 Task: Look for space in Altea, Spain from 7th July, 2023 to 15th July, 2023 for 6 adults in price range Rs.15000 to Rs.20000. Place can be entire place with 3 bedrooms having 3 beds and 3 bathrooms. Property type can be house, flat, guest house. Booking option can be shelf check-in. Required host language is English.
Action: Mouse moved to (532, 155)
Screenshot: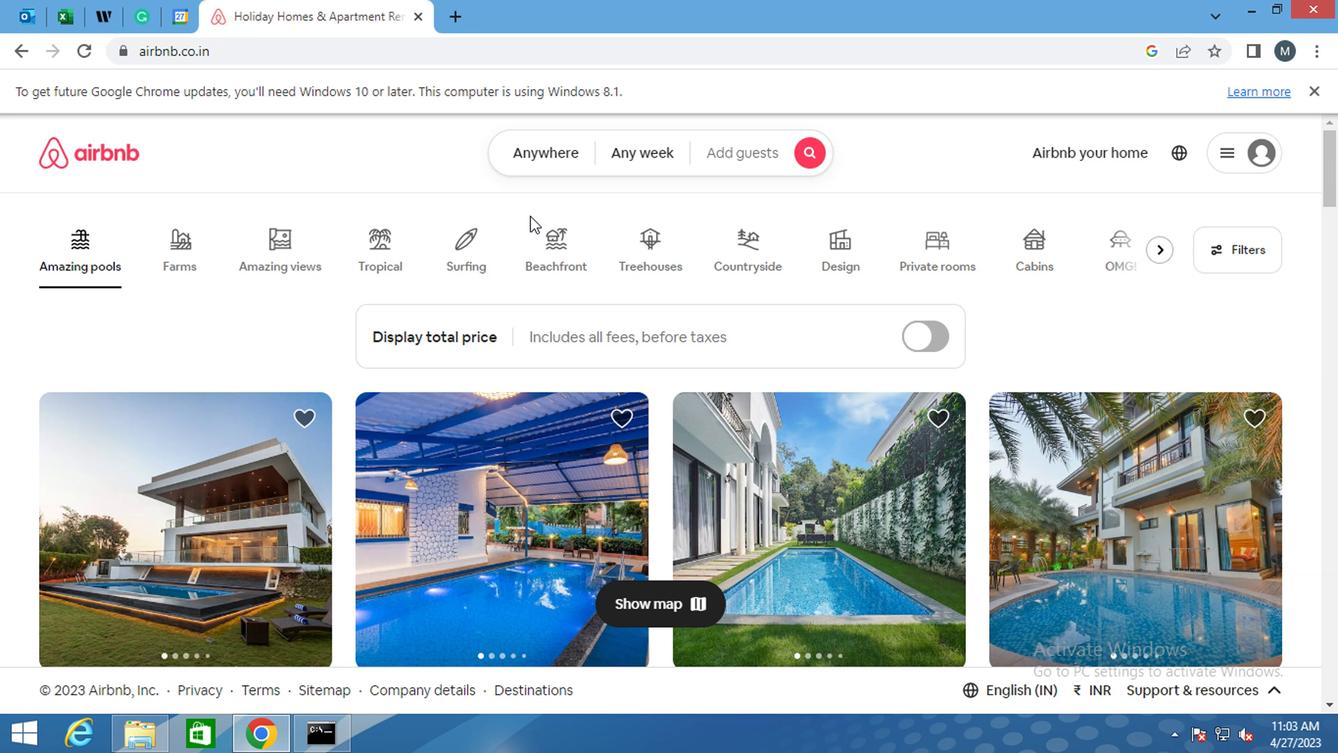 
Action: Mouse pressed left at (532, 155)
Screenshot: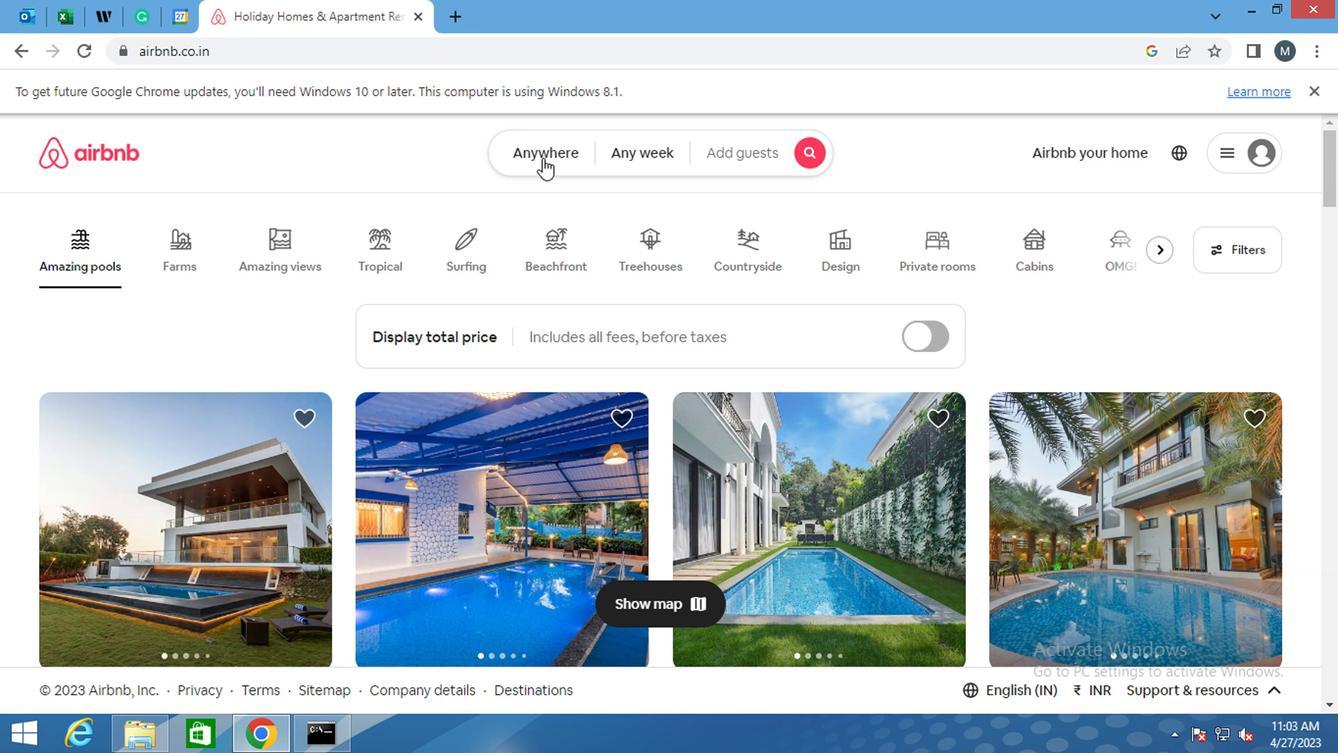 
Action: Mouse moved to (404, 237)
Screenshot: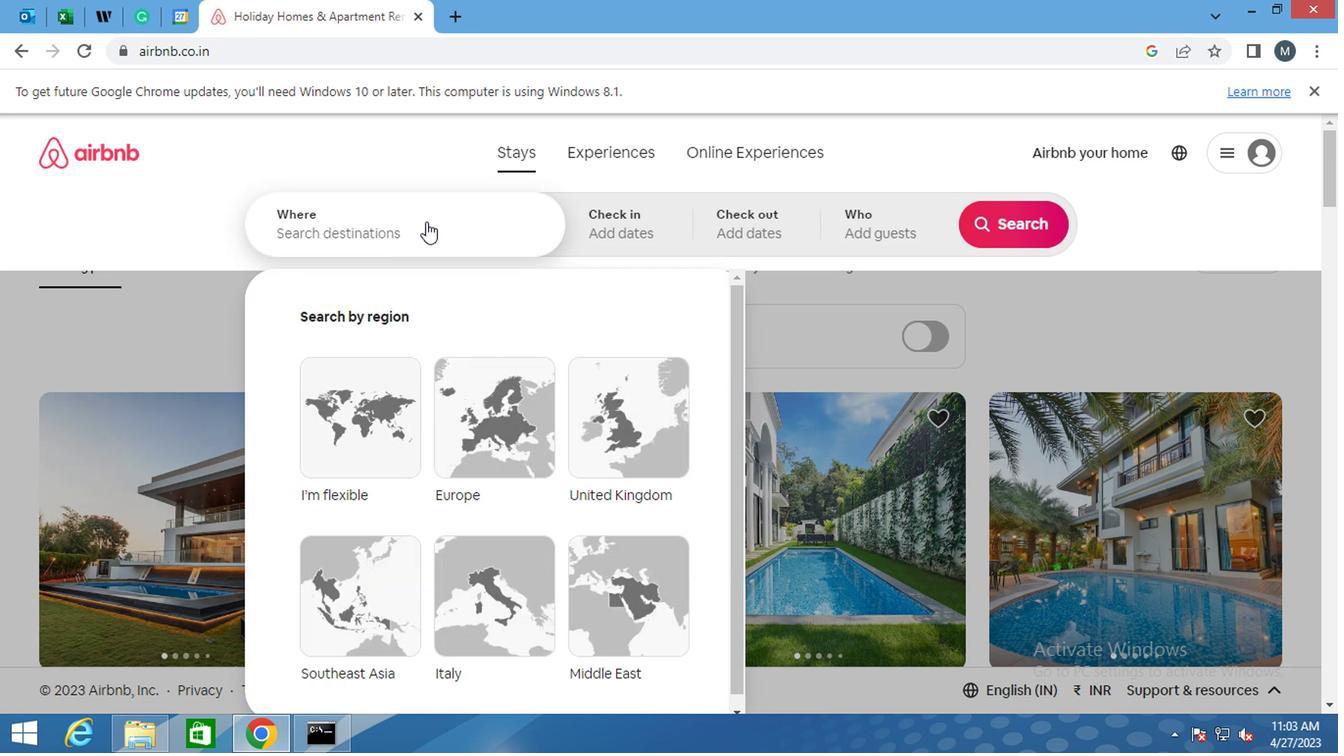 
Action: Mouse pressed left at (404, 237)
Screenshot: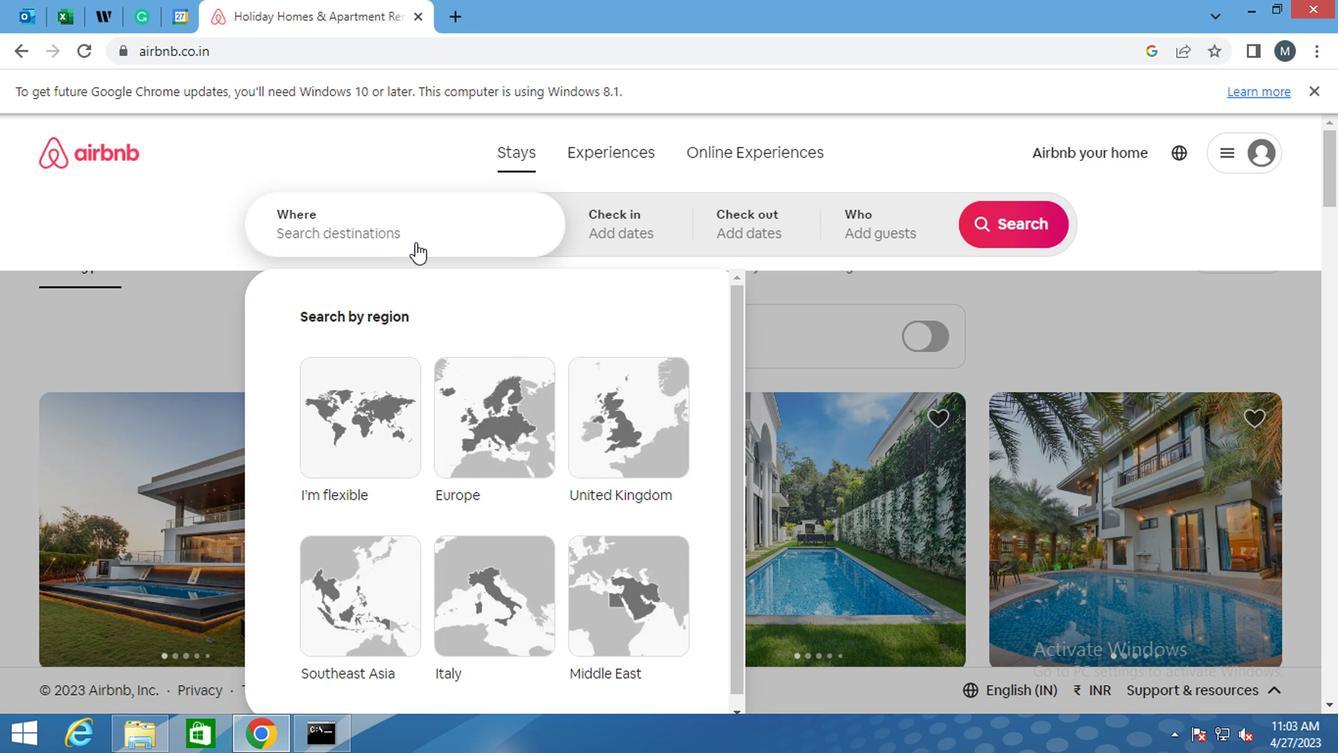 
Action: Mouse moved to (400, 237)
Screenshot: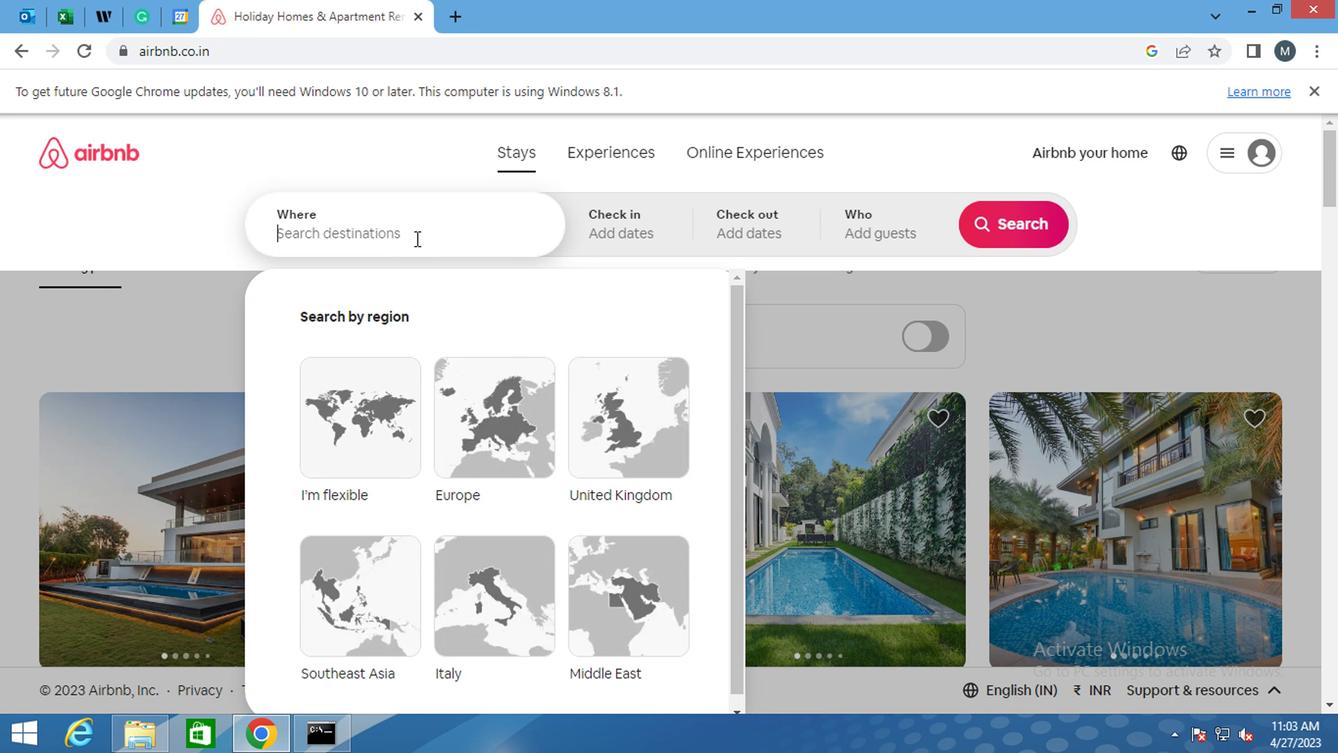 
Action: Key pressed <Key.shift>A
Screenshot: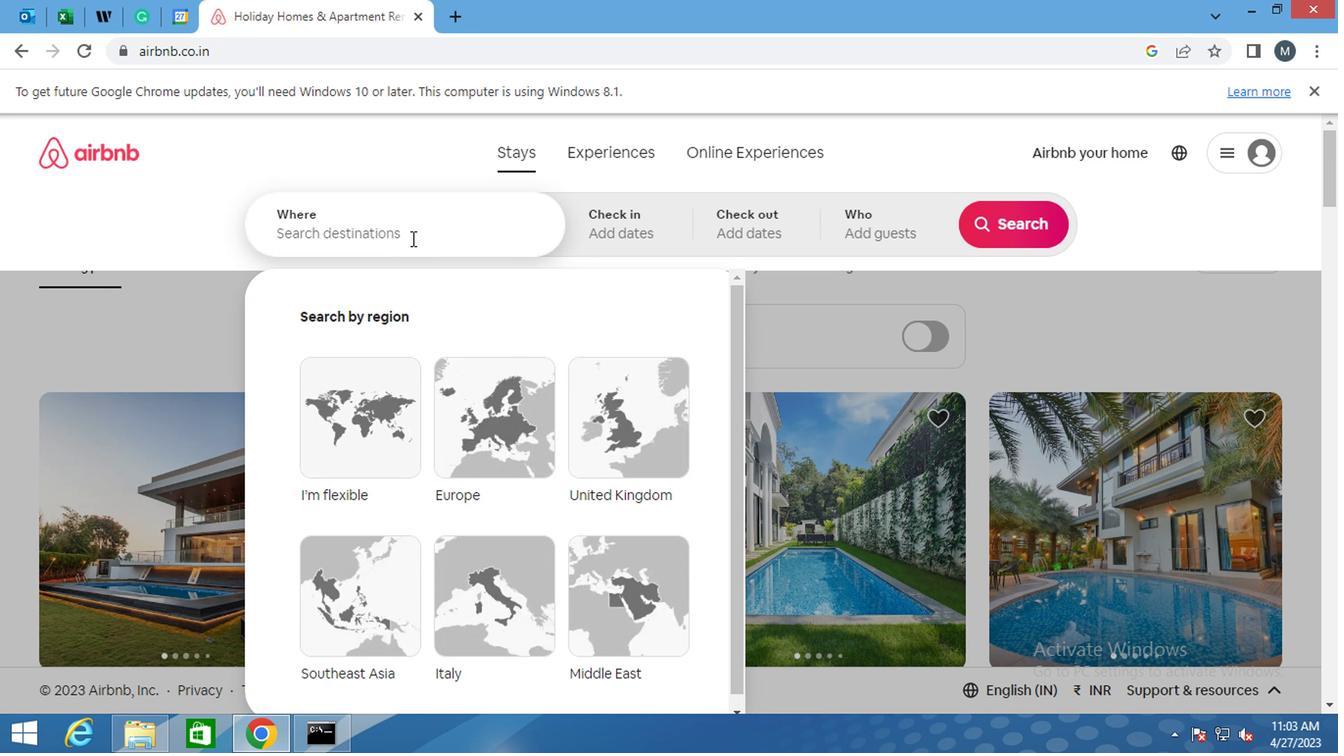 
Action: Mouse moved to (400, 237)
Screenshot: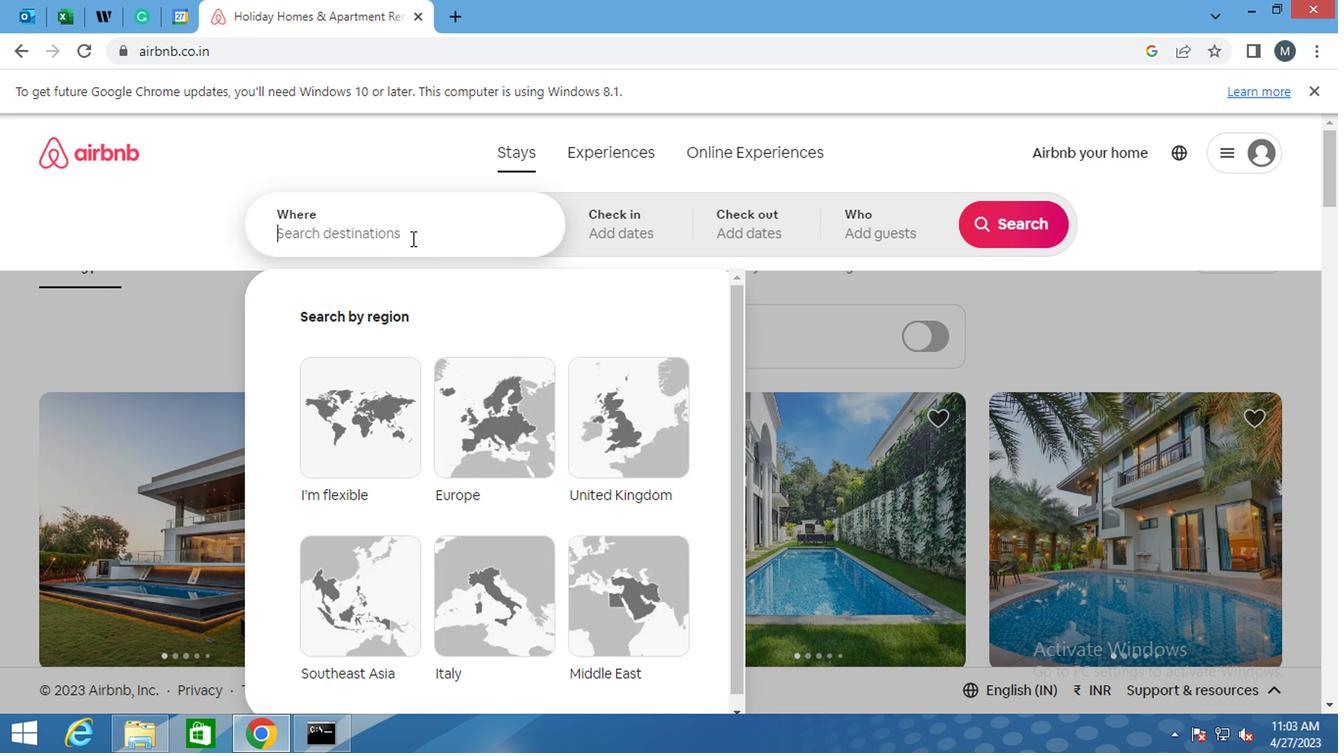 
Action: Key pressed LTEA,<Key.space><Key.shift>SP
Screenshot: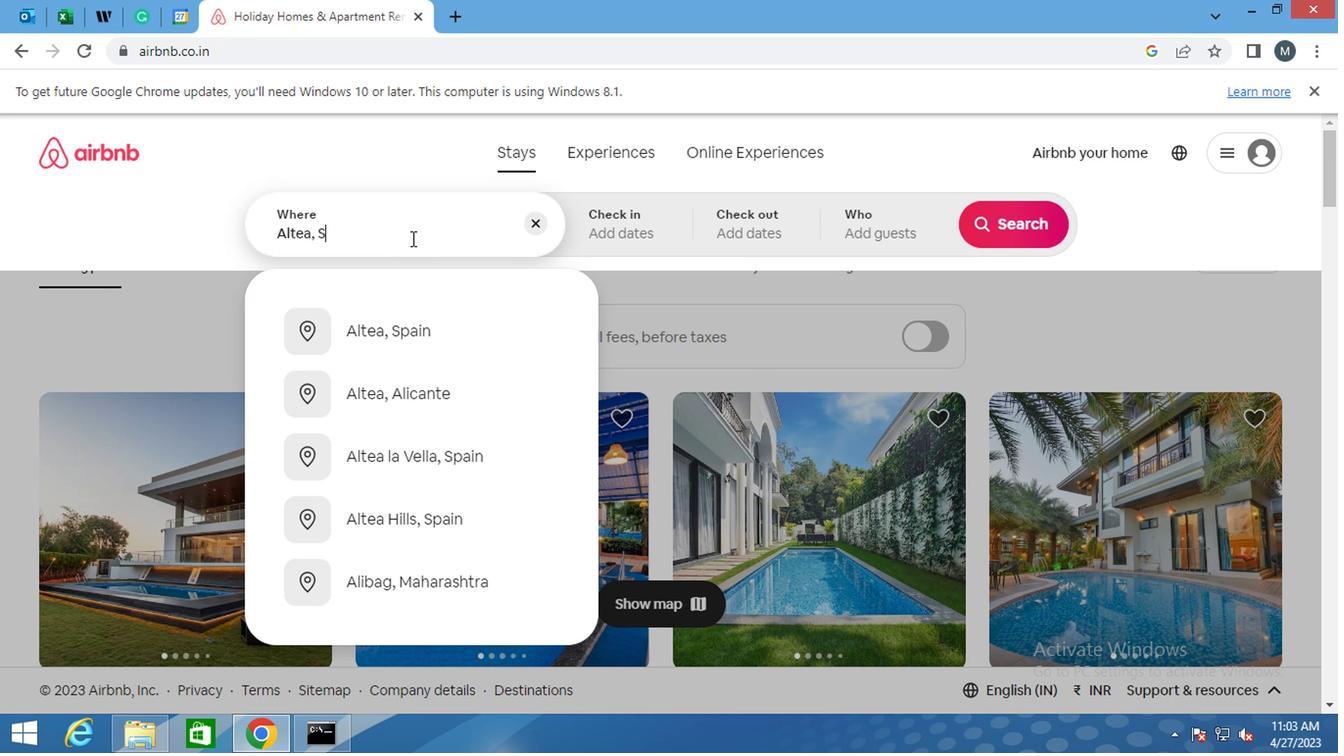 
Action: Mouse moved to (394, 342)
Screenshot: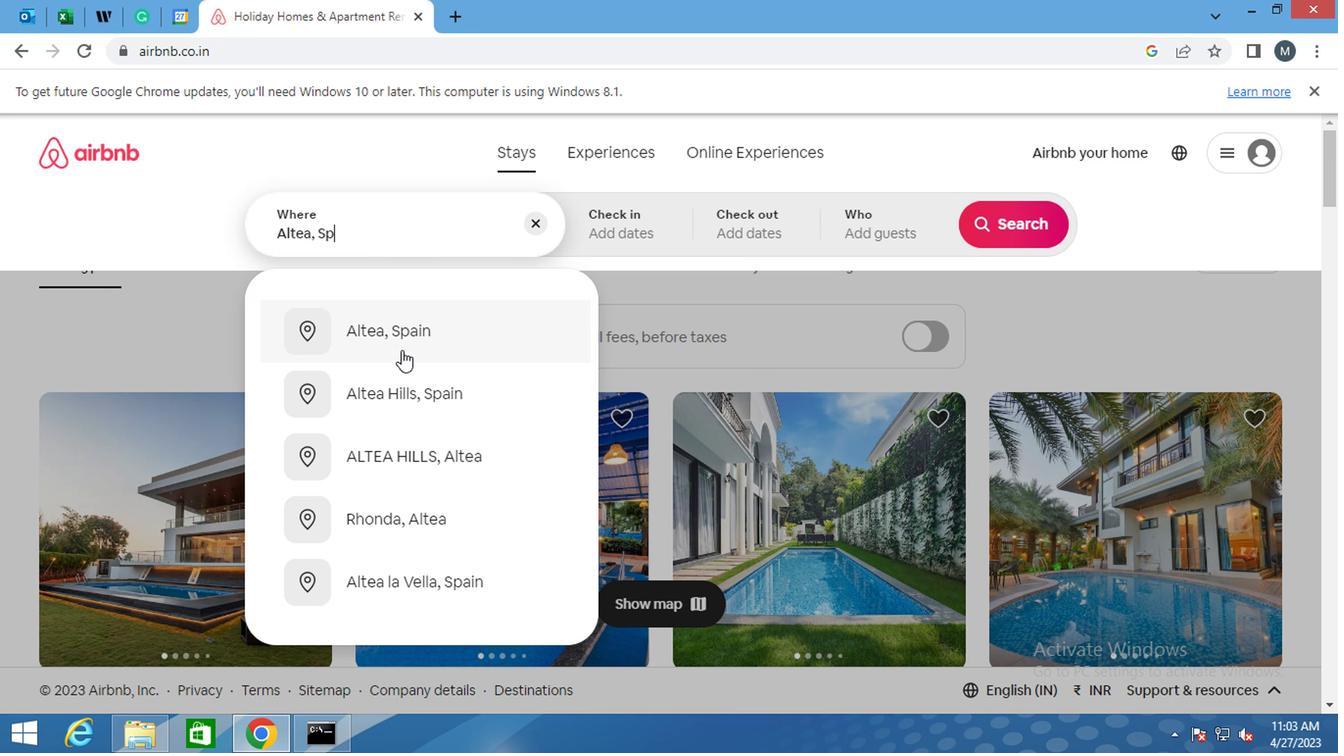 
Action: Mouse pressed left at (394, 342)
Screenshot: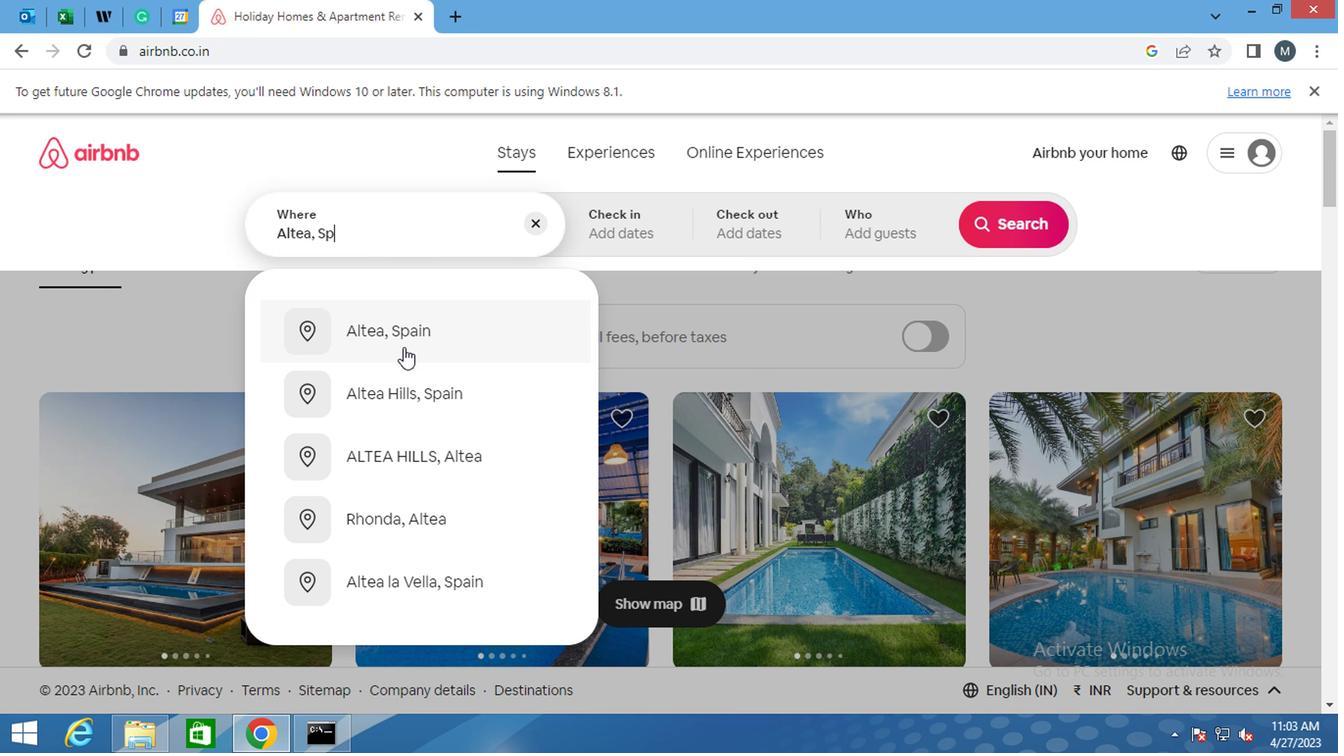 
Action: Mouse moved to (999, 382)
Screenshot: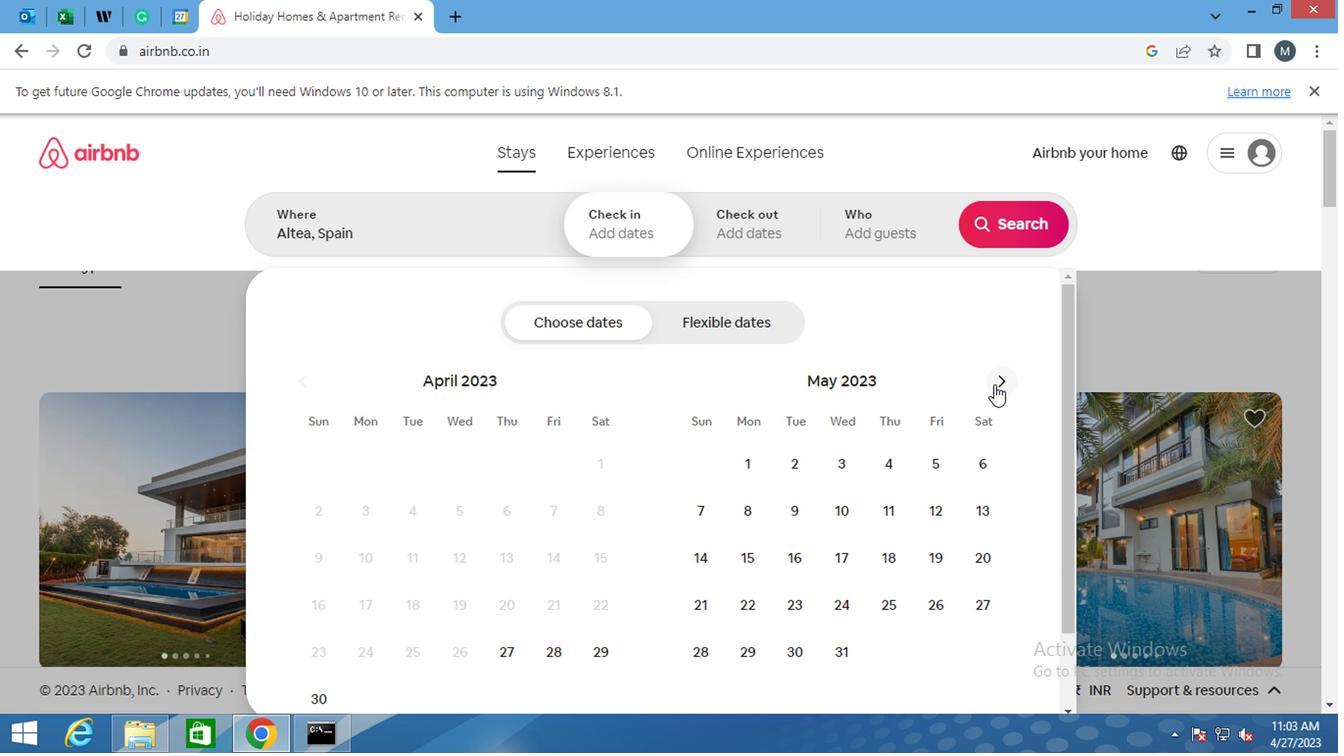 
Action: Mouse pressed left at (999, 382)
Screenshot: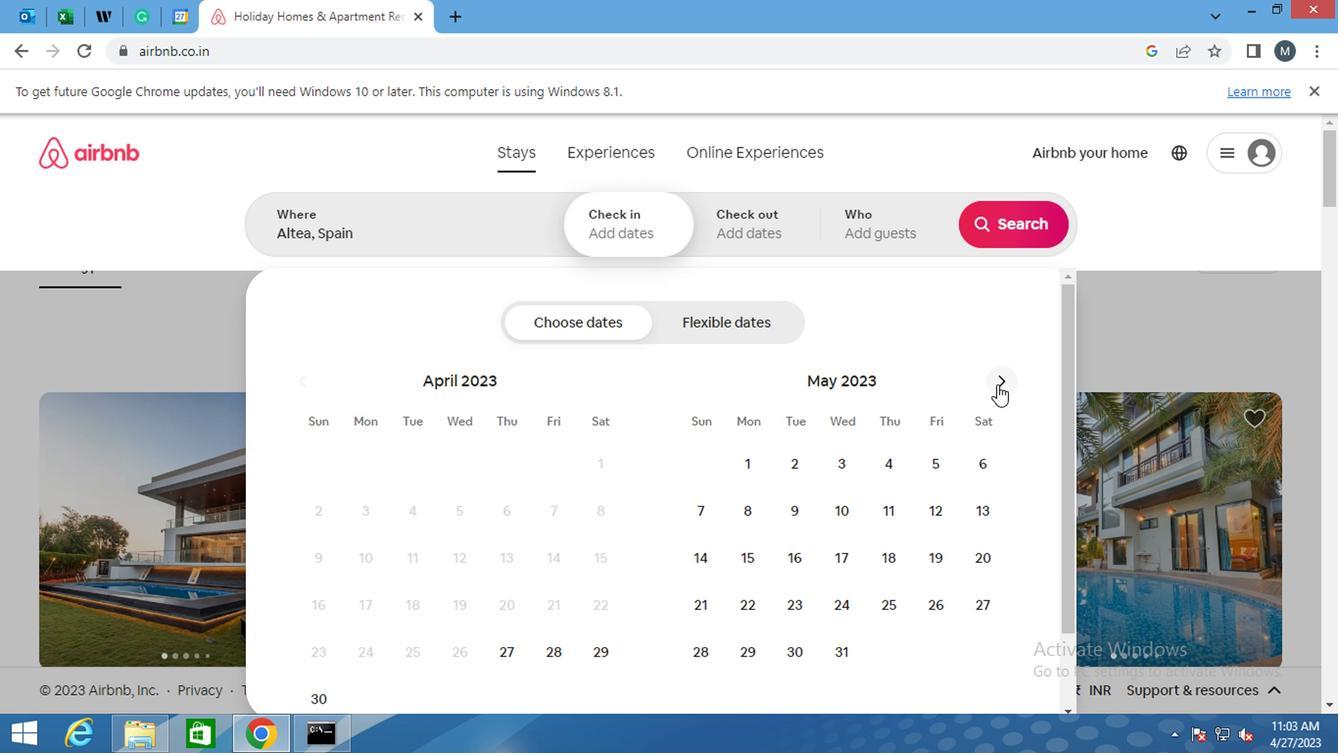 
Action: Mouse moved to (1048, 359)
Screenshot: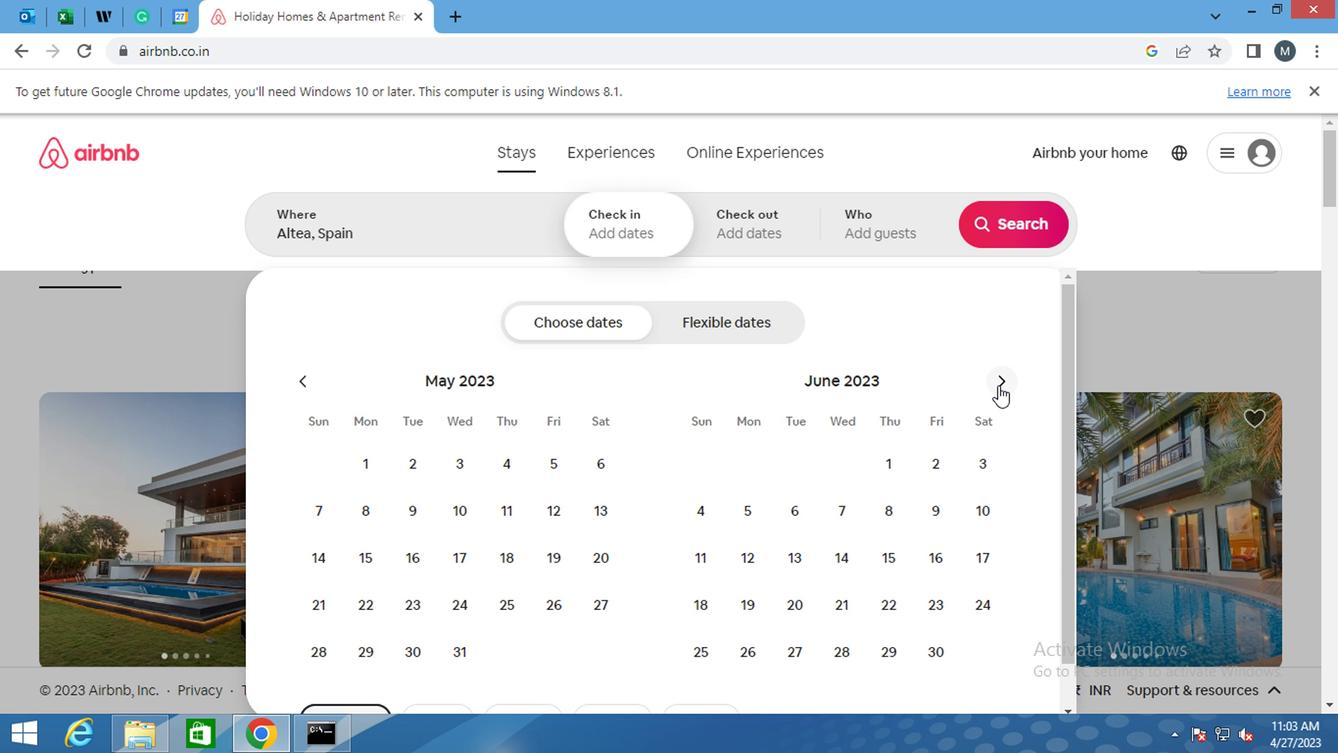 
Action: Mouse pressed left at (1048, 359)
Screenshot: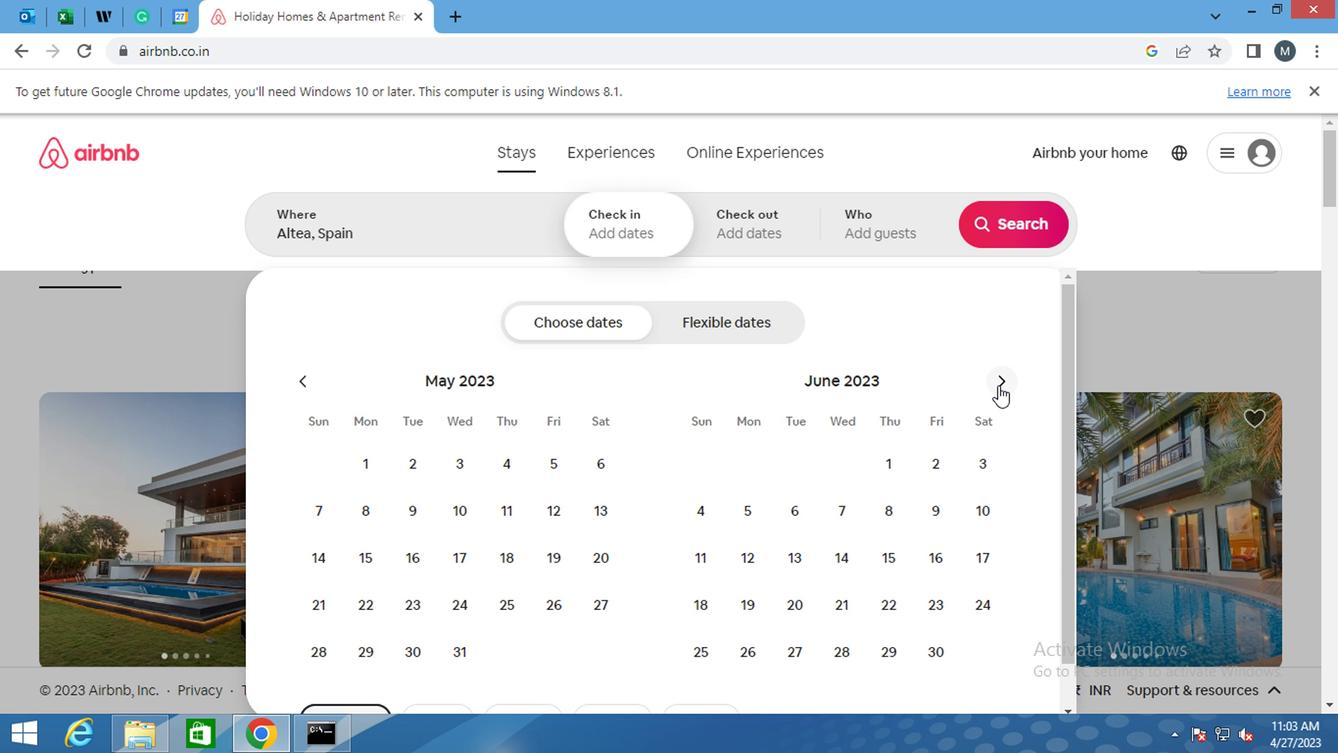 
Action: Mouse moved to (1003, 382)
Screenshot: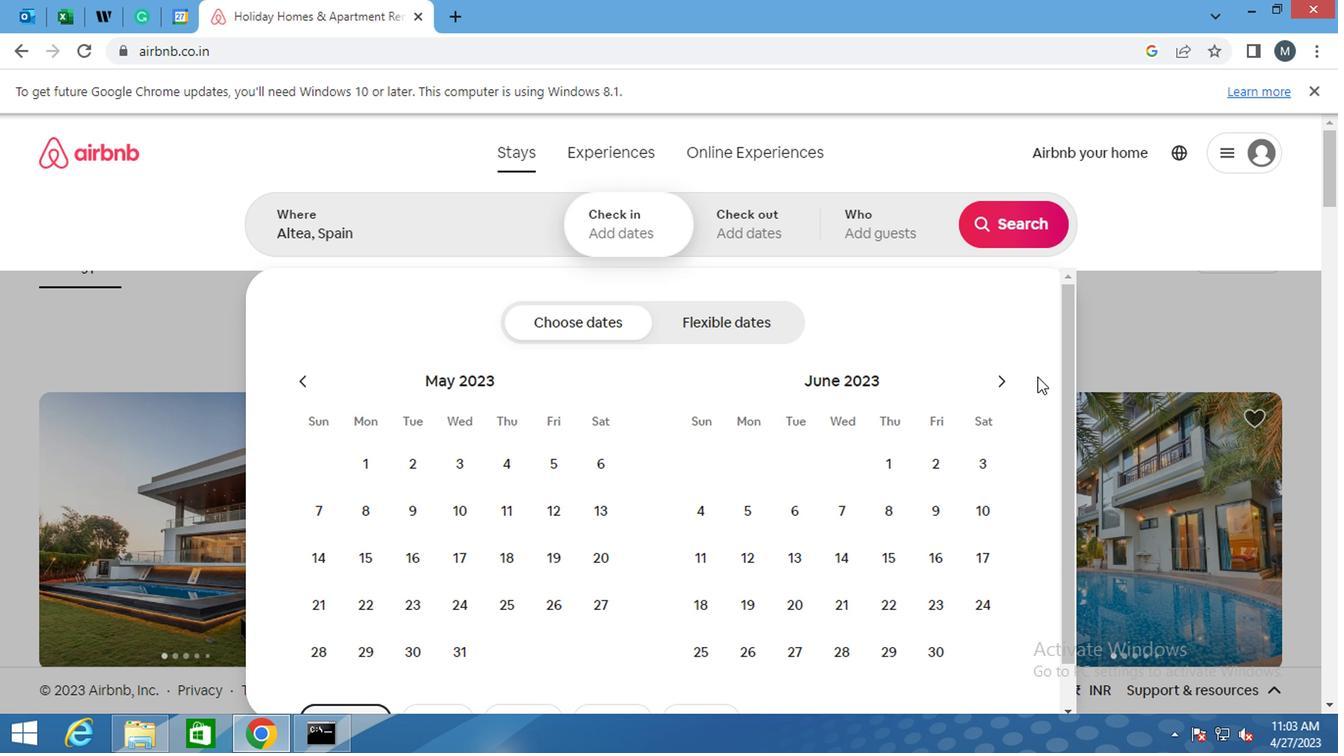 
Action: Mouse pressed left at (1003, 382)
Screenshot: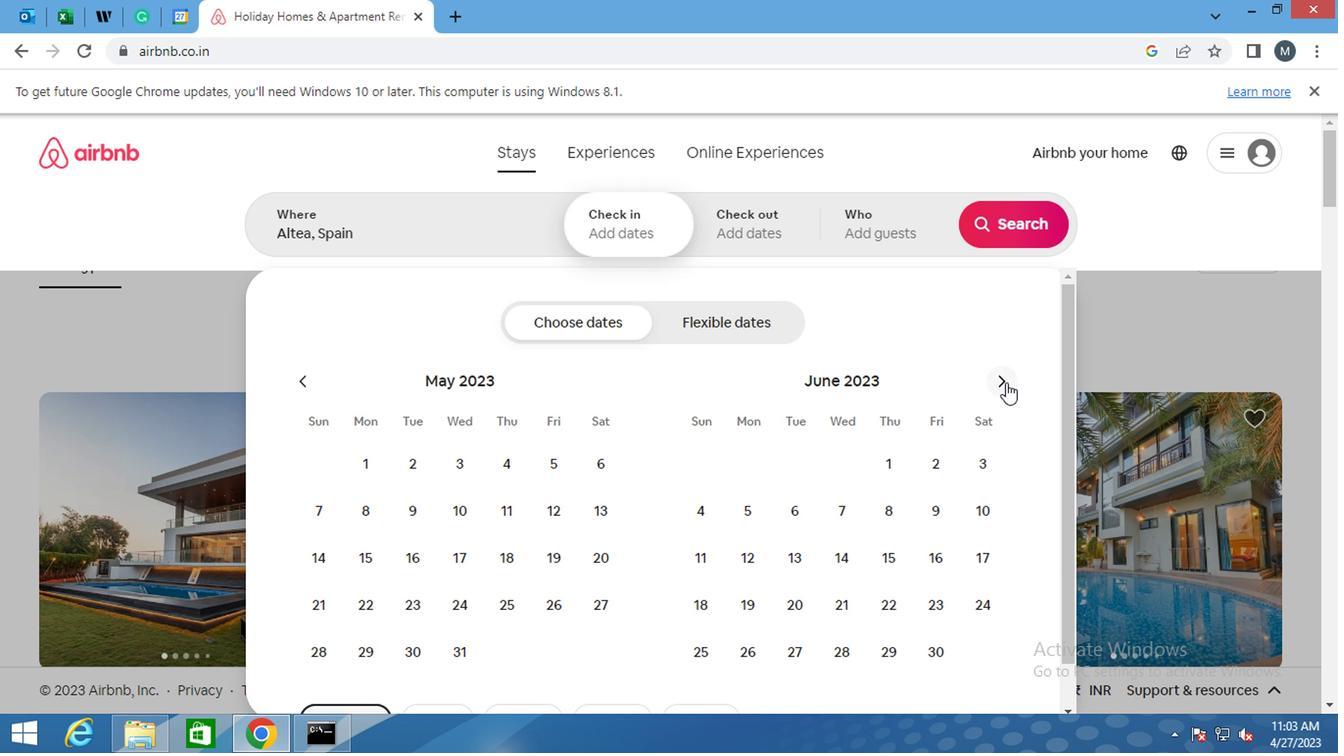 
Action: Mouse moved to (945, 512)
Screenshot: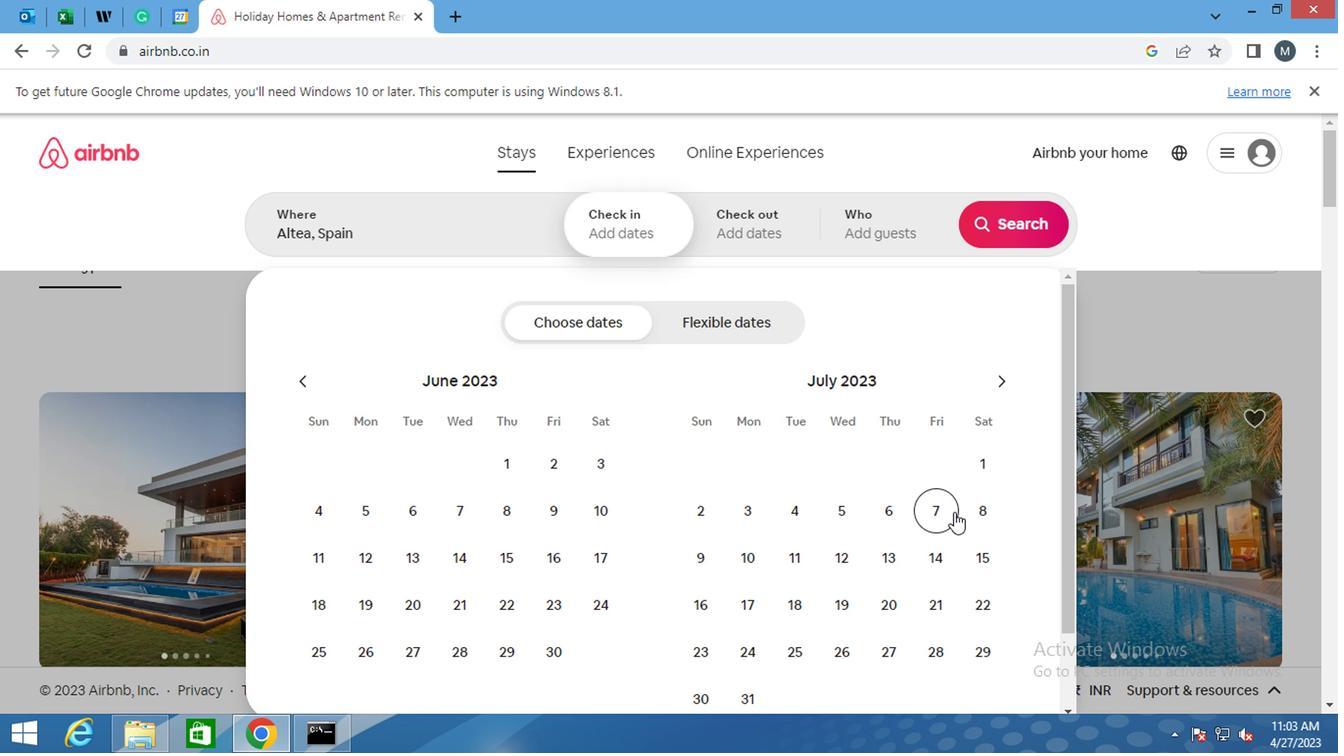 
Action: Mouse pressed left at (945, 512)
Screenshot: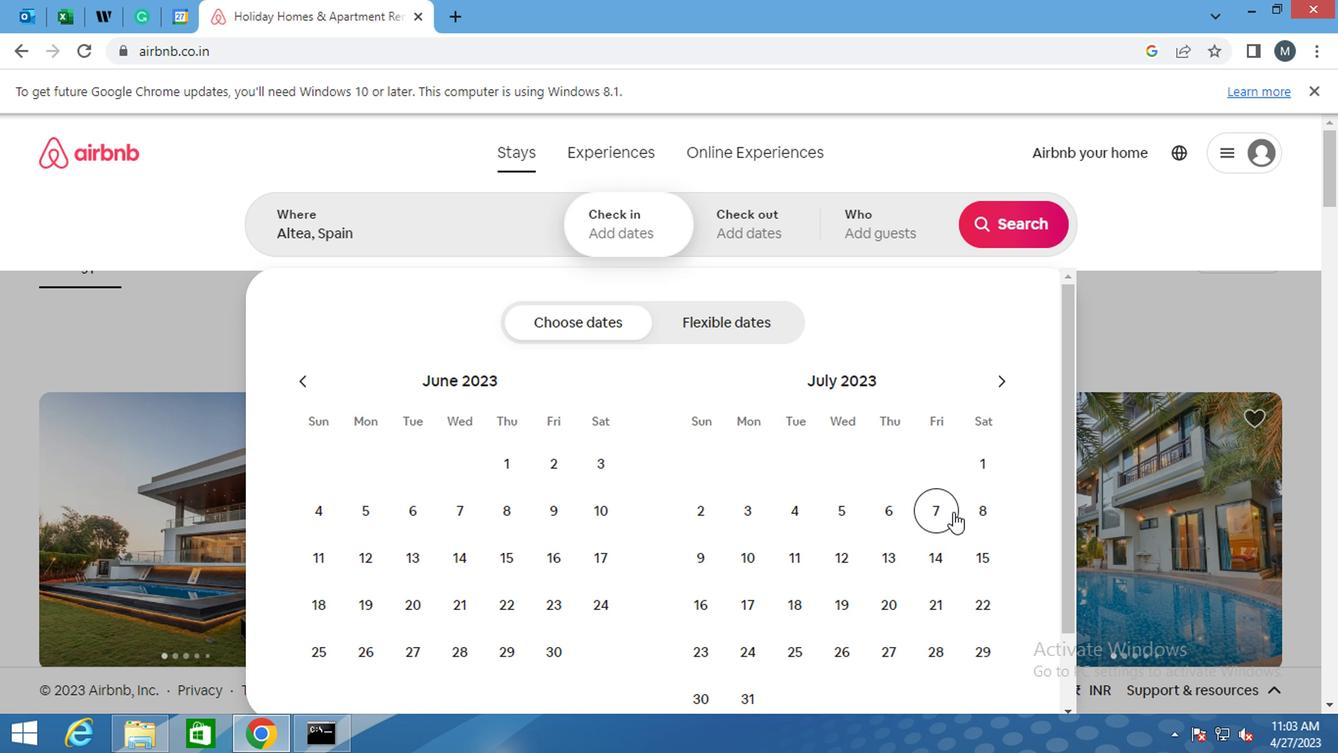 
Action: Mouse moved to (968, 552)
Screenshot: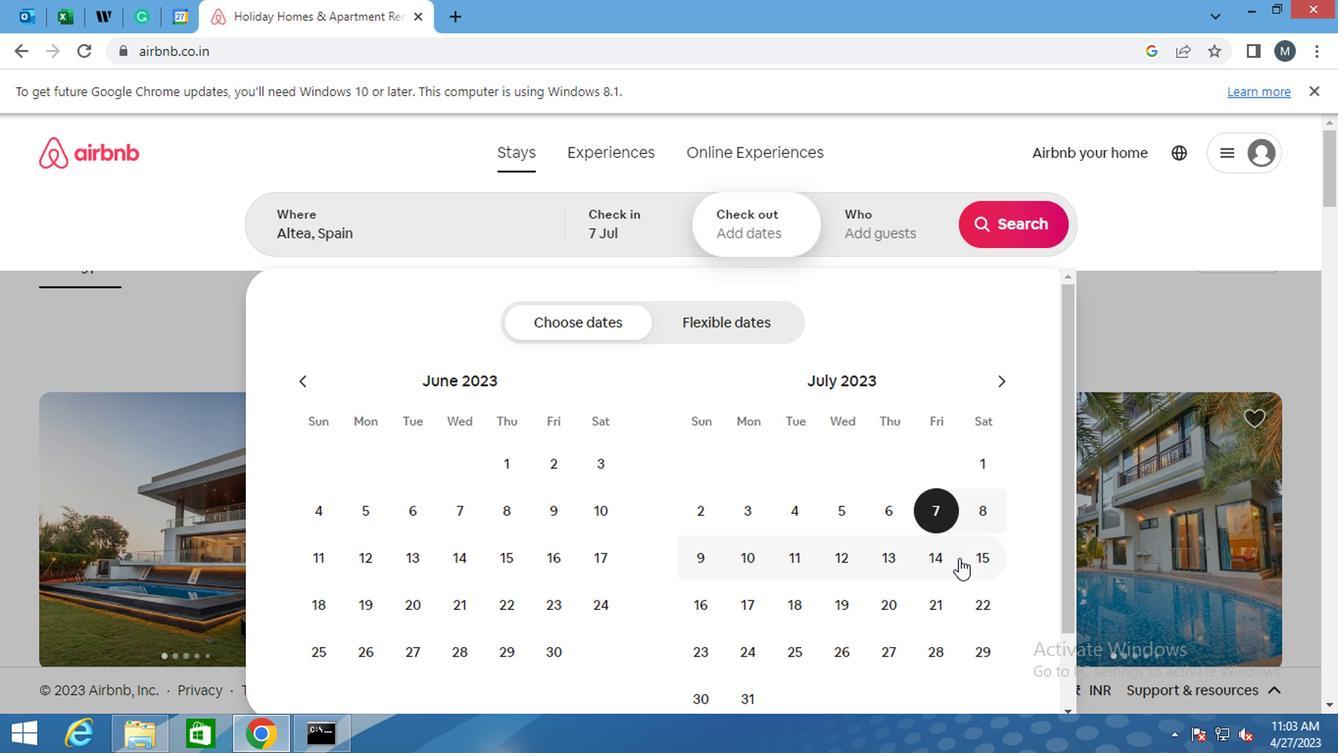 
Action: Mouse pressed left at (968, 552)
Screenshot: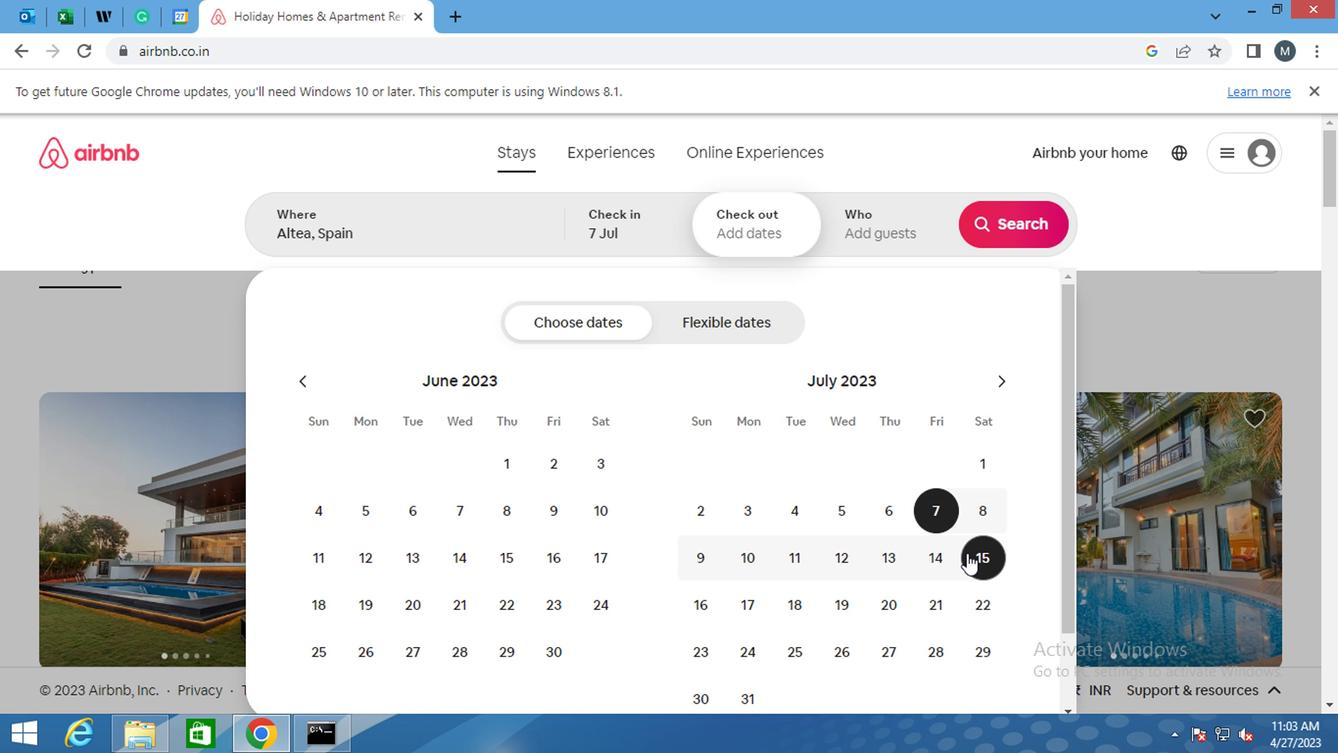 
Action: Mouse moved to (928, 254)
Screenshot: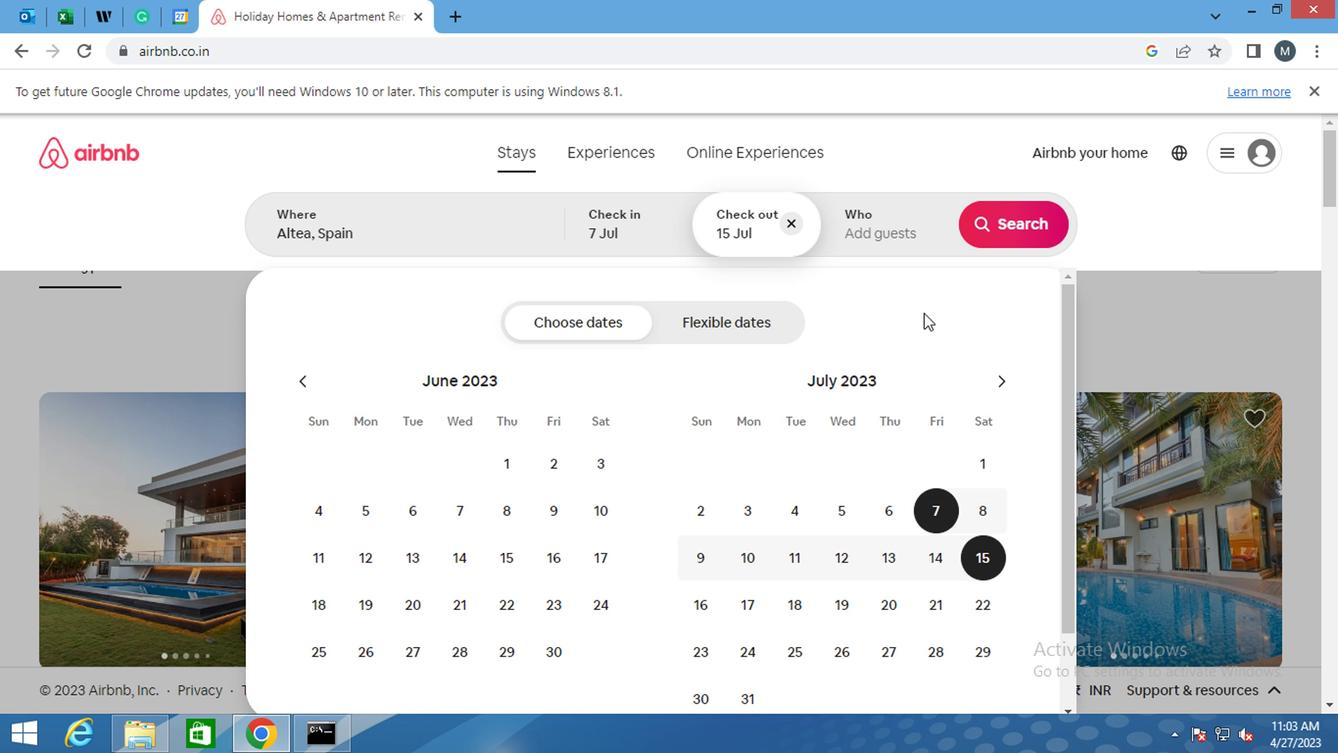 
Action: Mouse pressed left at (928, 254)
Screenshot: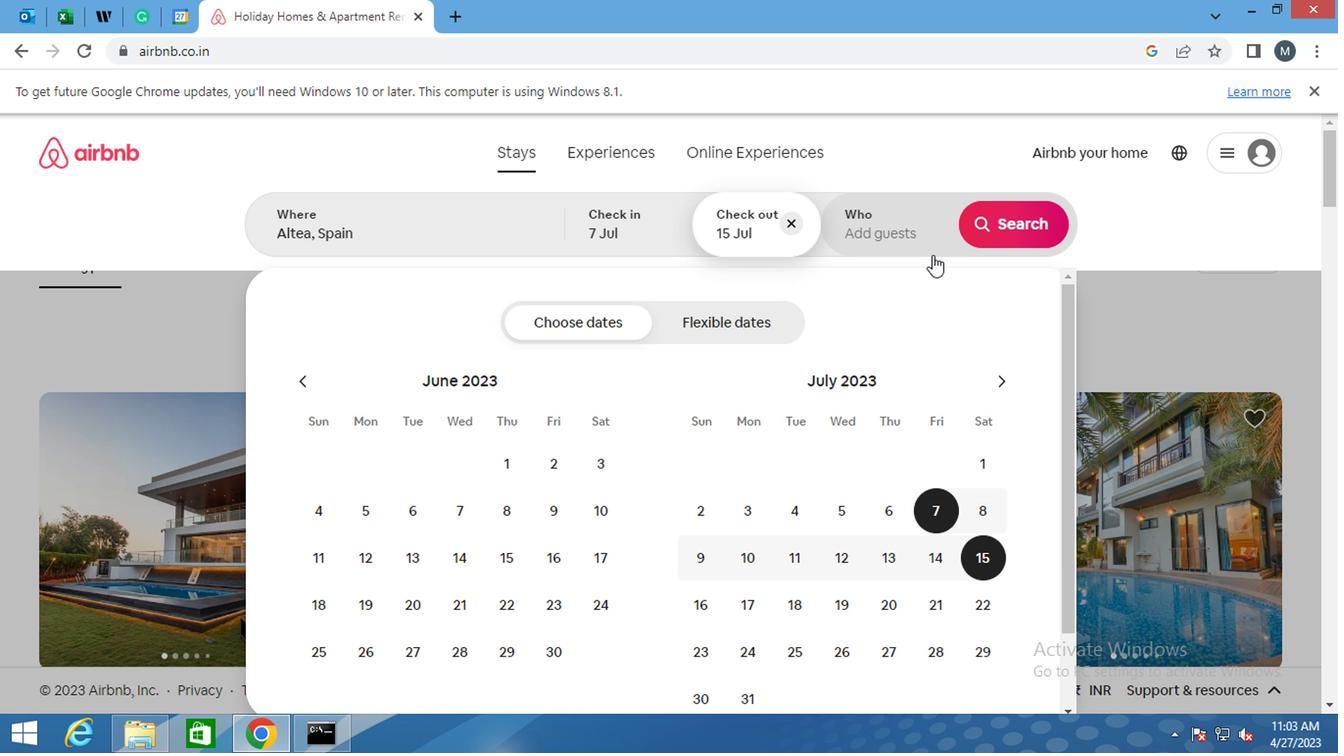 
Action: Mouse moved to (1018, 336)
Screenshot: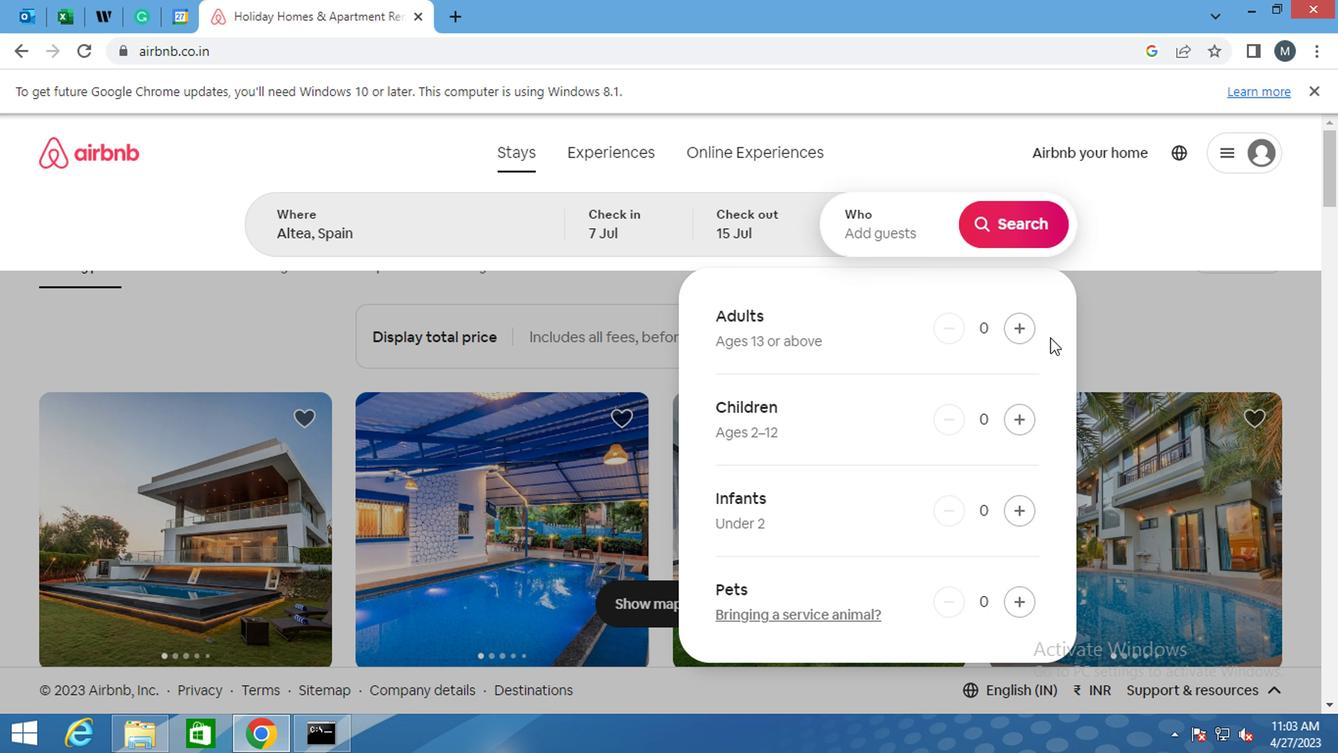 
Action: Mouse pressed left at (1018, 336)
Screenshot: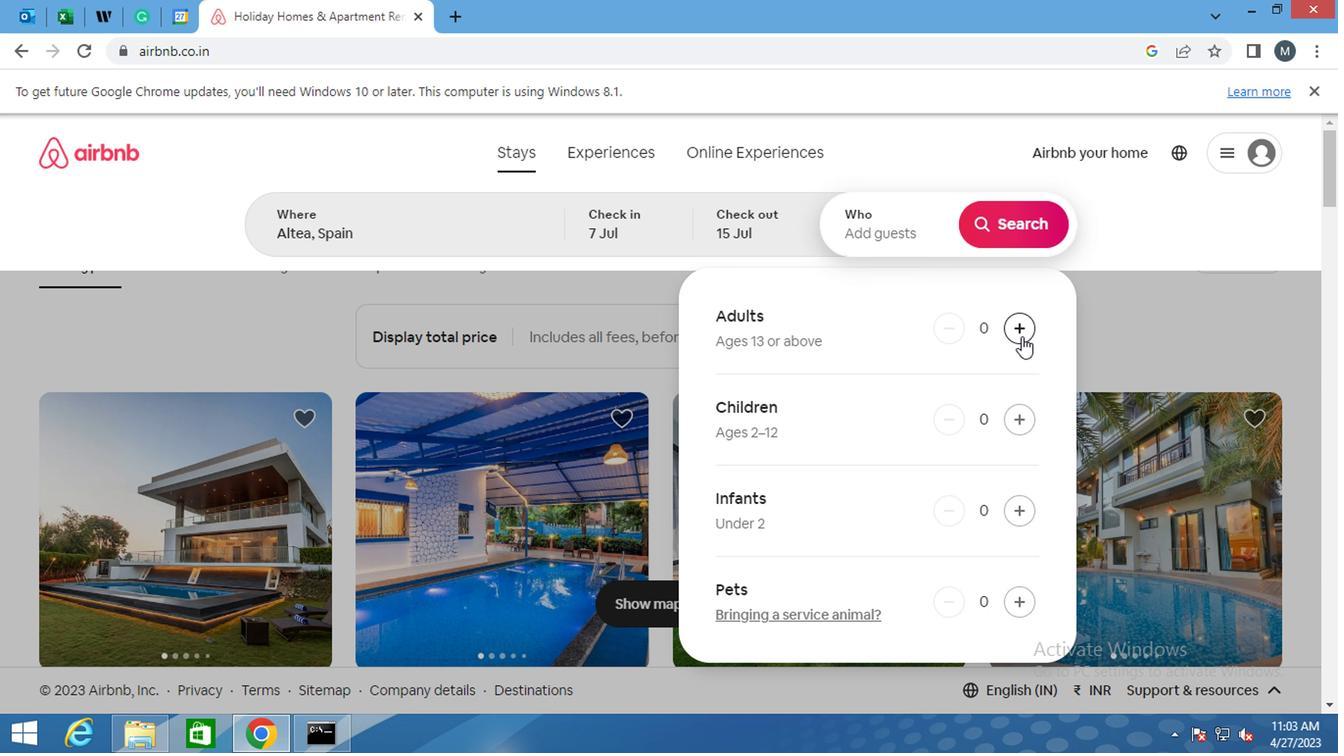 
Action: Mouse pressed left at (1018, 336)
Screenshot: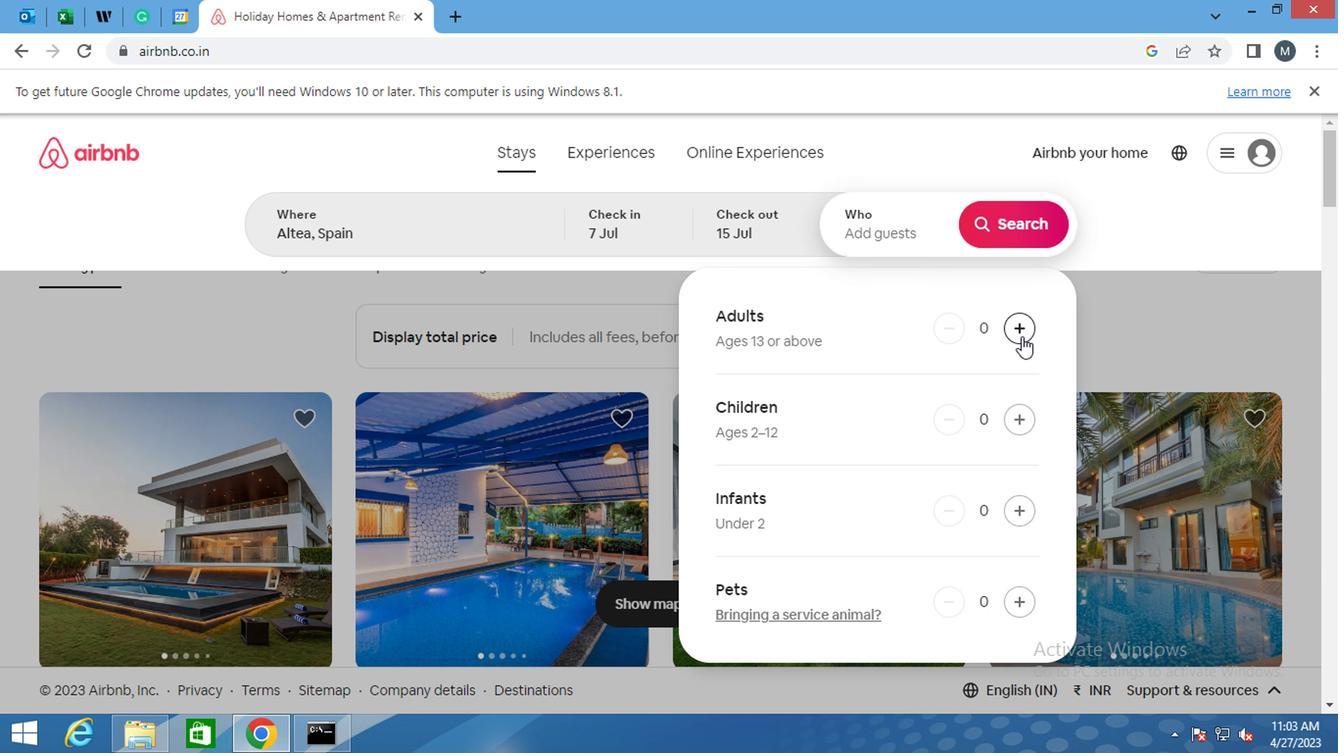 
Action: Mouse pressed left at (1018, 336)
Screenshot: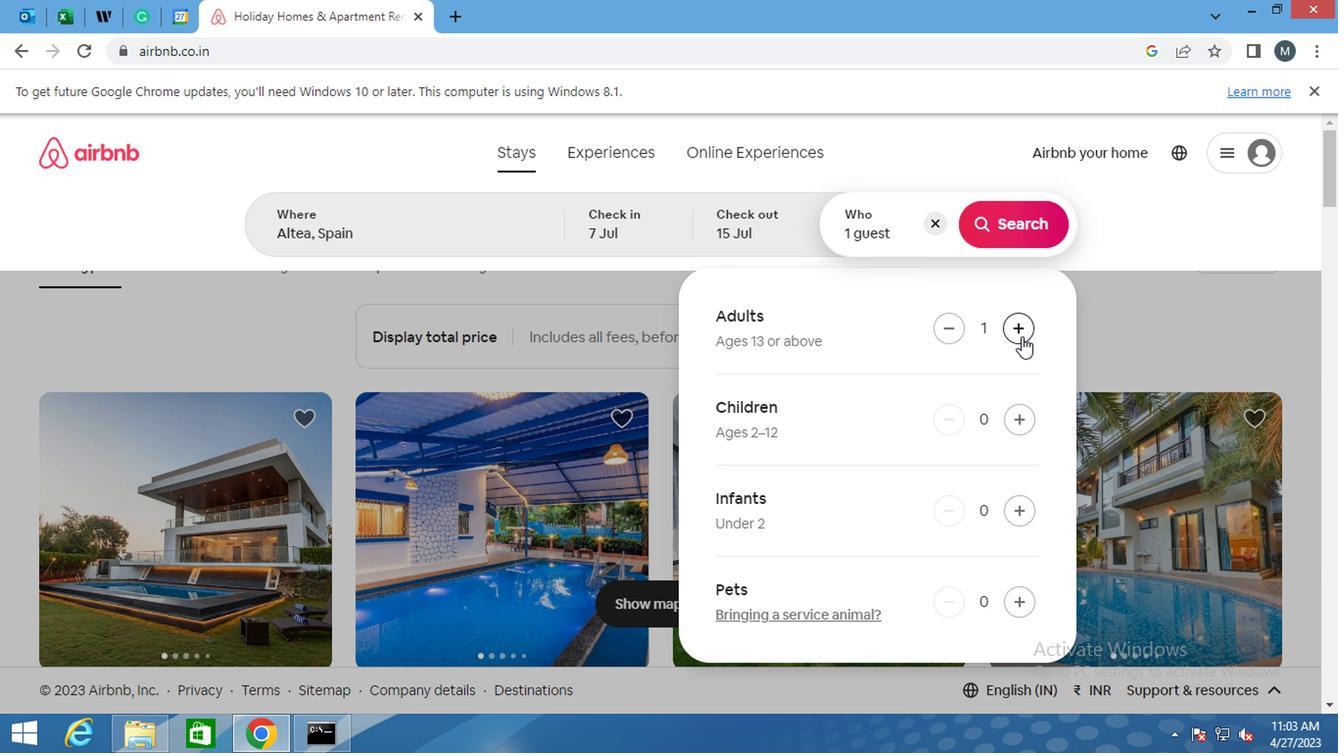 
Action: Mouse pressed left at (1018, 336)
Screenshot: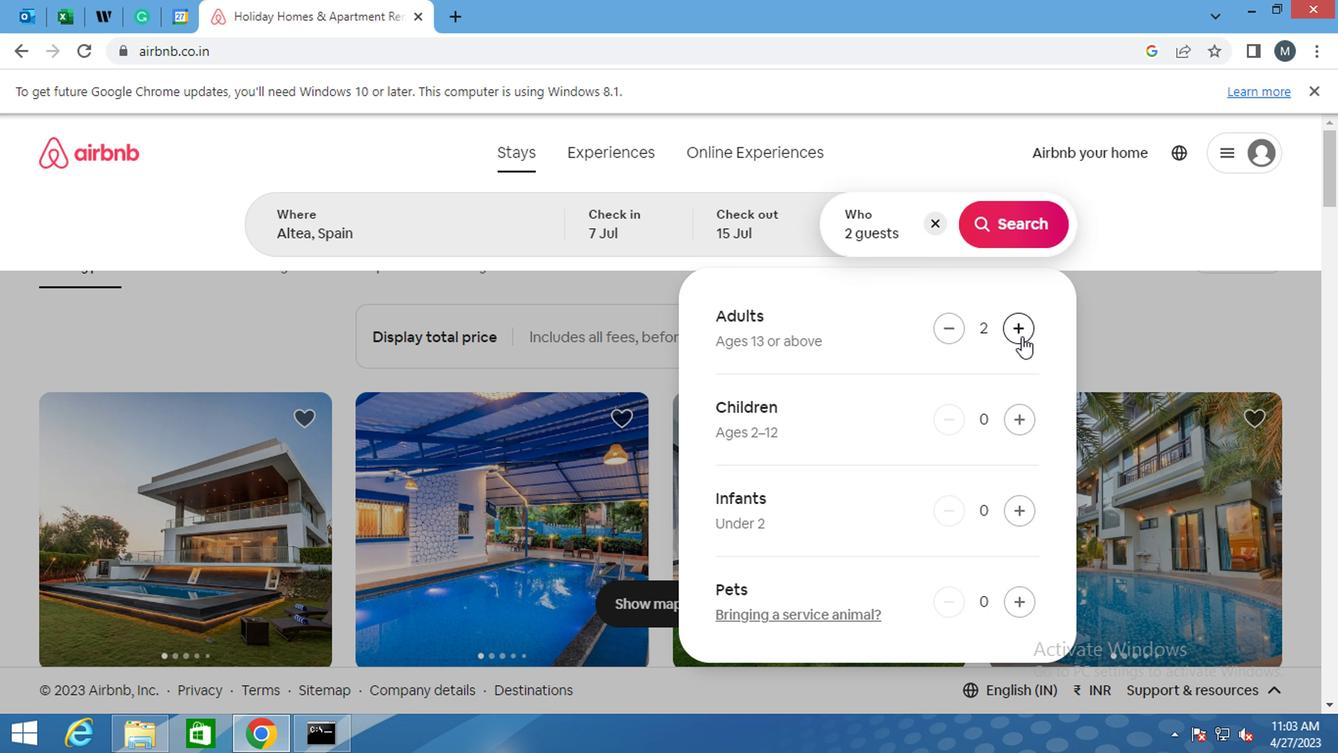 
Action: Mouse pressed left at (1018, 336)
Screenshot: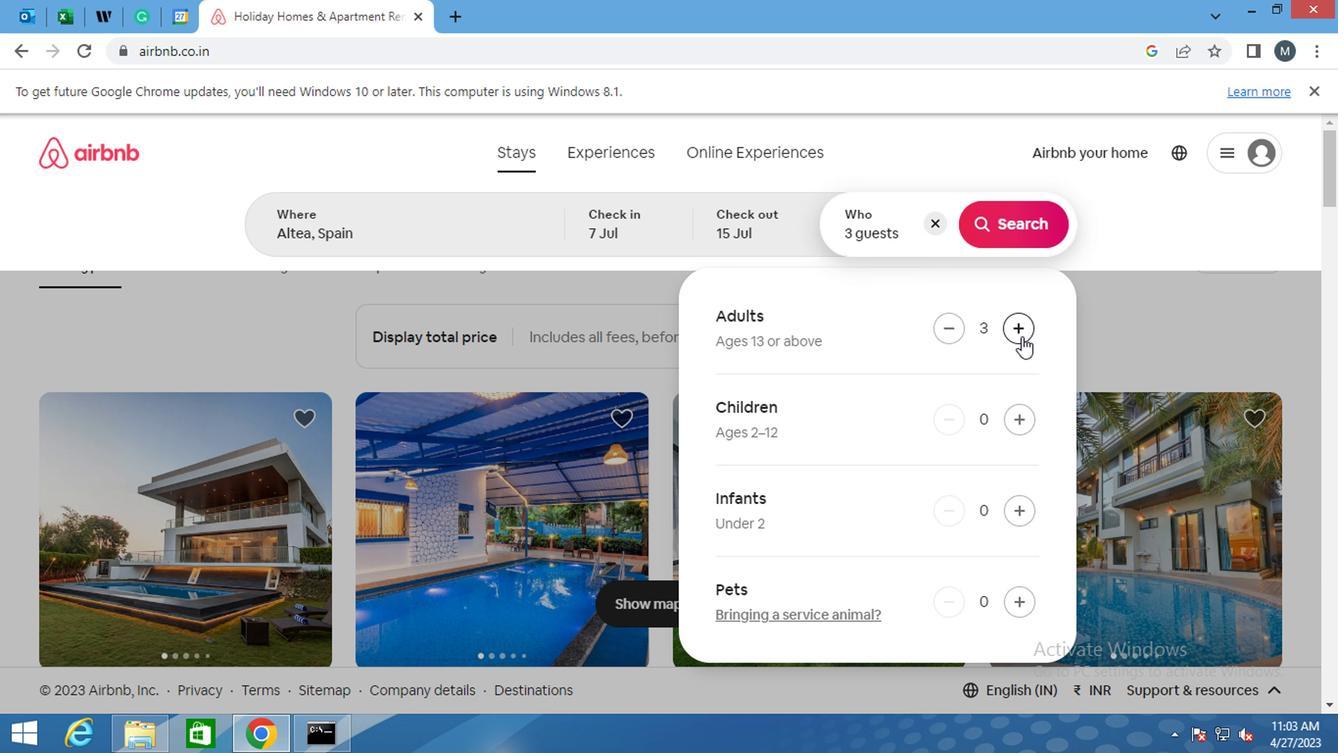 
Action: Mouse pressed left at (1018, 336)
Screenshot: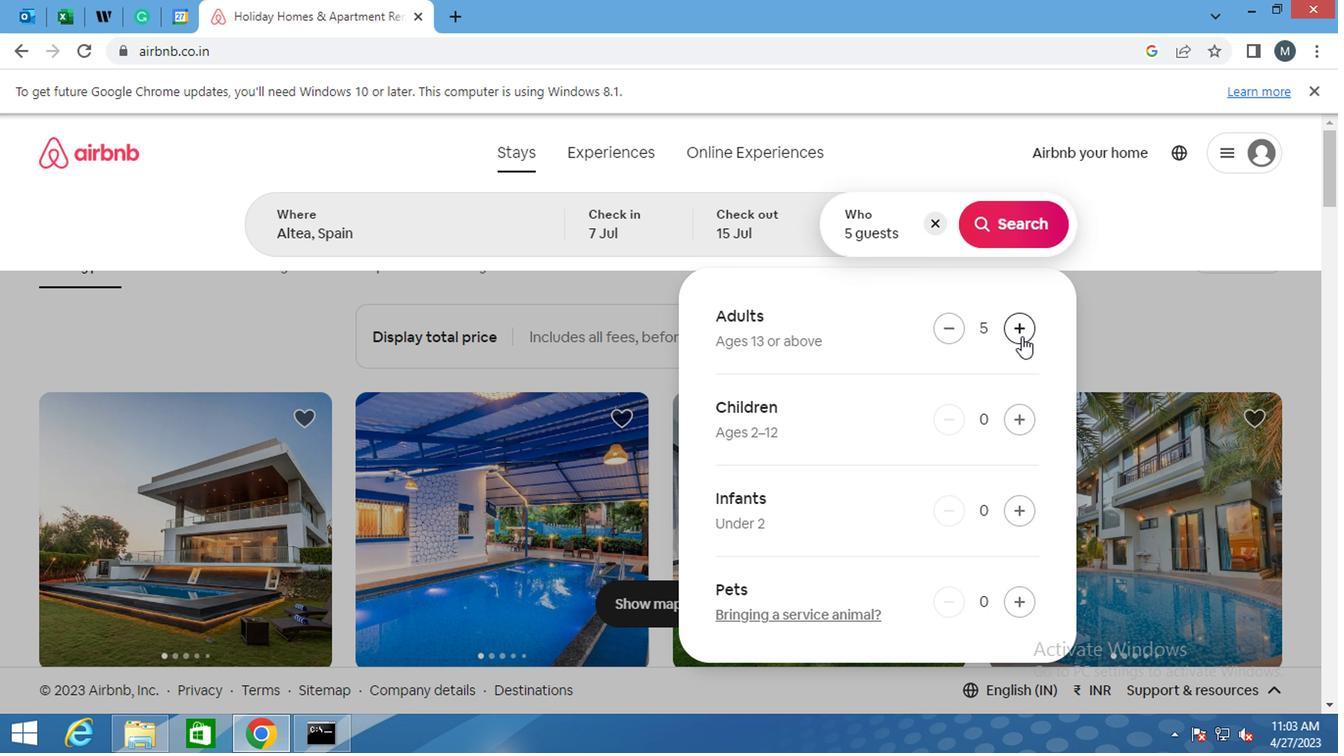 
Action: Mouse moved to (1018, 219)
Screenshot: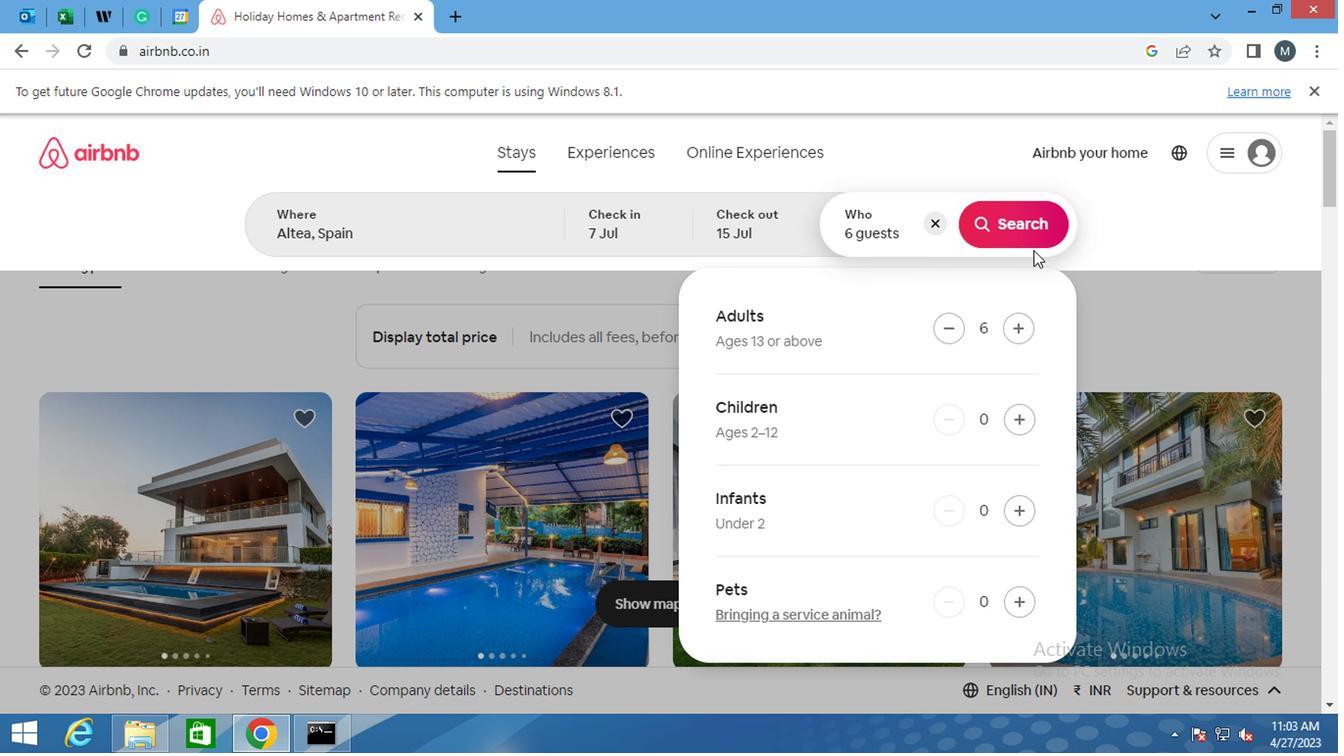 
Action: Mouse pressed left at (1018, 219)
Screenshot: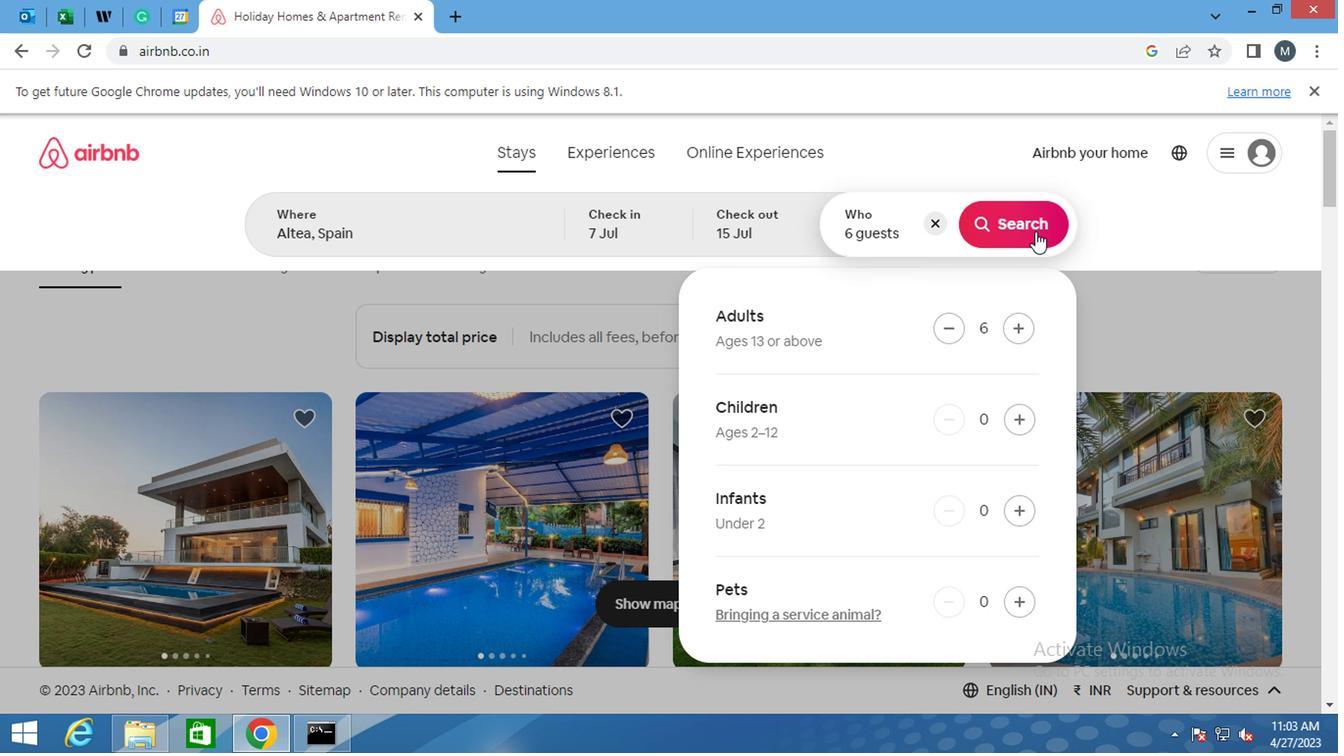 
Action: Mouse moved to (1285, 226)
Screenshot: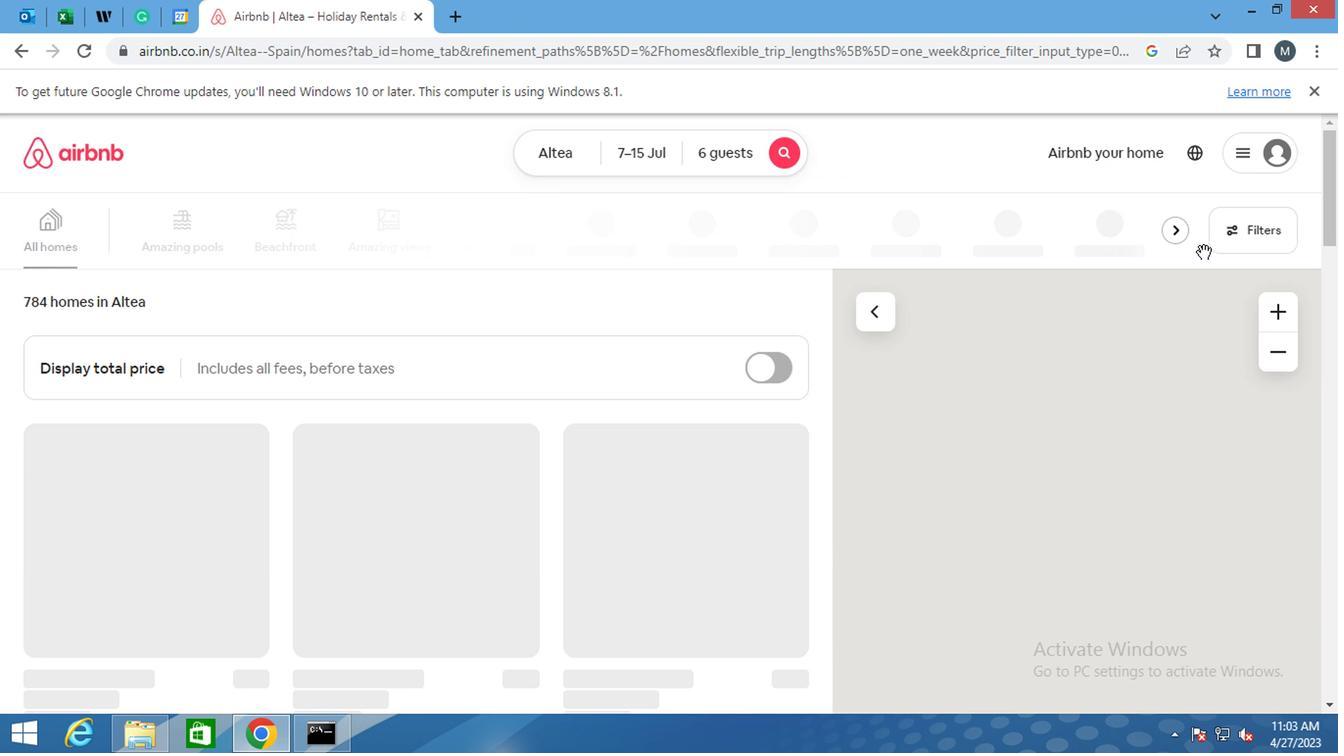 
Action: Mouse pressed left at (1285, 226)
Screenshot: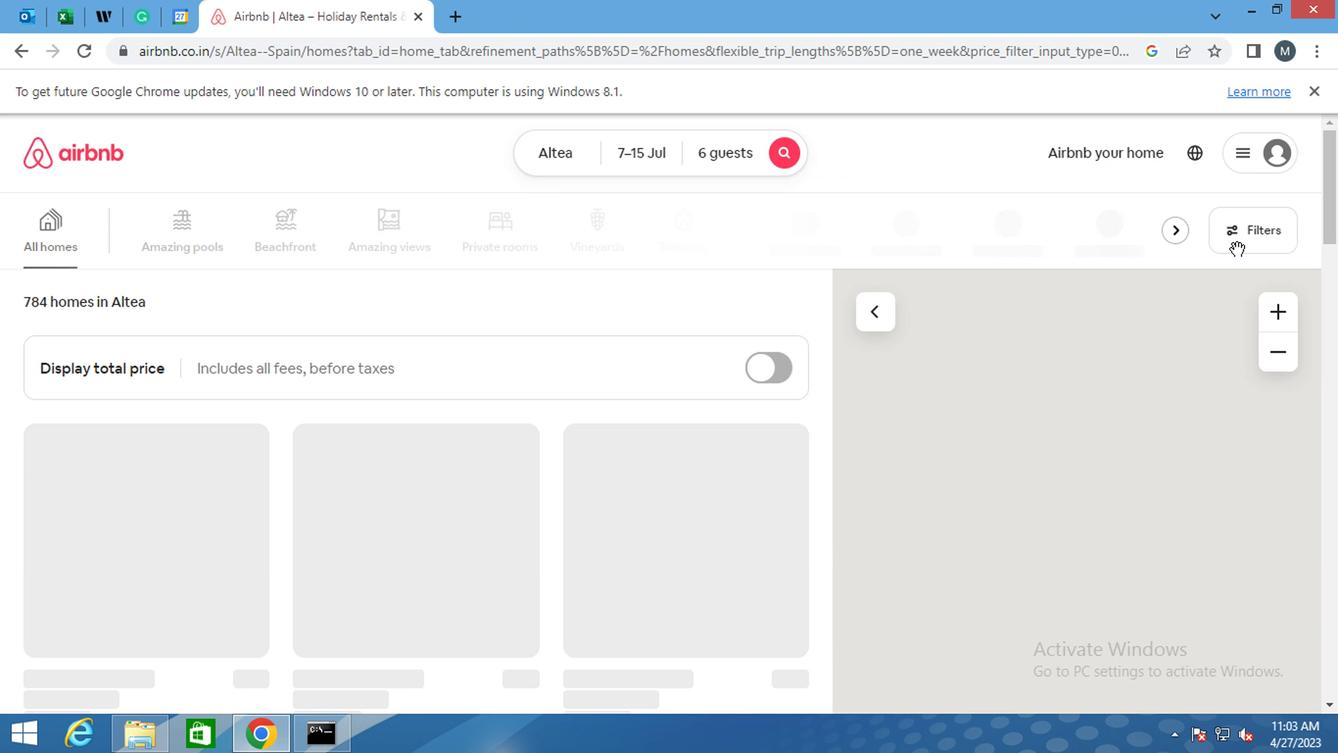 
Action: Mouse moved to (486, 472)
Screenshot: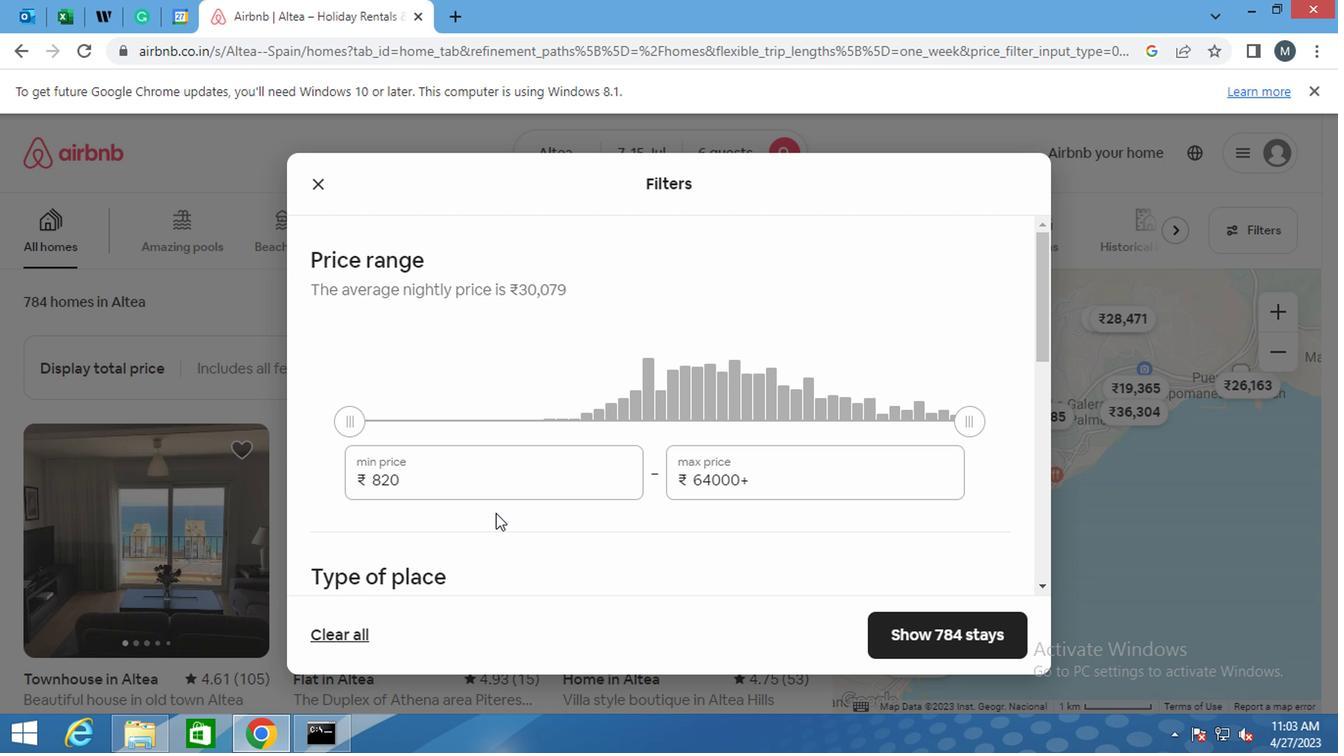 
Action: Mouse pressed left at (486, 472)
Screenshot: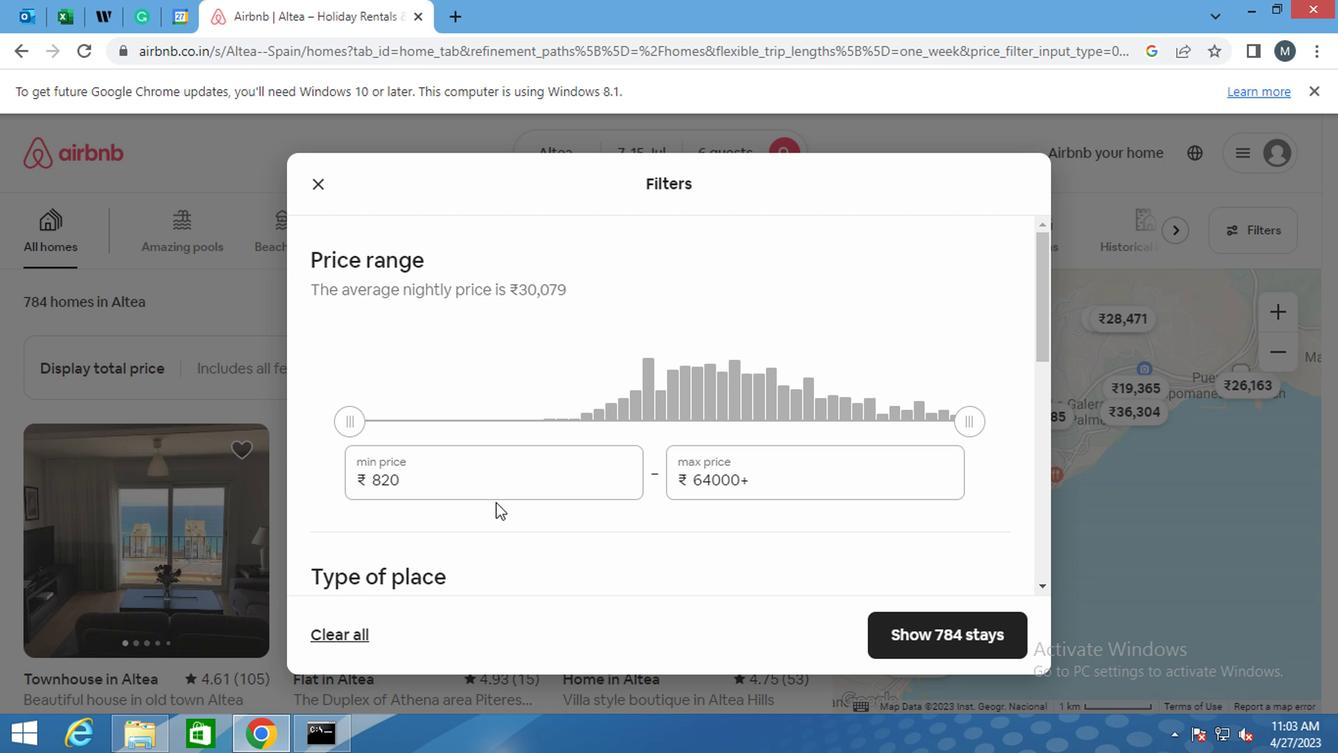 
Action: Key pressed <Key.backspace><Key.backspace><Key.backspace>15000
Screenshot: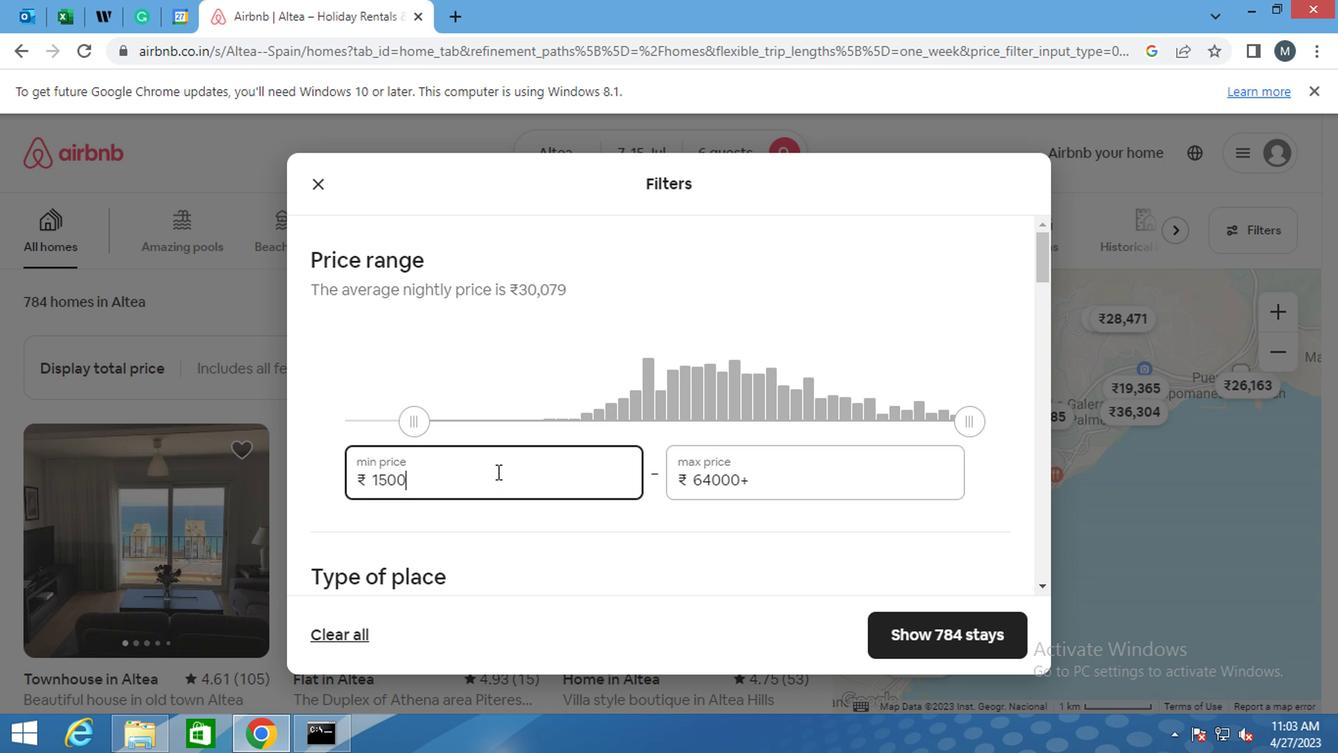 
Action: Mouse moved to (809, 481)
Screenshot: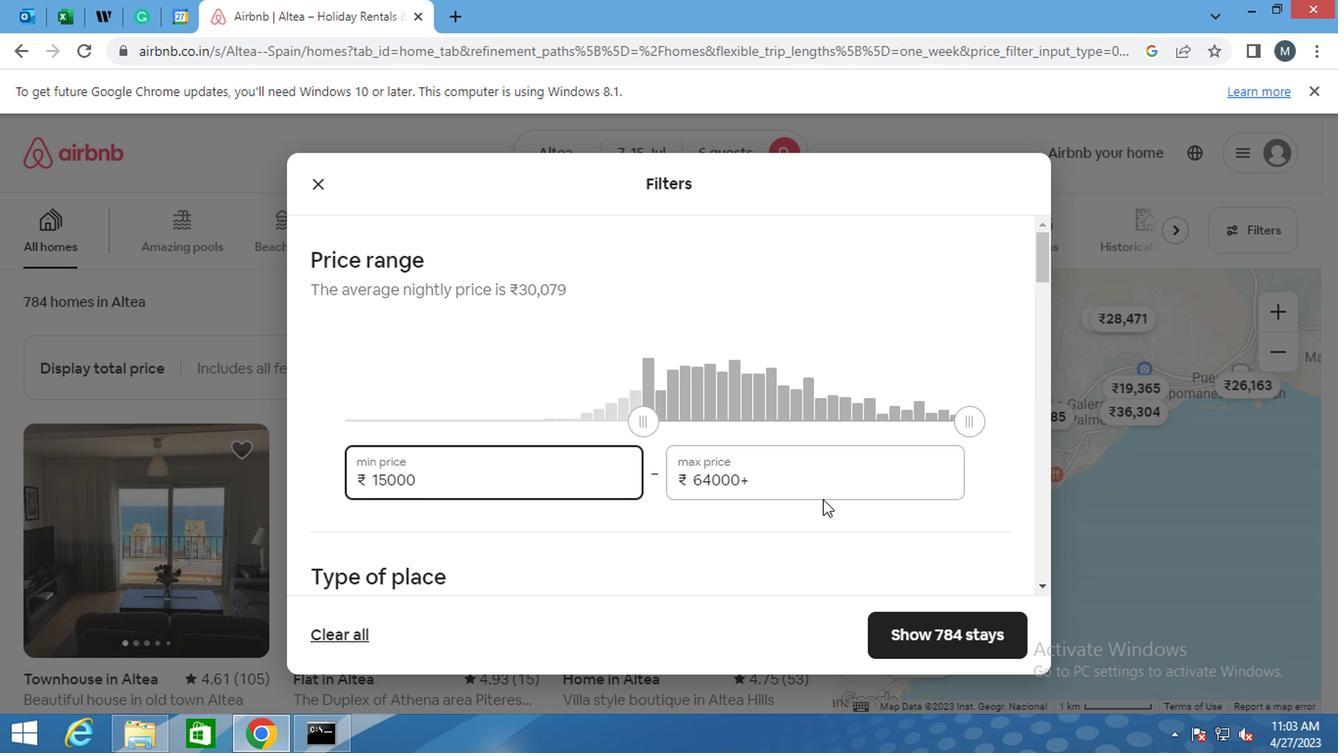 
Action: Mouse pressed left at (809, 481)
Screenshot: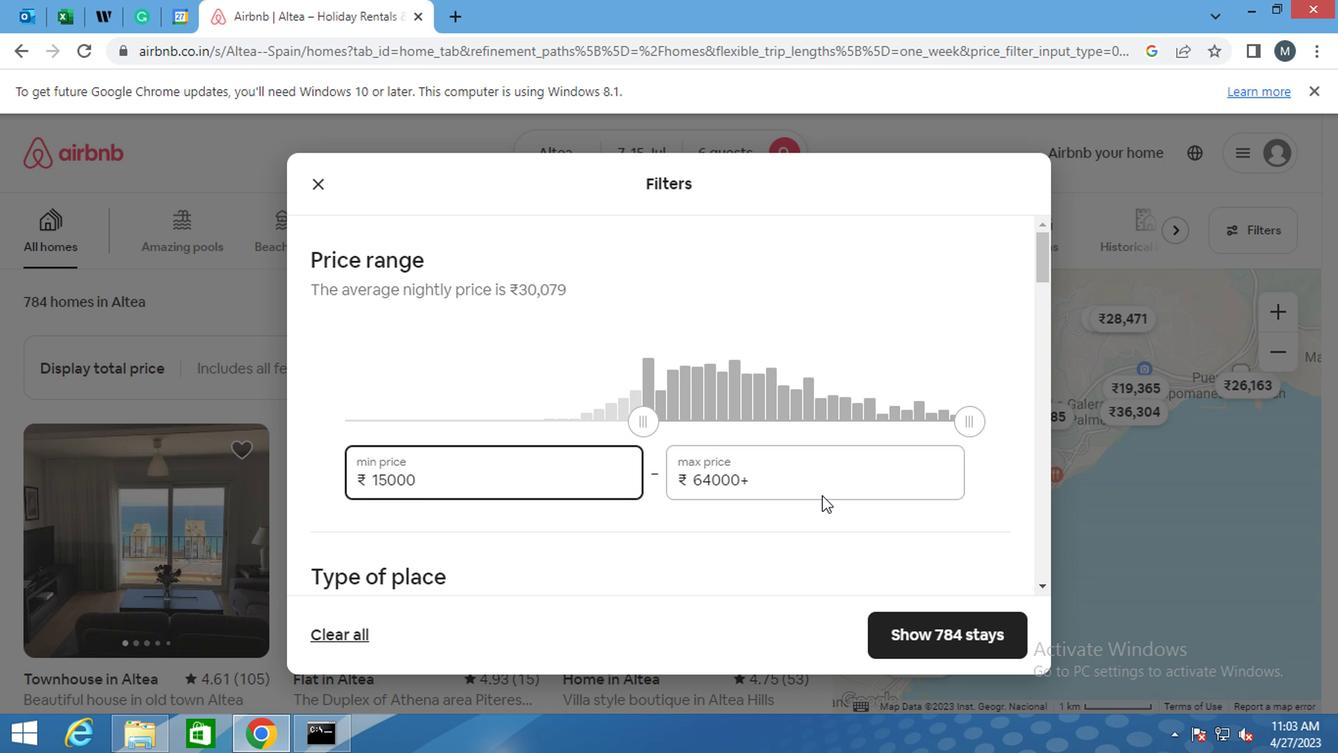 
Action: Mouse moved to (793, 482)
Screenshot: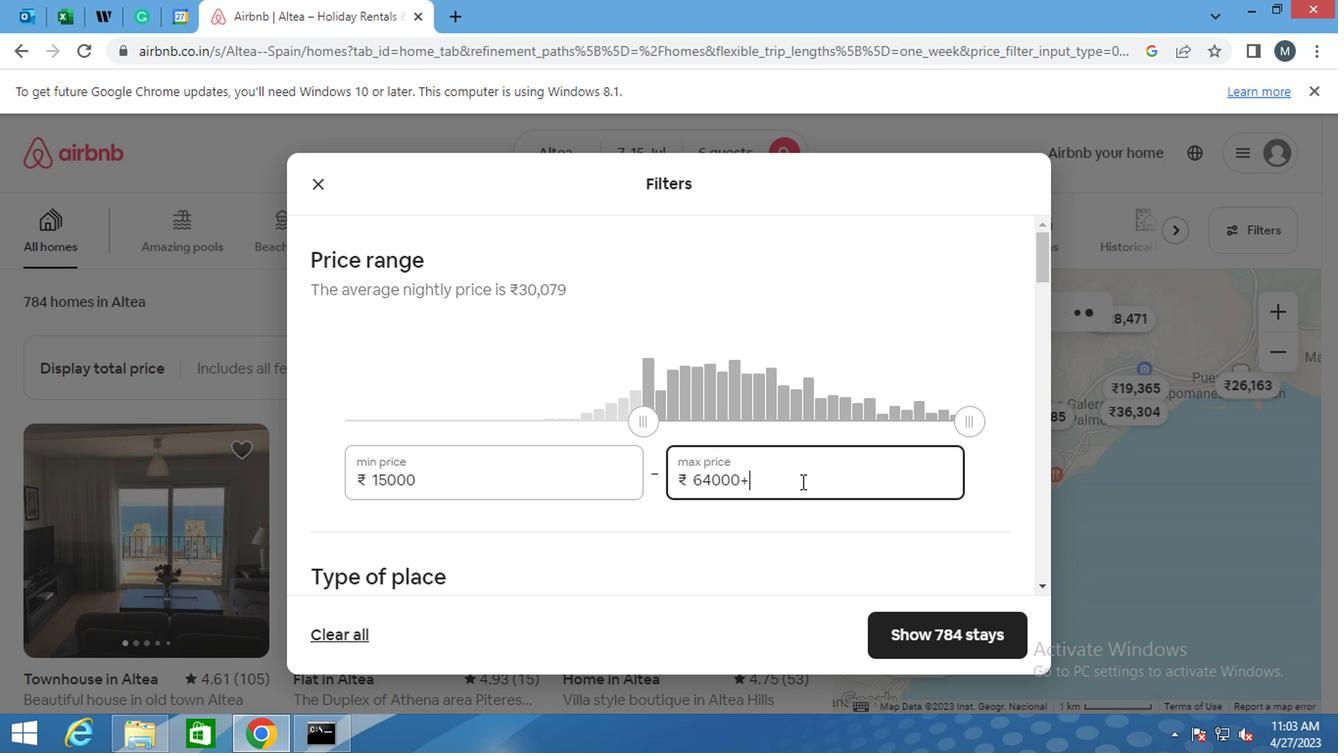 
Action: Key pressed <Key.backspace>
Screenshot: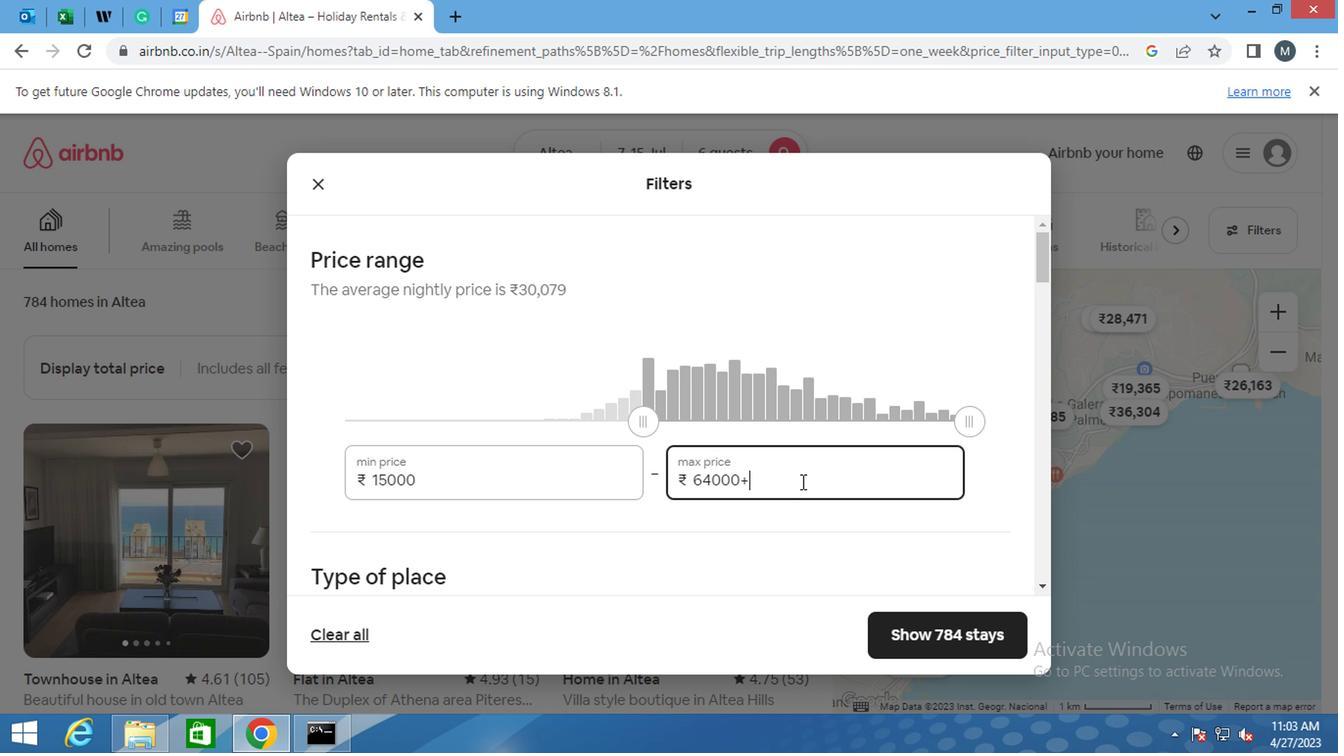 
Action: Mouse moved to (789, 484)
Screenshot: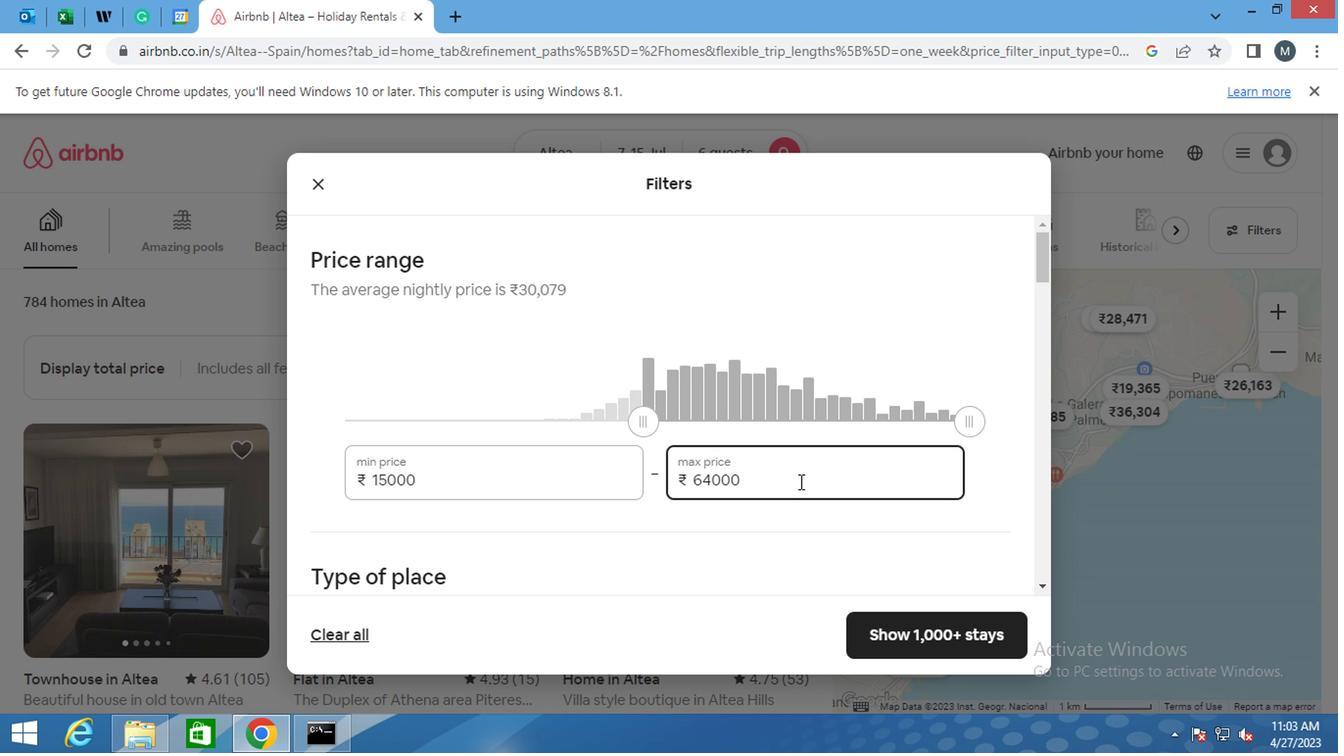 
Action: Key pressed <Key.backspace><Key.backspace><Key.backspace><Key.backspace><Key.backspace><Key.backspace><Key.backspace><Key.backspace><Key.backspace>20000
Screenshot: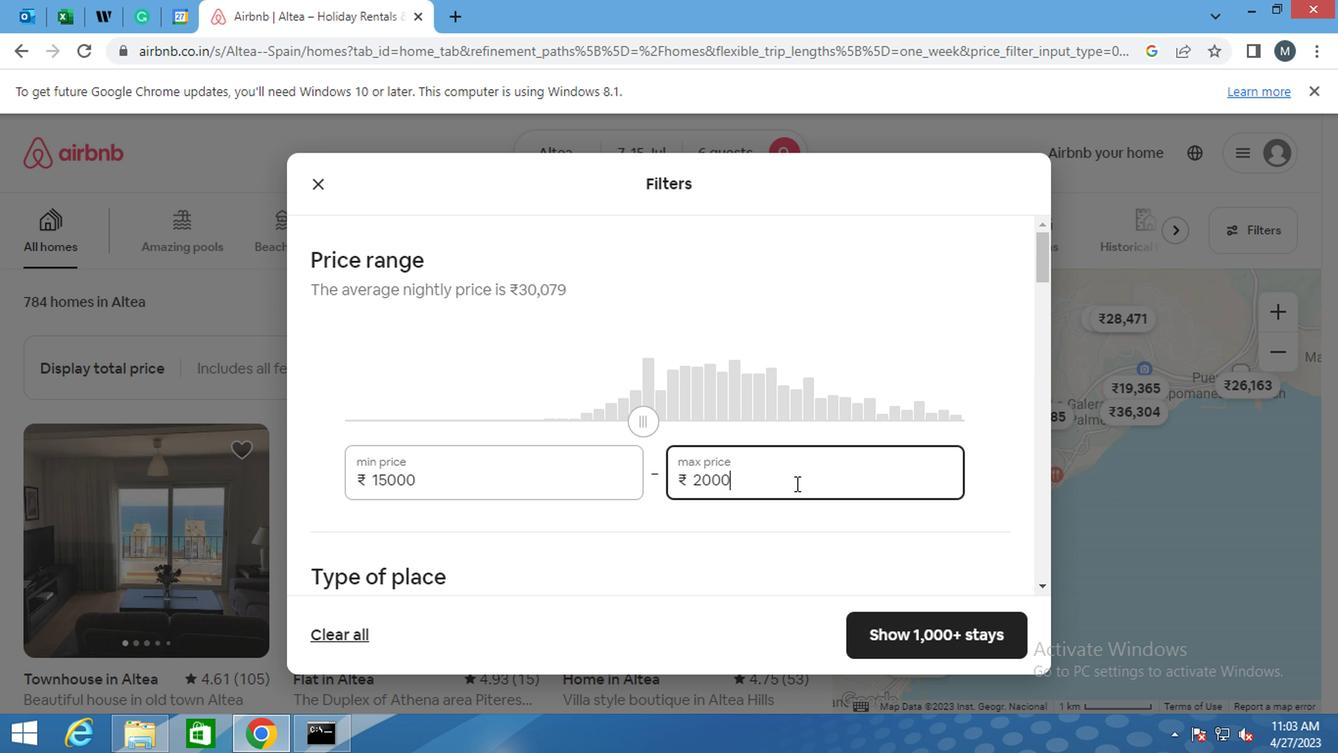 
Action: Mouse moved to (718, 457)
Screenshot: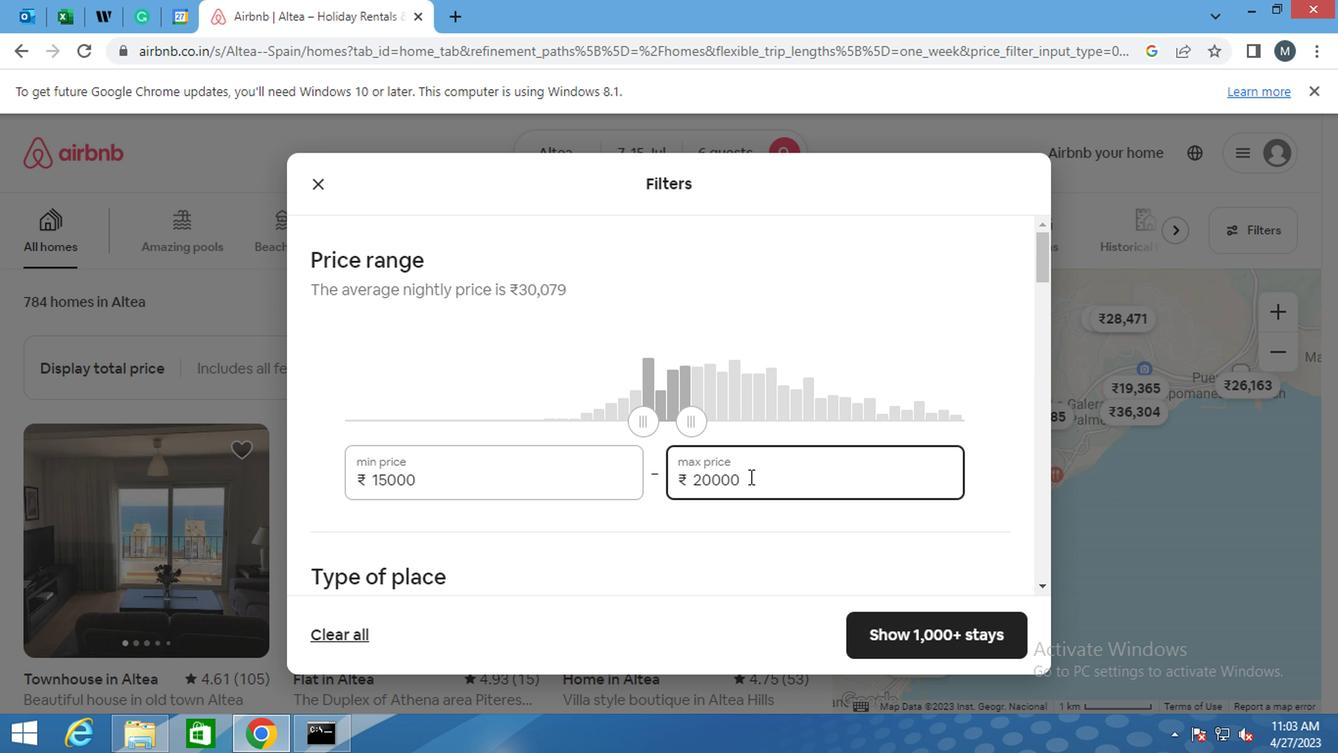 
Action: Mouse scrolled (718, 456) with delta (0, -1)
Screenshot: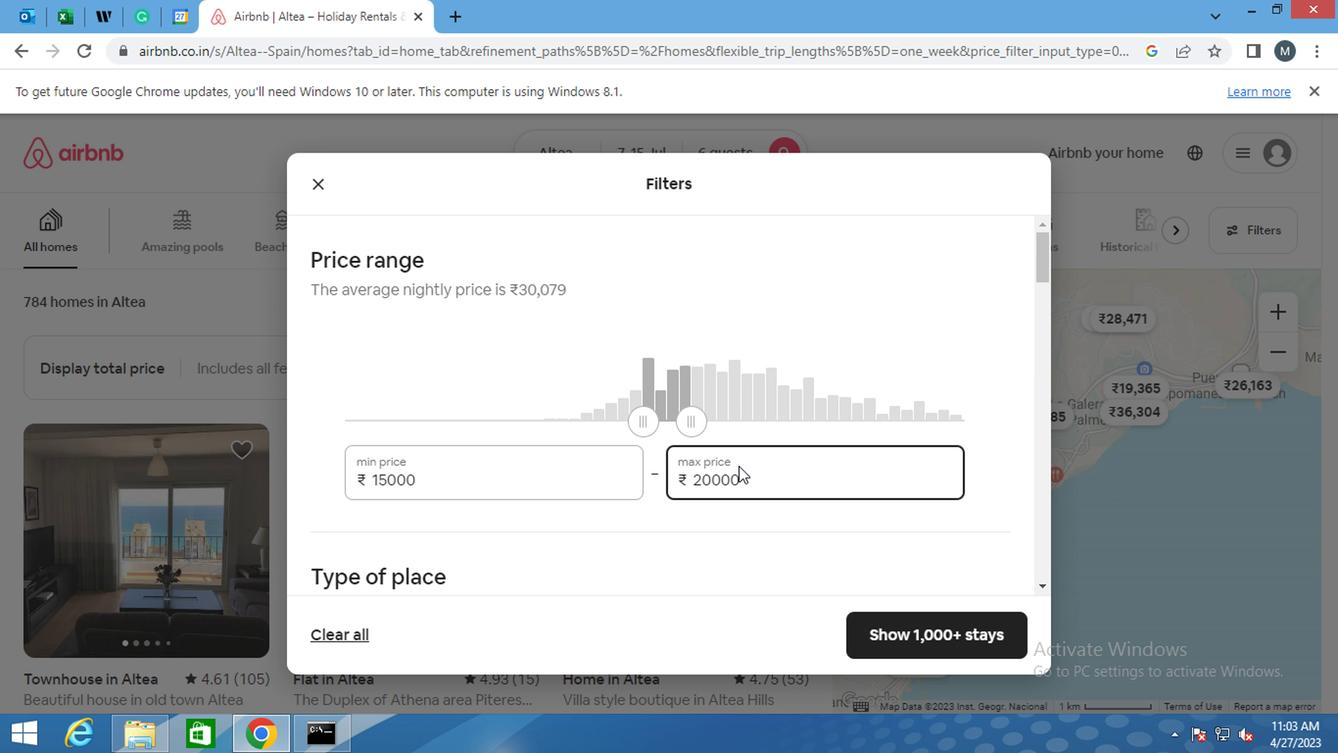 
Action: Mouse scrolled (718, 456) with delta (0, -1)
Screenshot: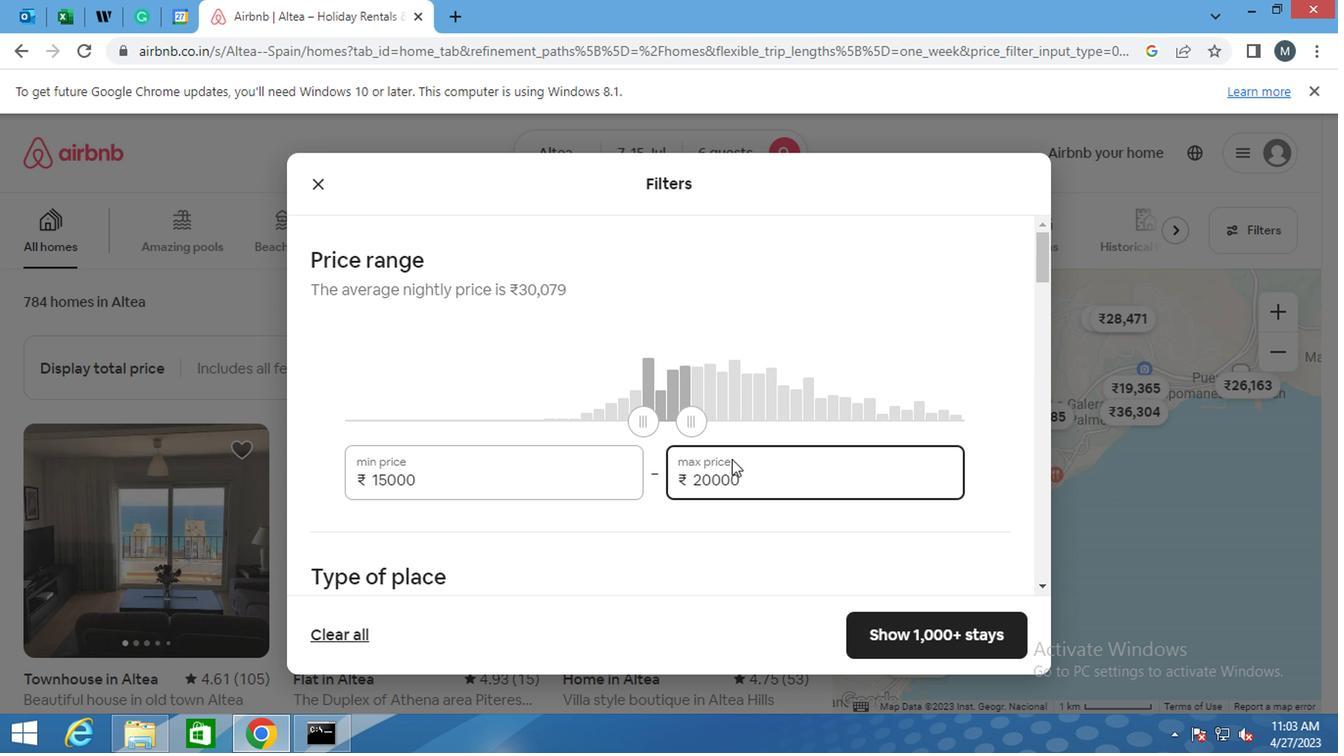 
Action: Mouse moved to (671, 469)
Screenshot: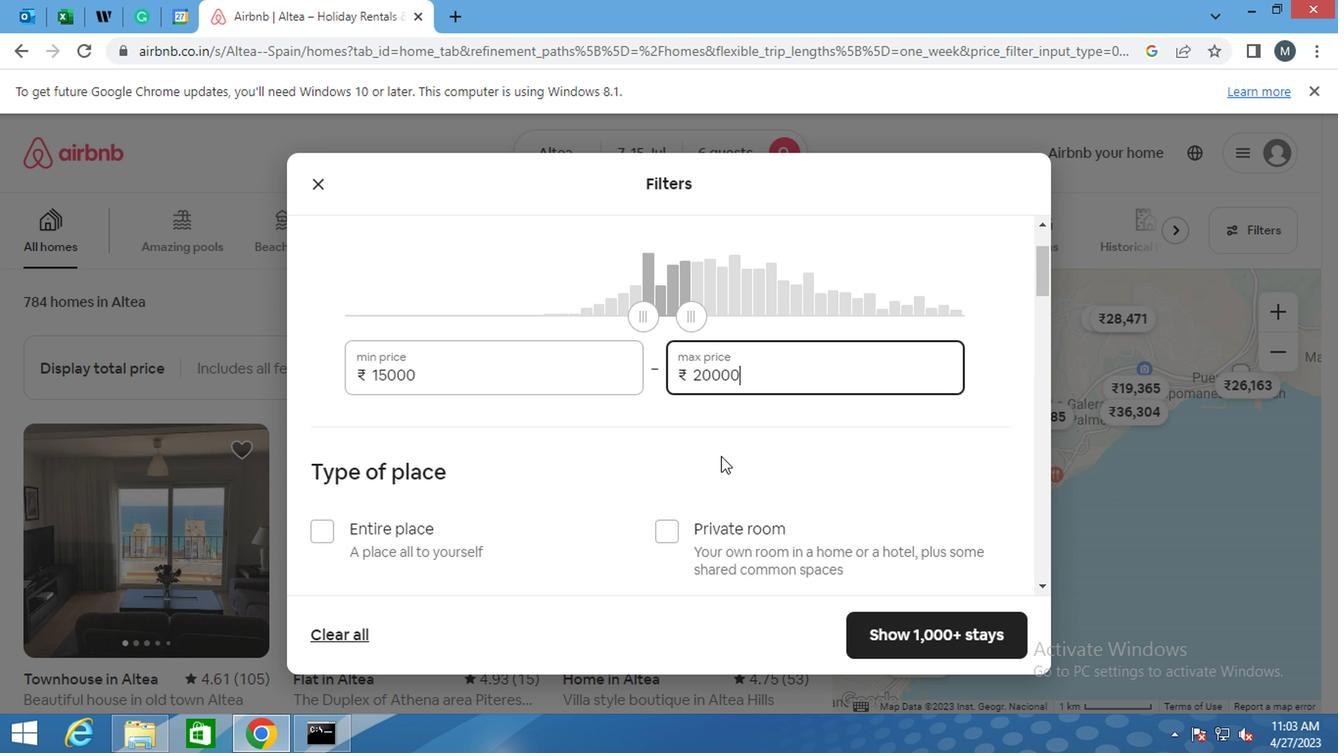 
Action: Mouse scrolled (671, 469) with delta (0, 0)
Screenshot: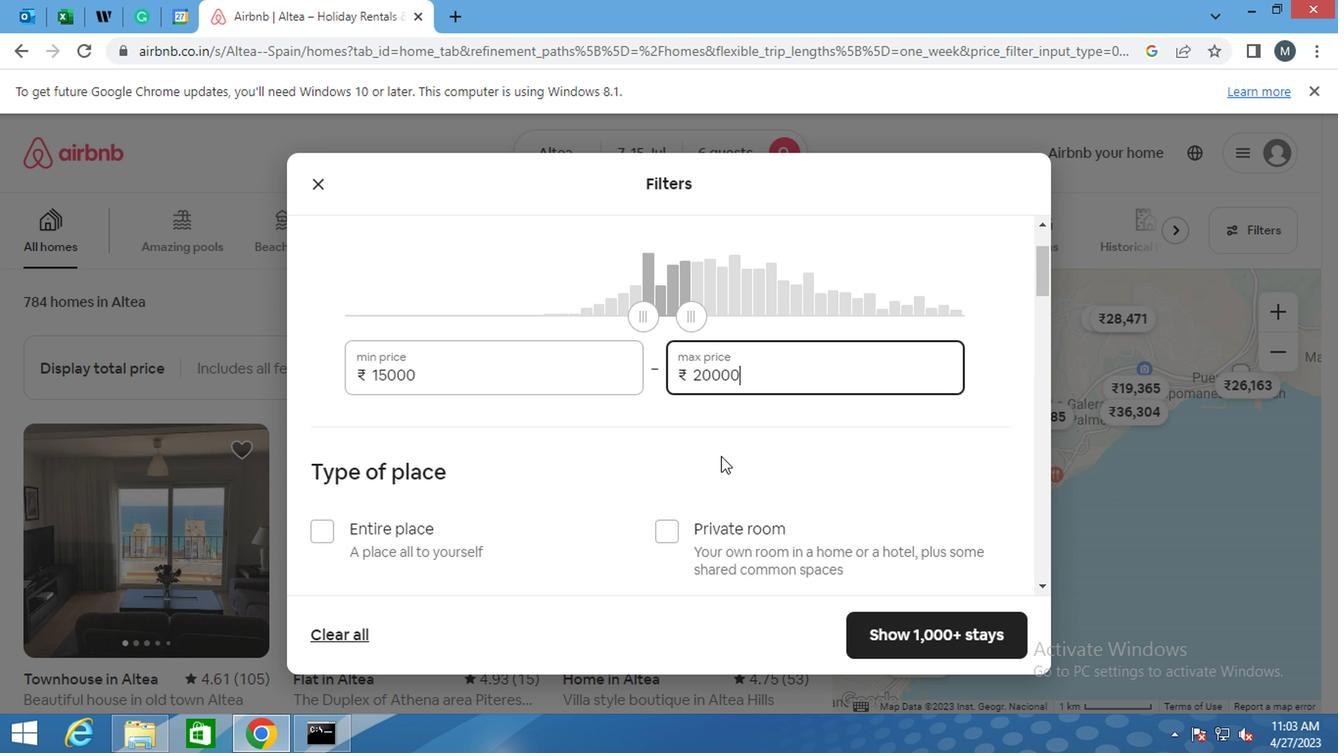 
Action: Mouse moved to (313, 334)
Screenshot: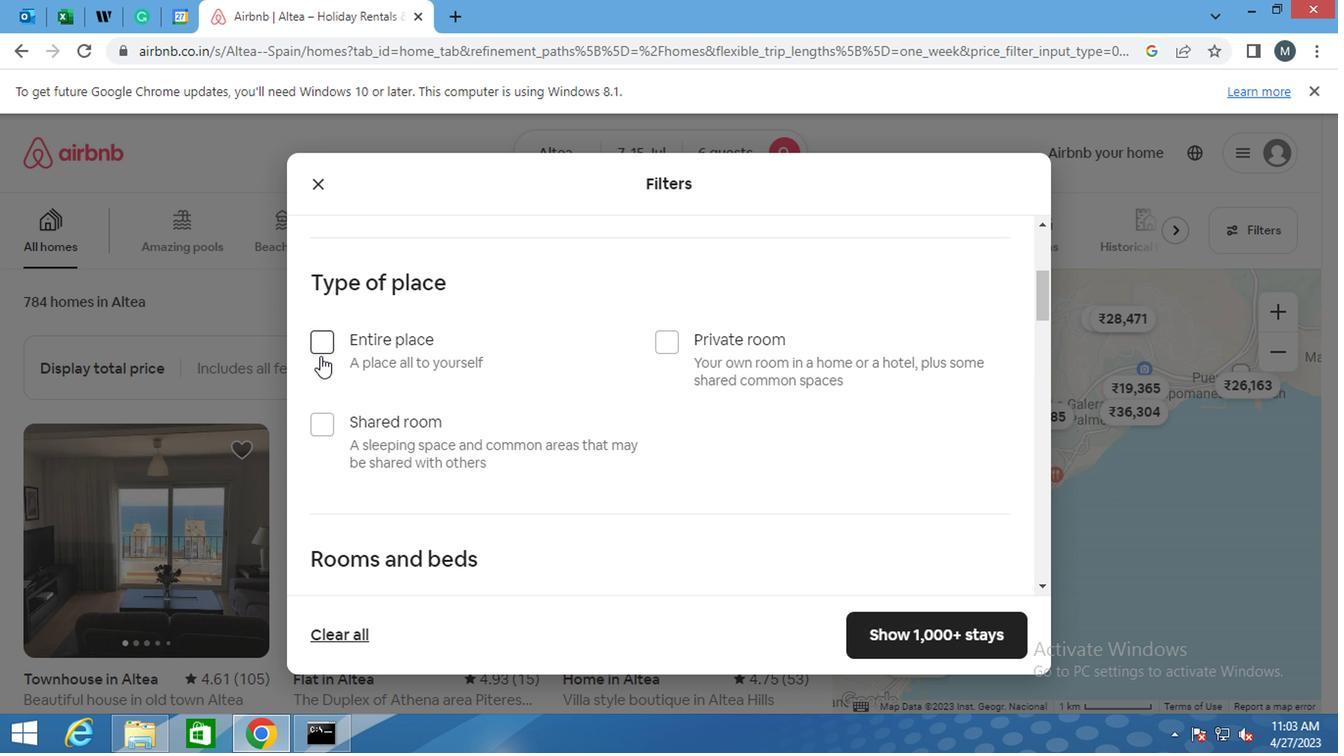 
Action: Mouse pressed left at (313, 334)
Screenshot: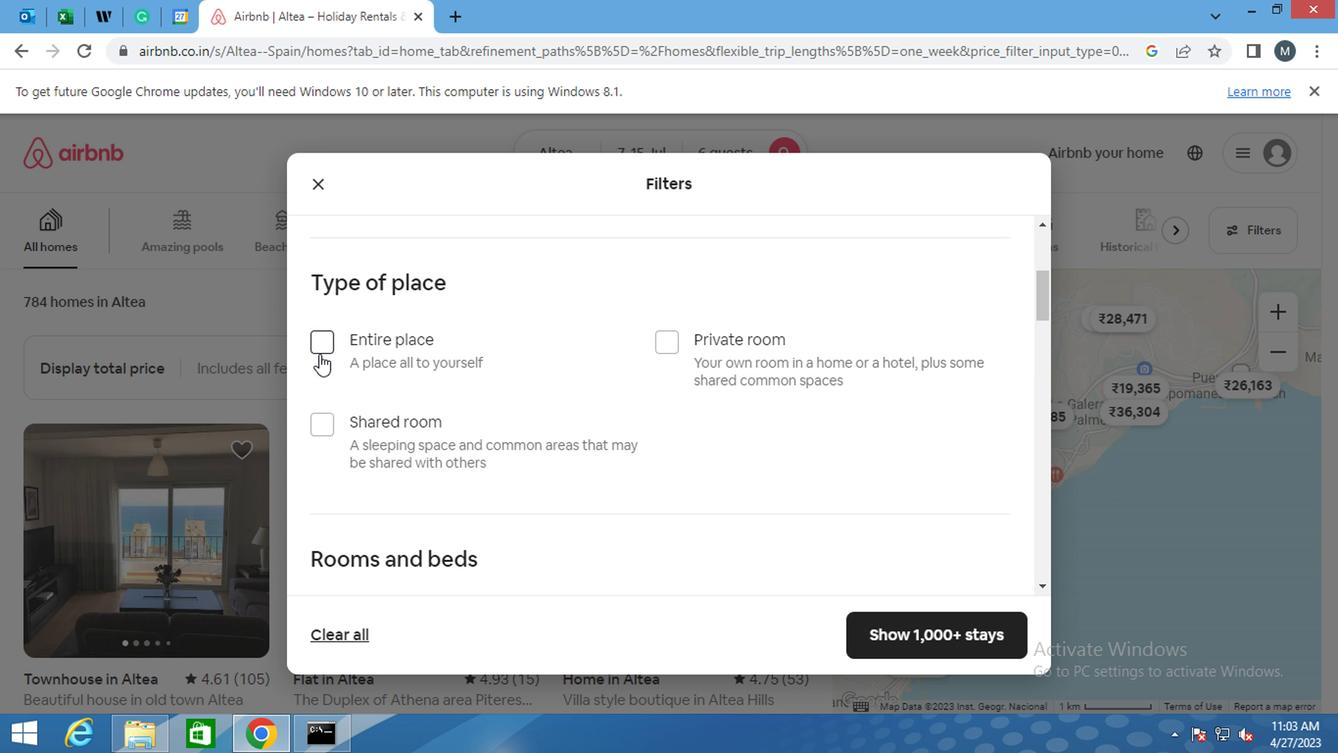 
Action: Mouse moved to (504, 357)
Screenshot: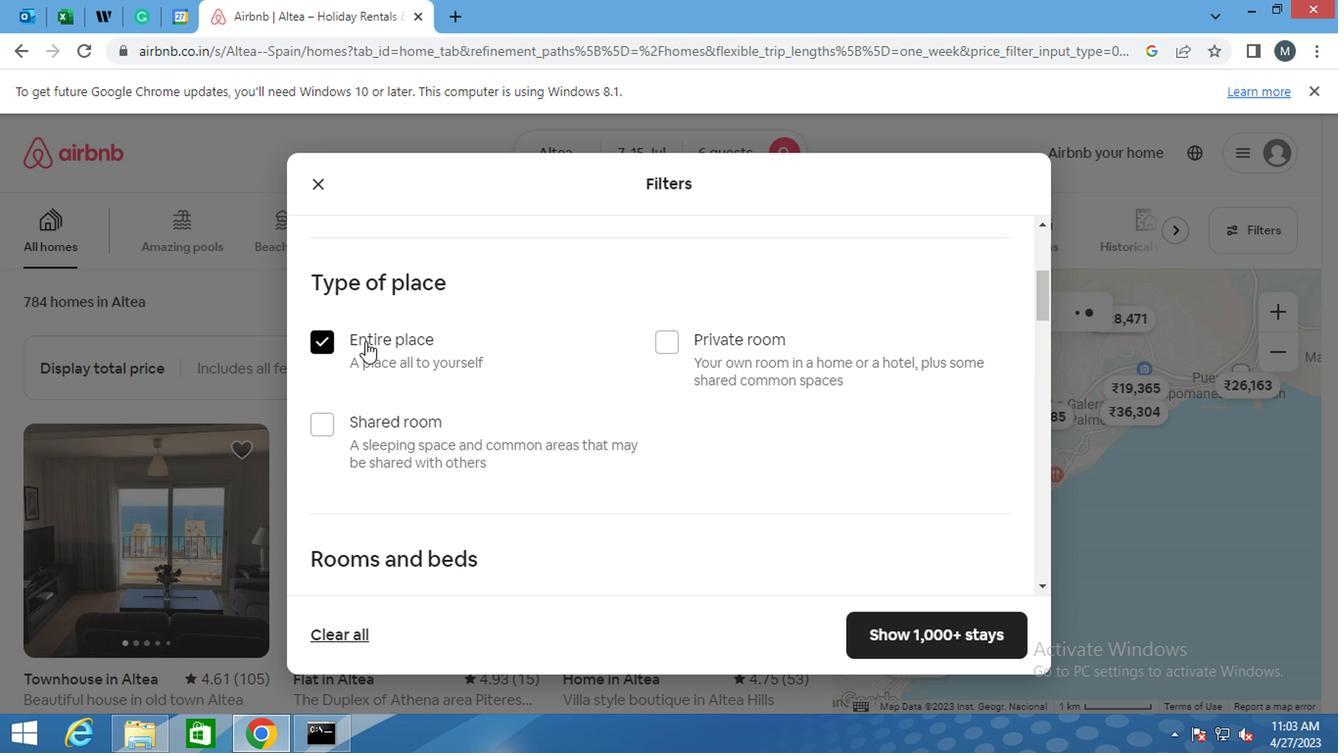
Action: Mouse scrolled (504, 356) with delta (0, 0)
Screenshot: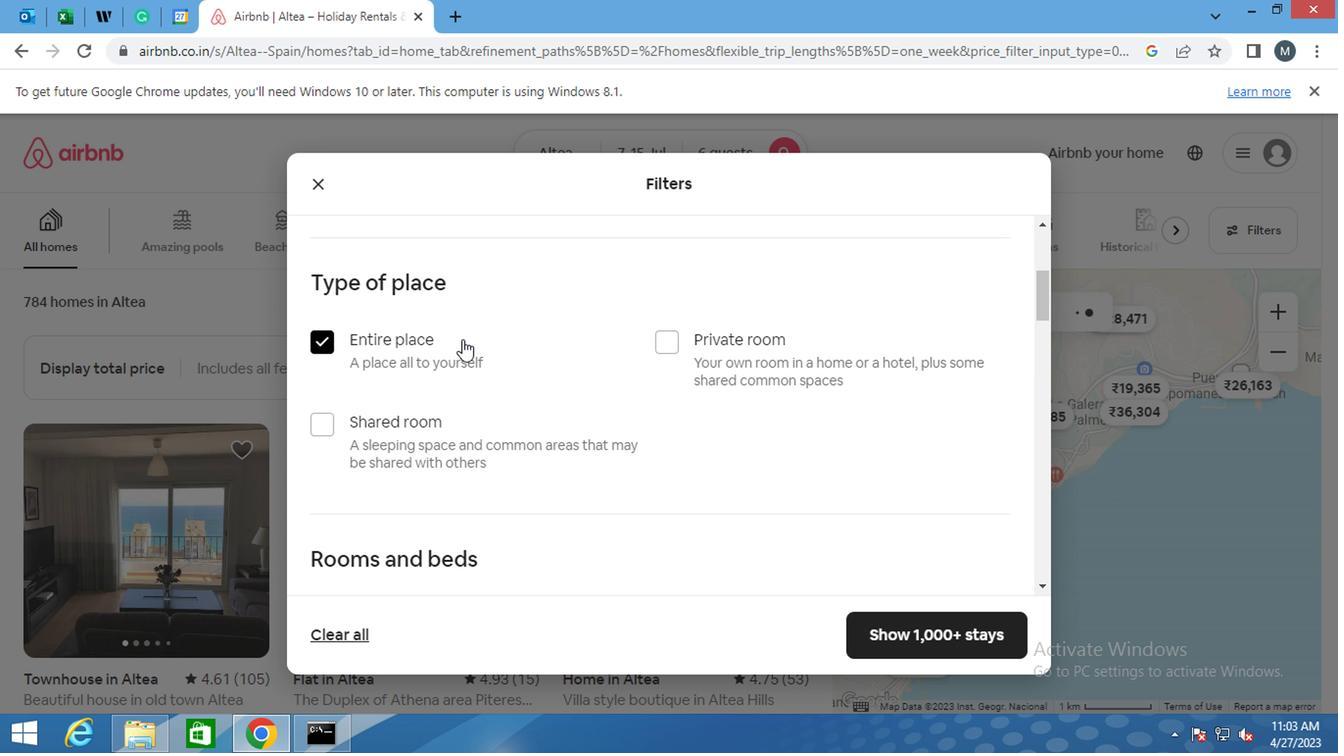 
Action: Mouse moved to (505, 367)
Screenshot: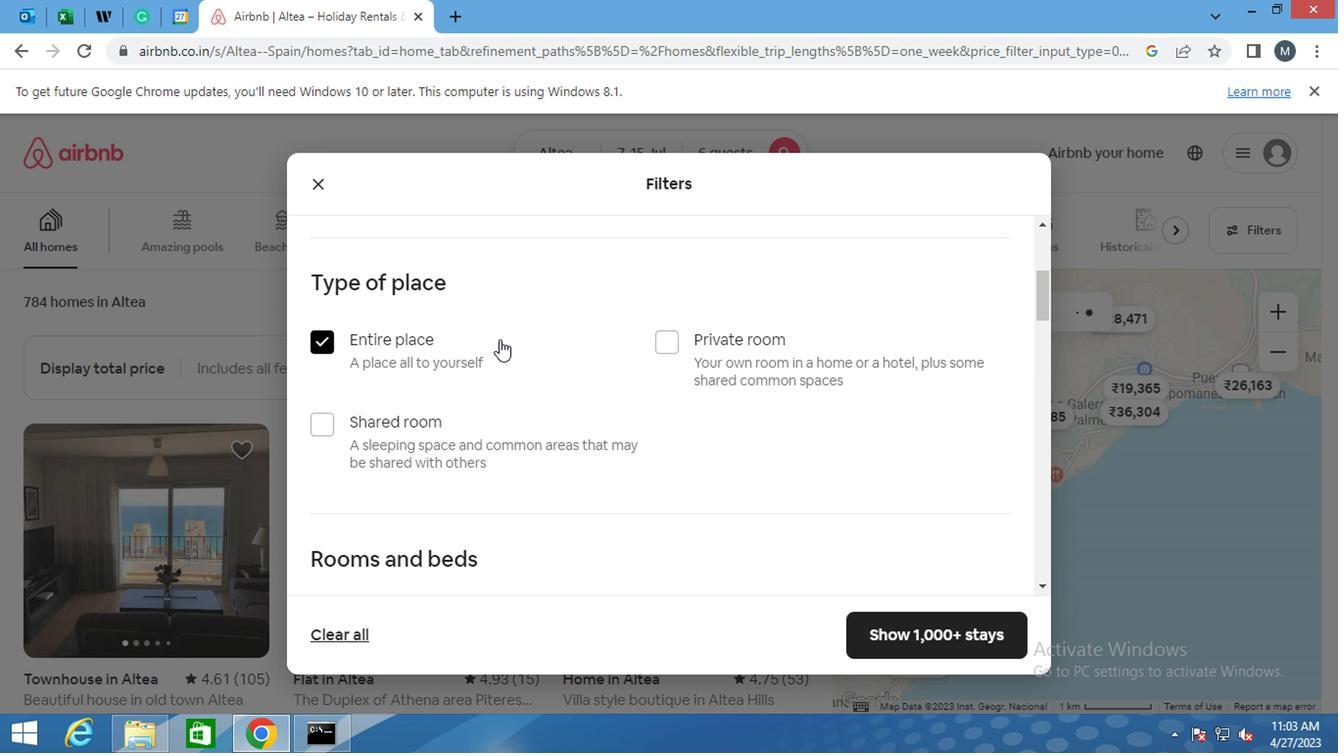 
Action: Mouse scrolled (505, 366) with delta (0, -1)
Screenshot: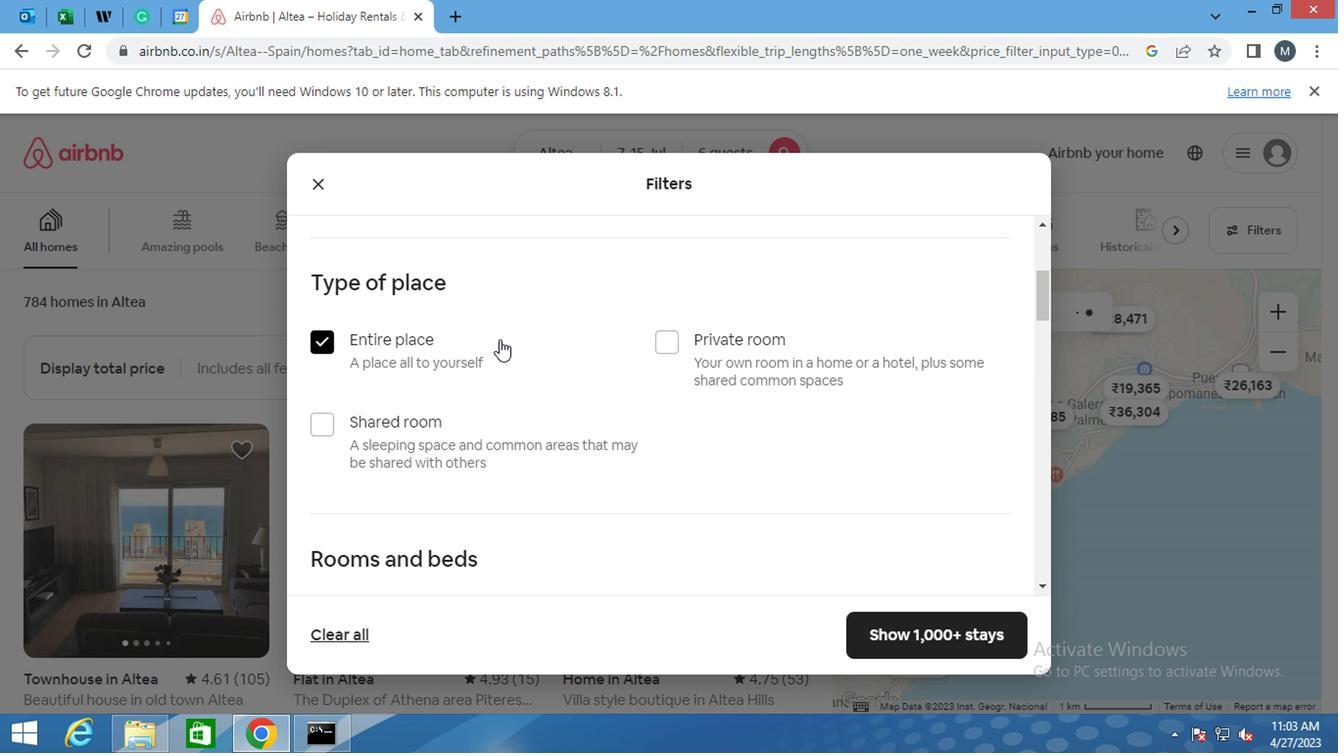 
Action: Mouse moved to (504, 368)
Screenshot: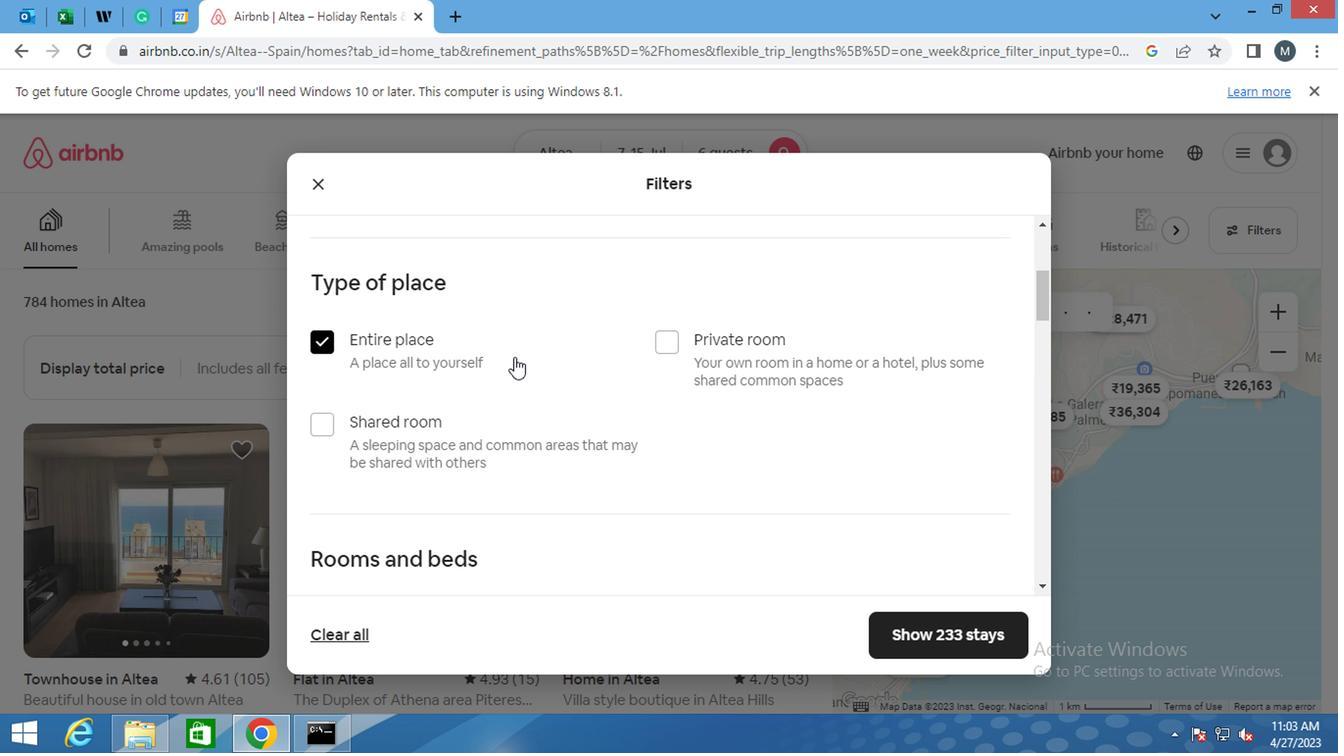 
Action: Mouse scrolled (504, 367) with delta (0, 0)
Screenshot: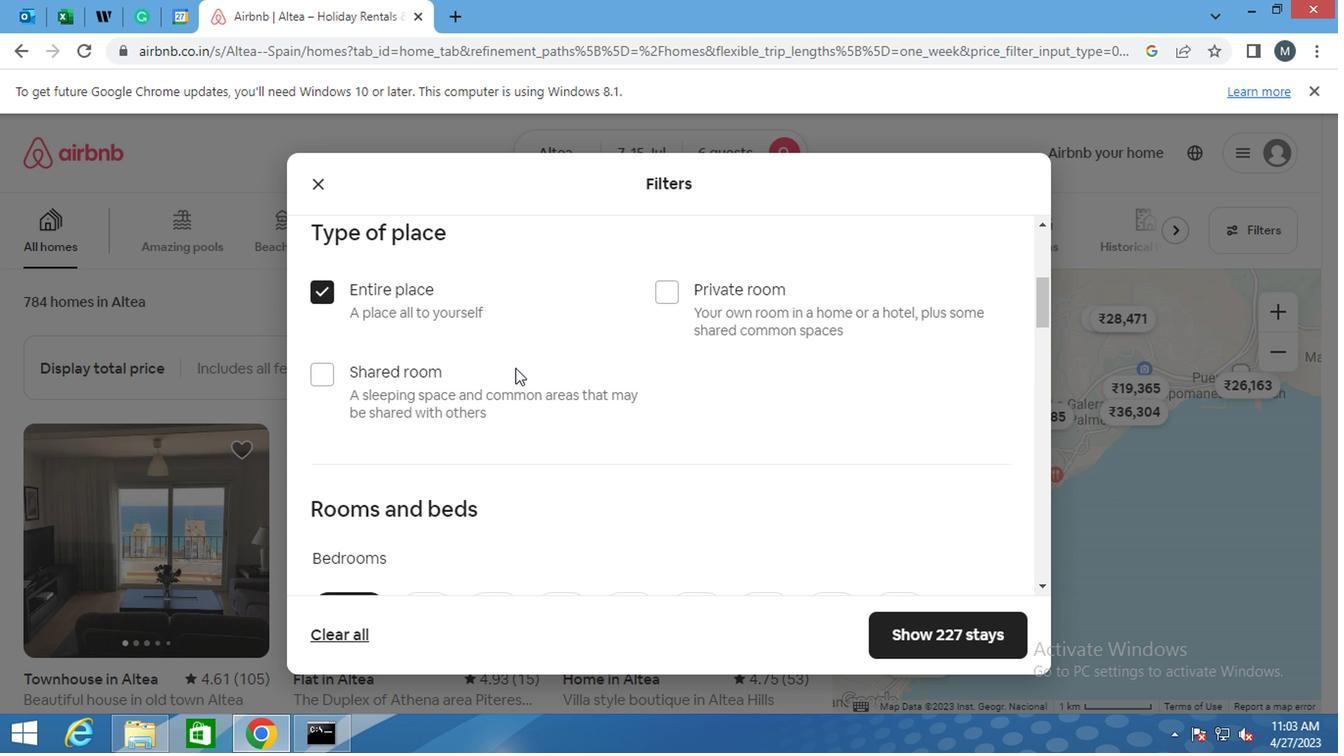 
Action: Mouse scrolled (504, 367) with delta (0, 0)
Screenshot: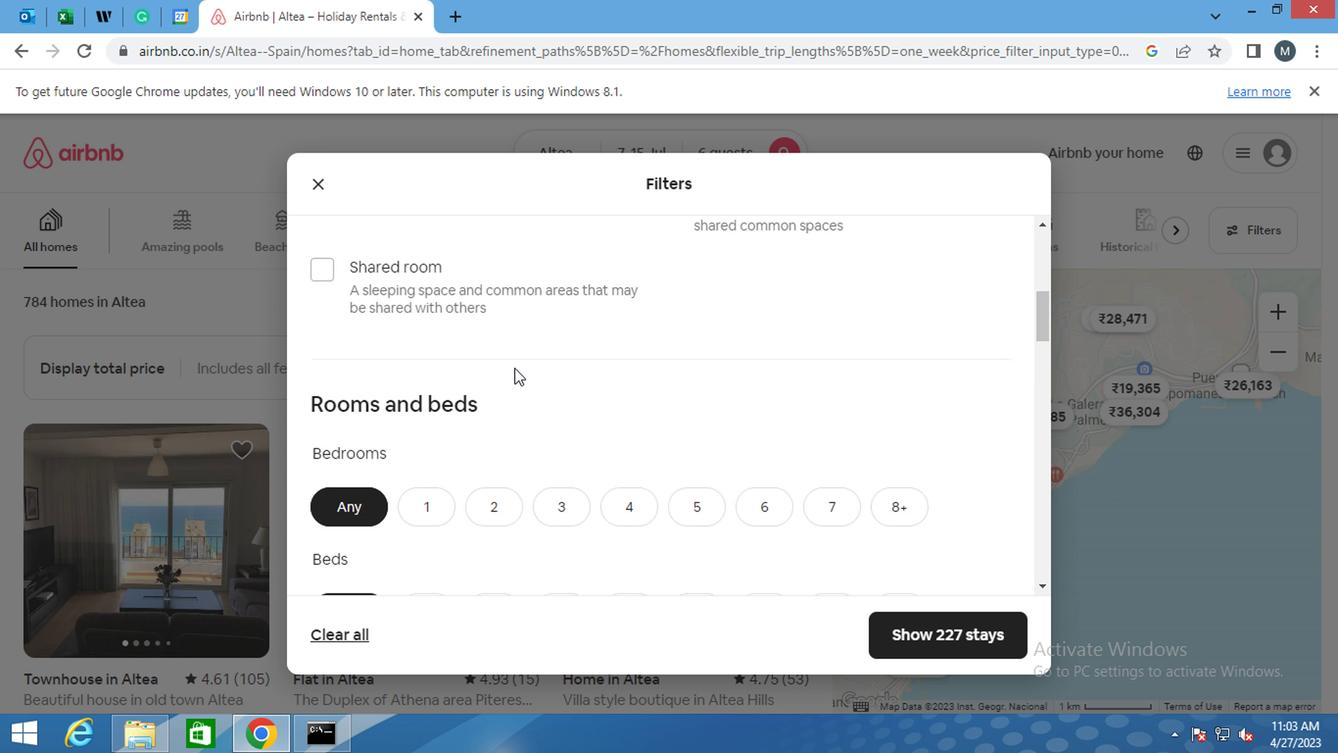 
Action: Mouse moved to (500, 370)
Screenshot: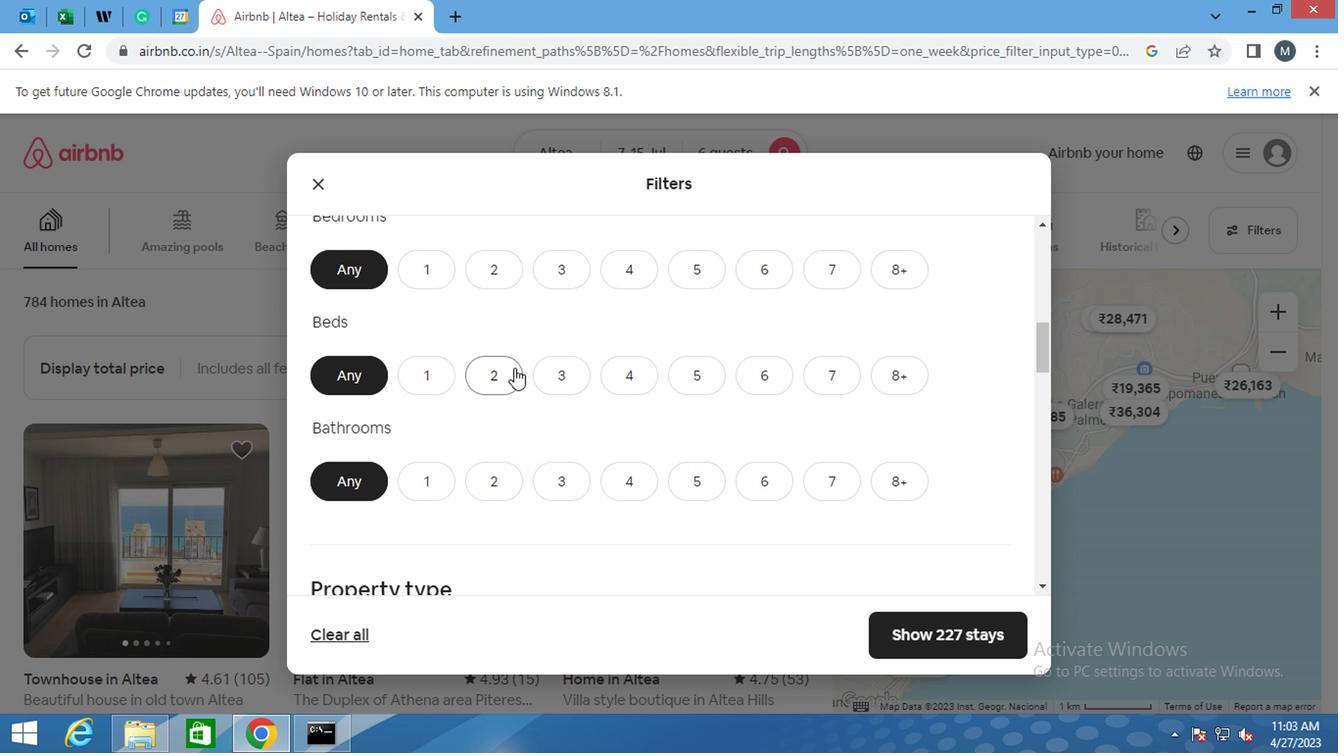 
Action: Mouse scrolled (500, 368) with delta (0, -1)
Screenshot: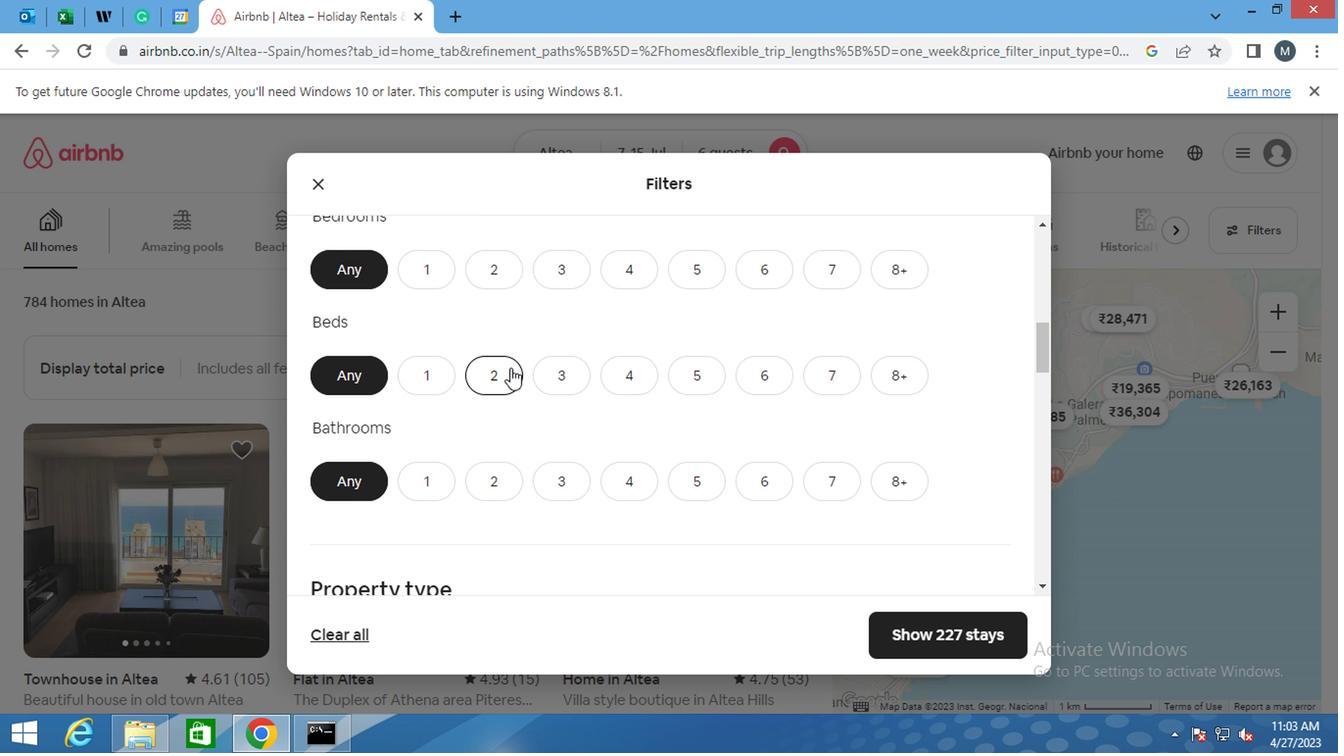 
Action: Mouse scrolled (500, 368) with delta (0, -1)
Screenshot: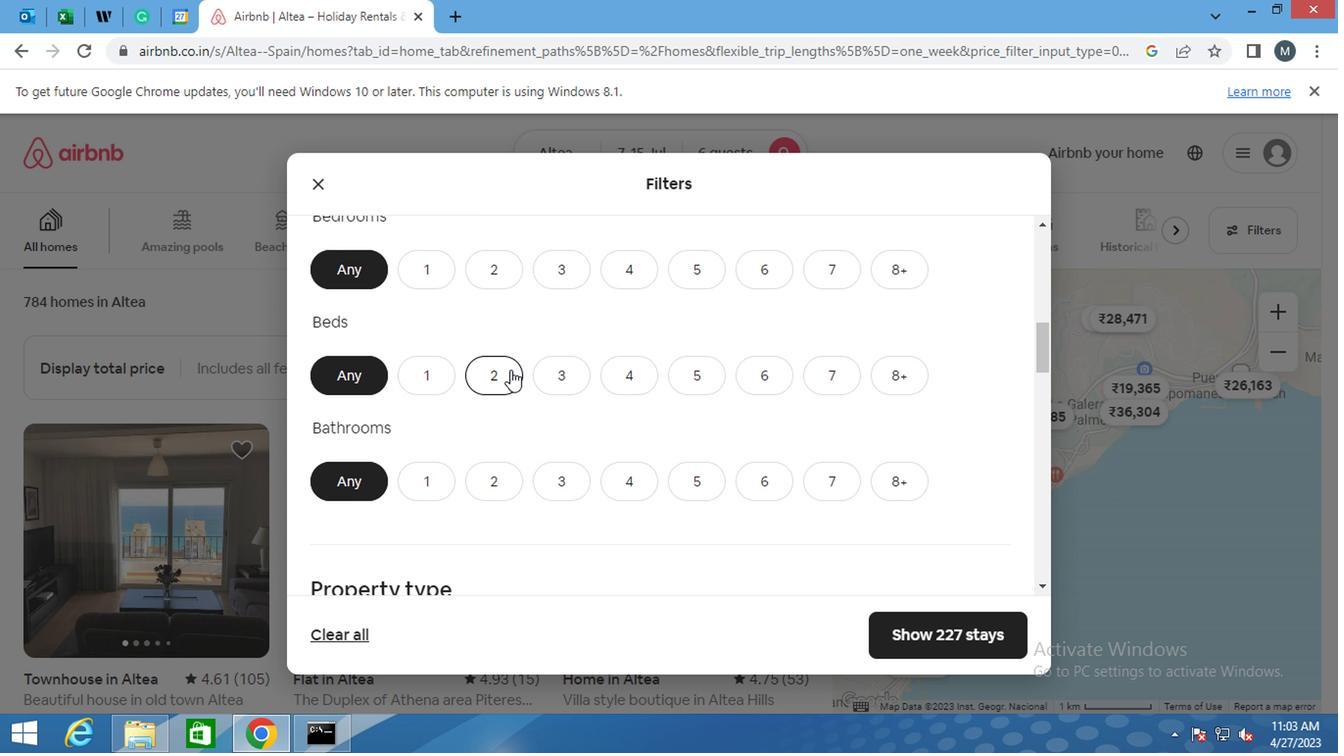 
Action: Mouse moved to (529, 334)
Screenshot: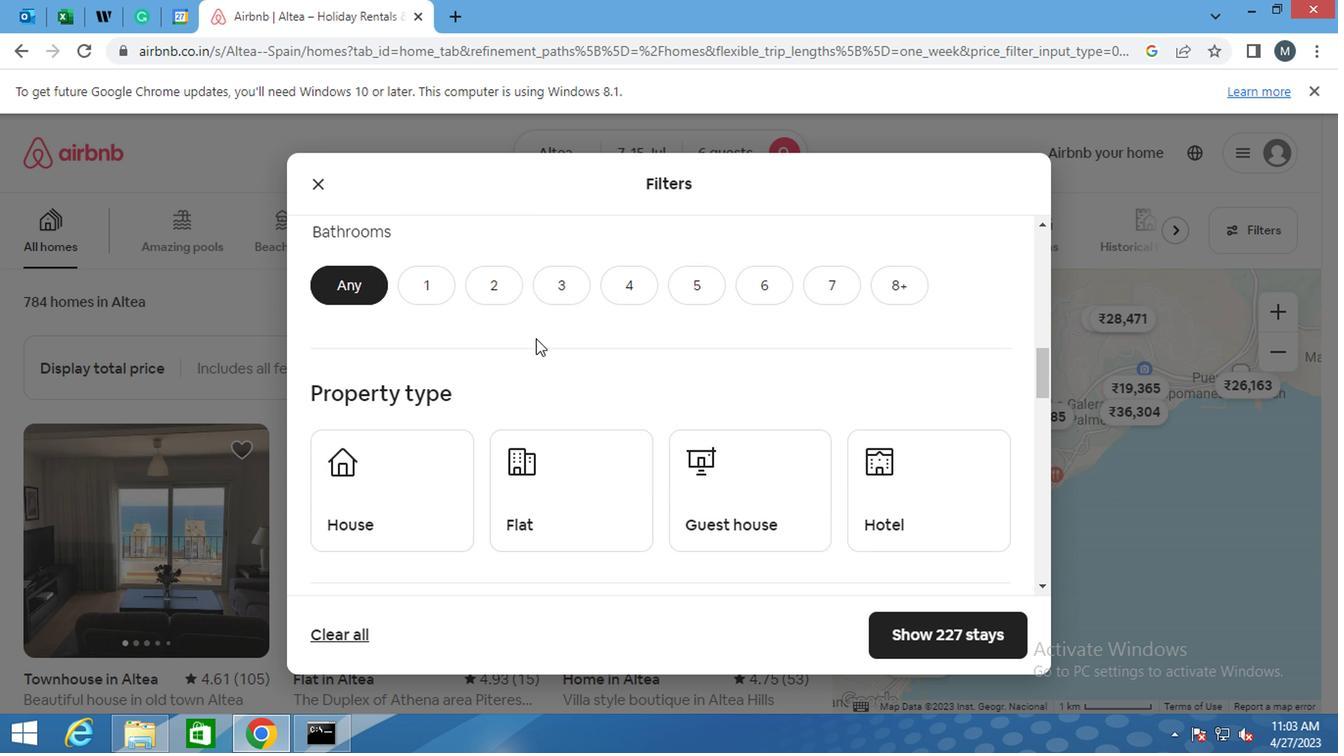 
Action: Mouse scrolled (529, 335) with delta (0, 0)
Screenshot: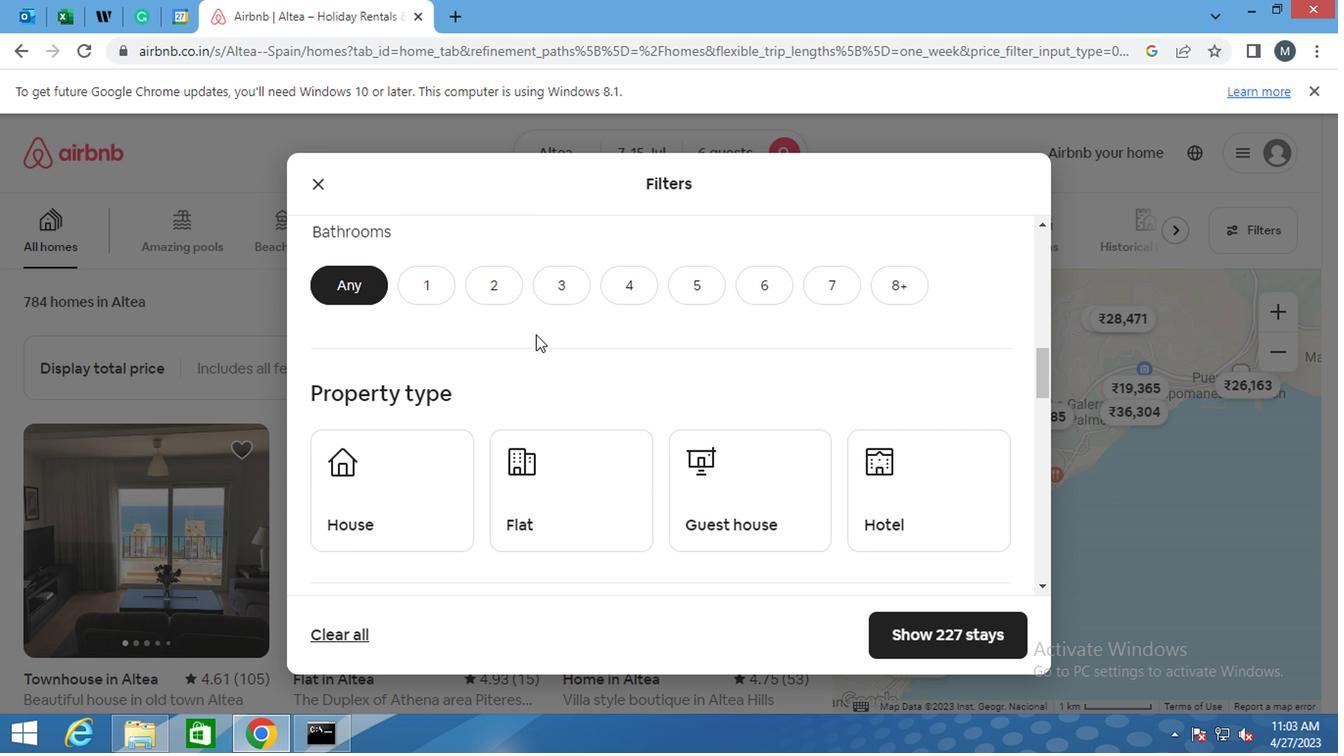 
Action: Mouse scrolled (529, 335) with delta (0, 0)
Screenshot: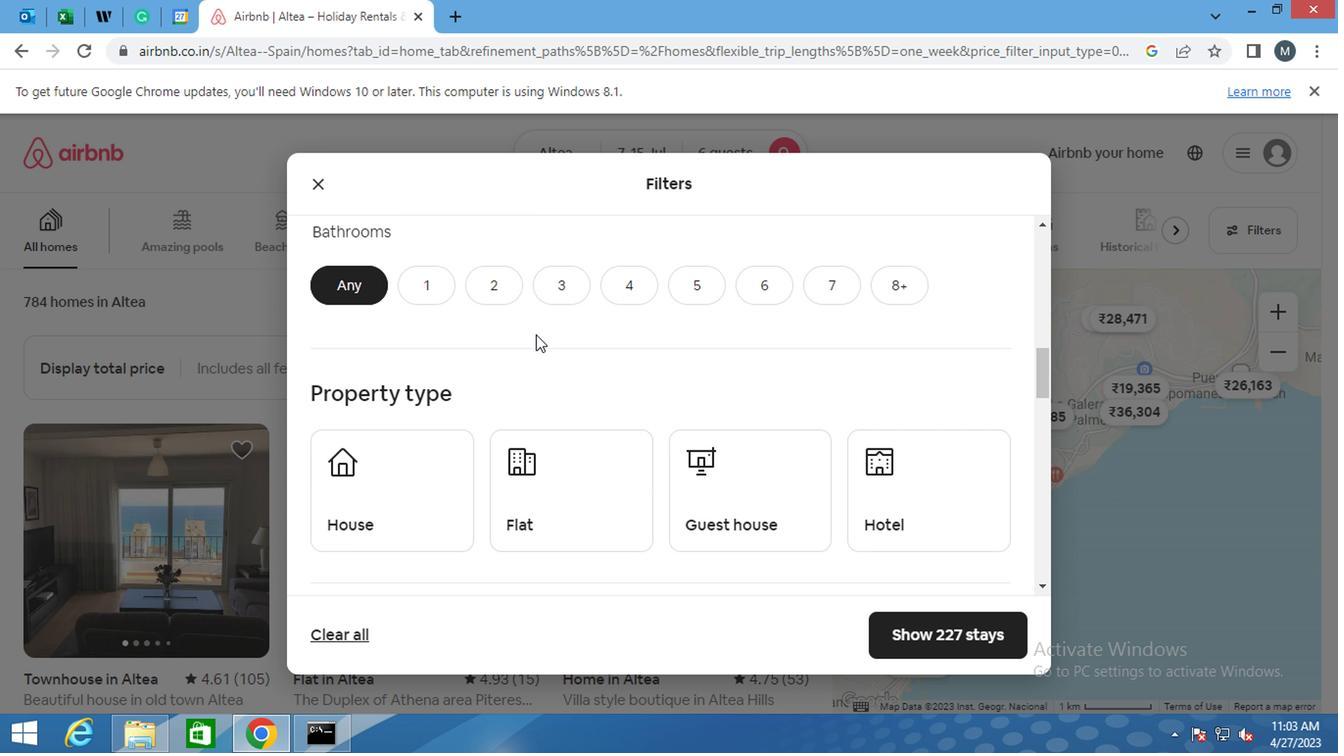 
Action: Mouse moved to (558, 278)
Screenshot: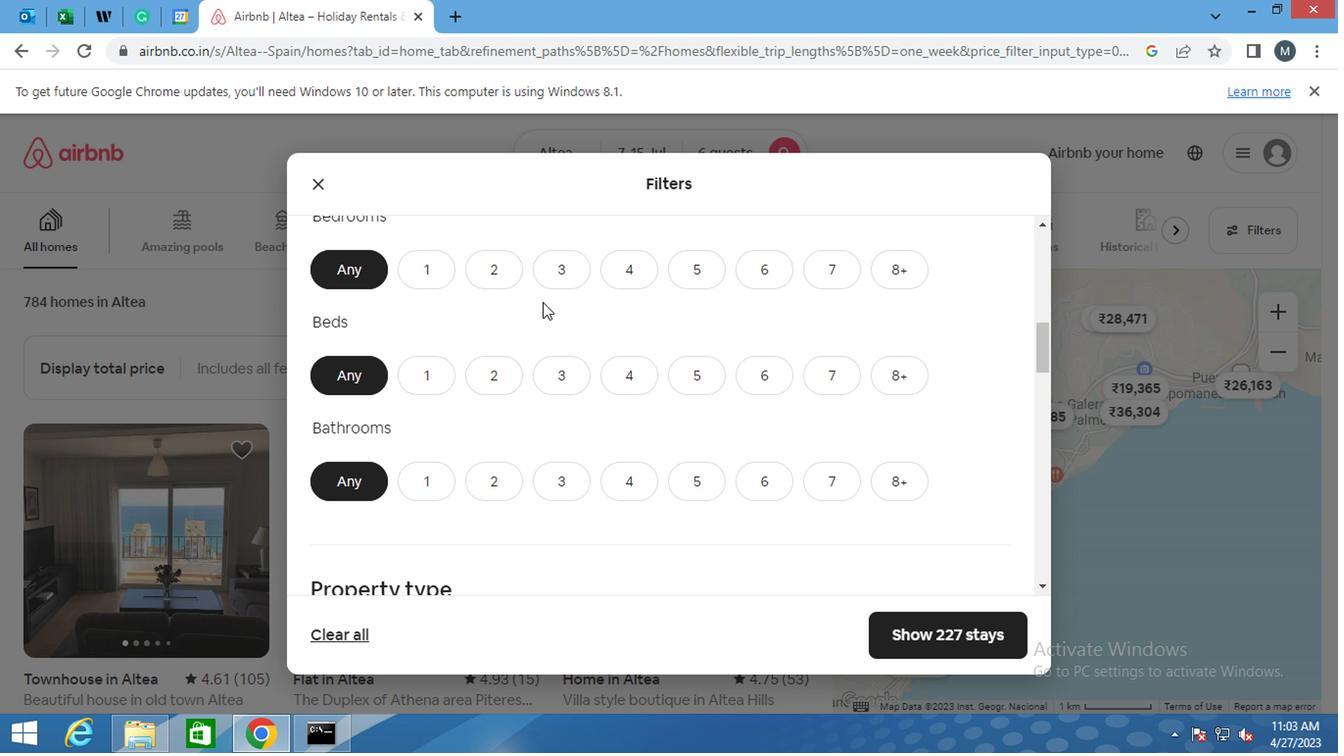 
Action: Mouse pressed left at (558, 278)
Screenshot: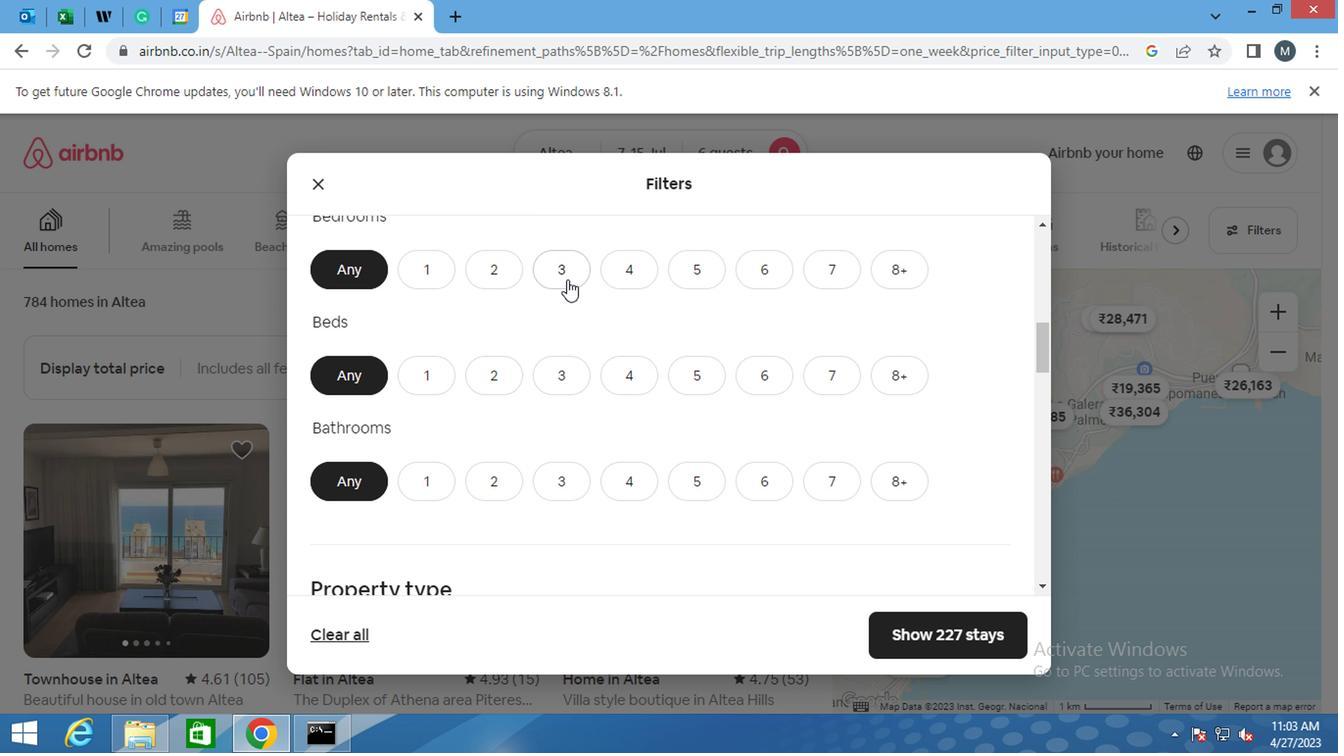 
Action: Mouse moved to (548, 367)
Screenshot: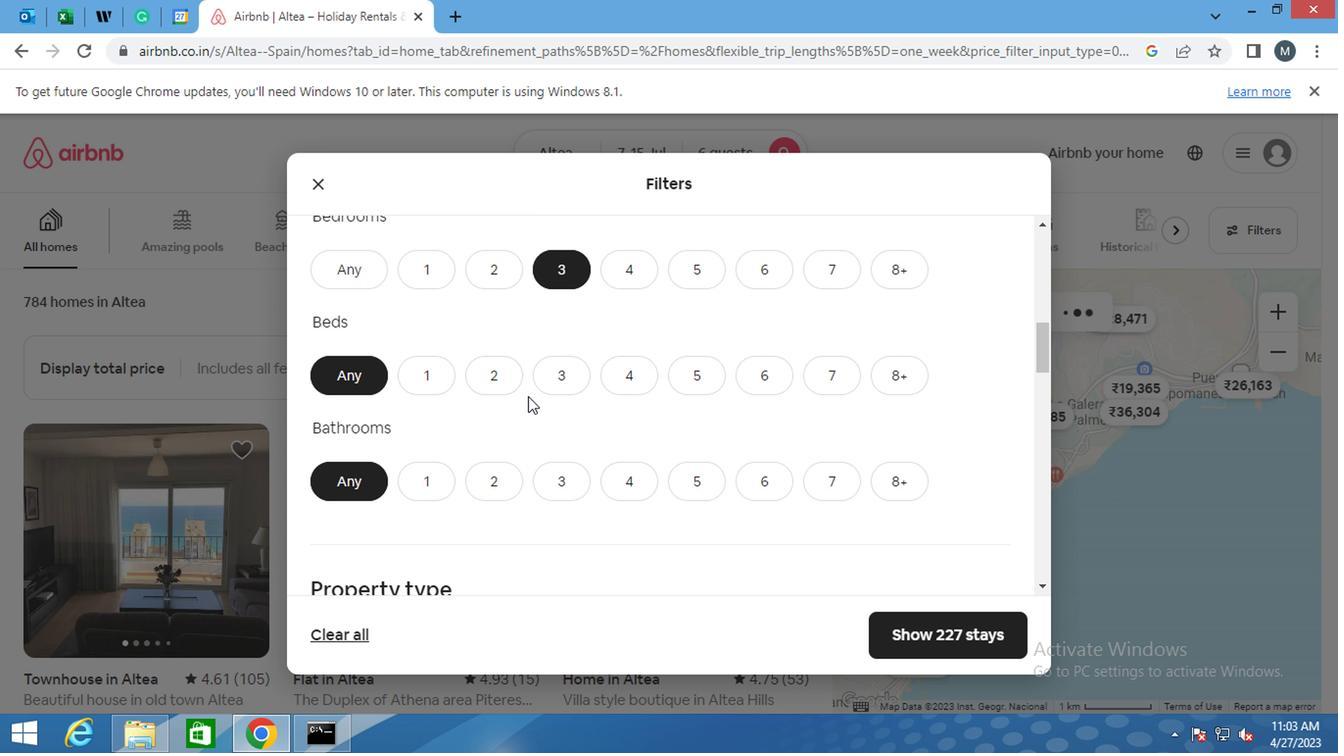 
Action: Mouse pressed left at (548, 367)
Screenshot: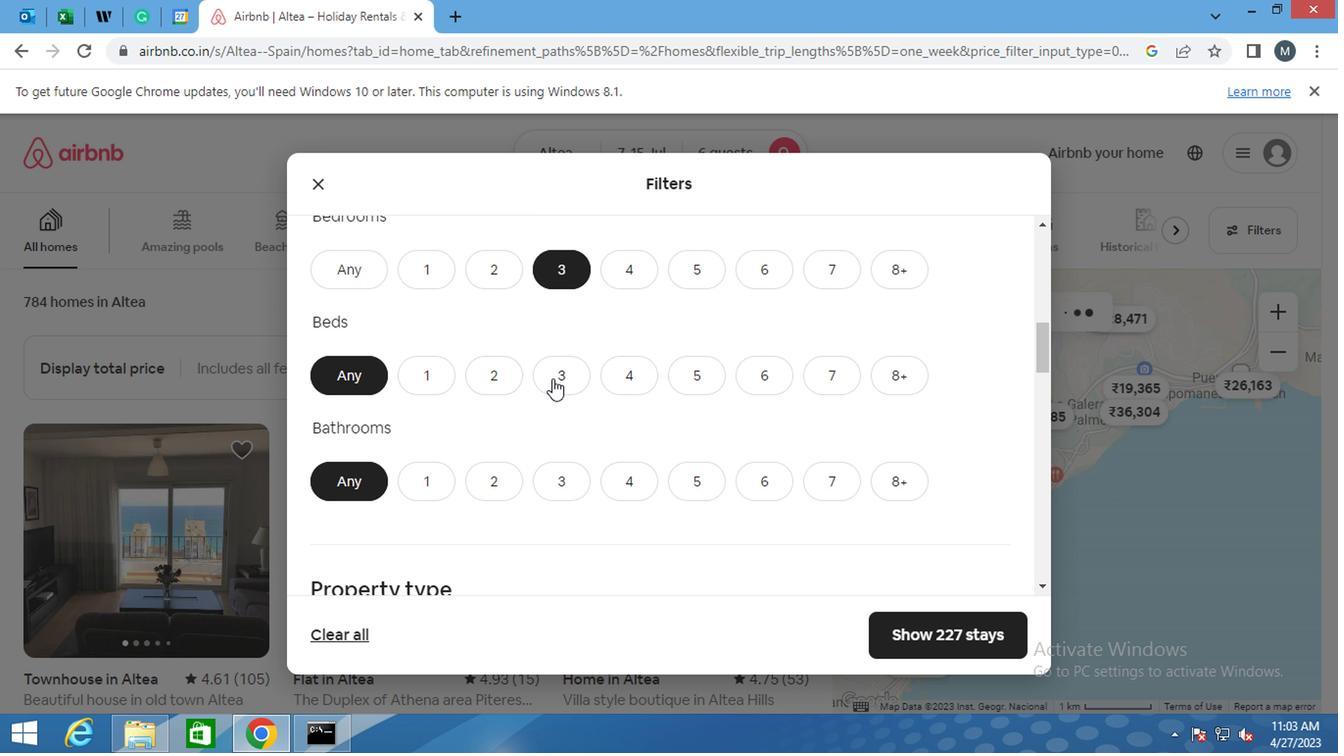 
Action: Mouse moved to (548, 489)
Screenshot: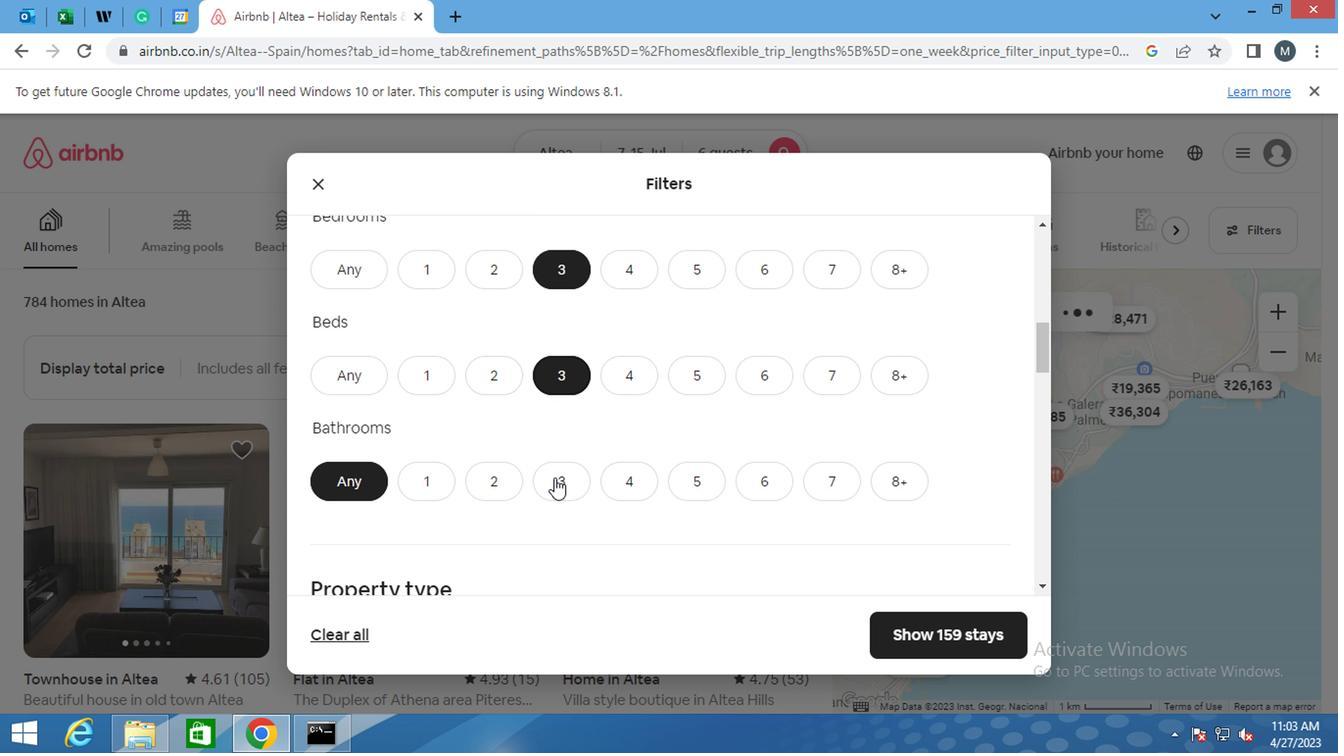 
Action: Mouse pressed left at (548, 489)
Screenshot: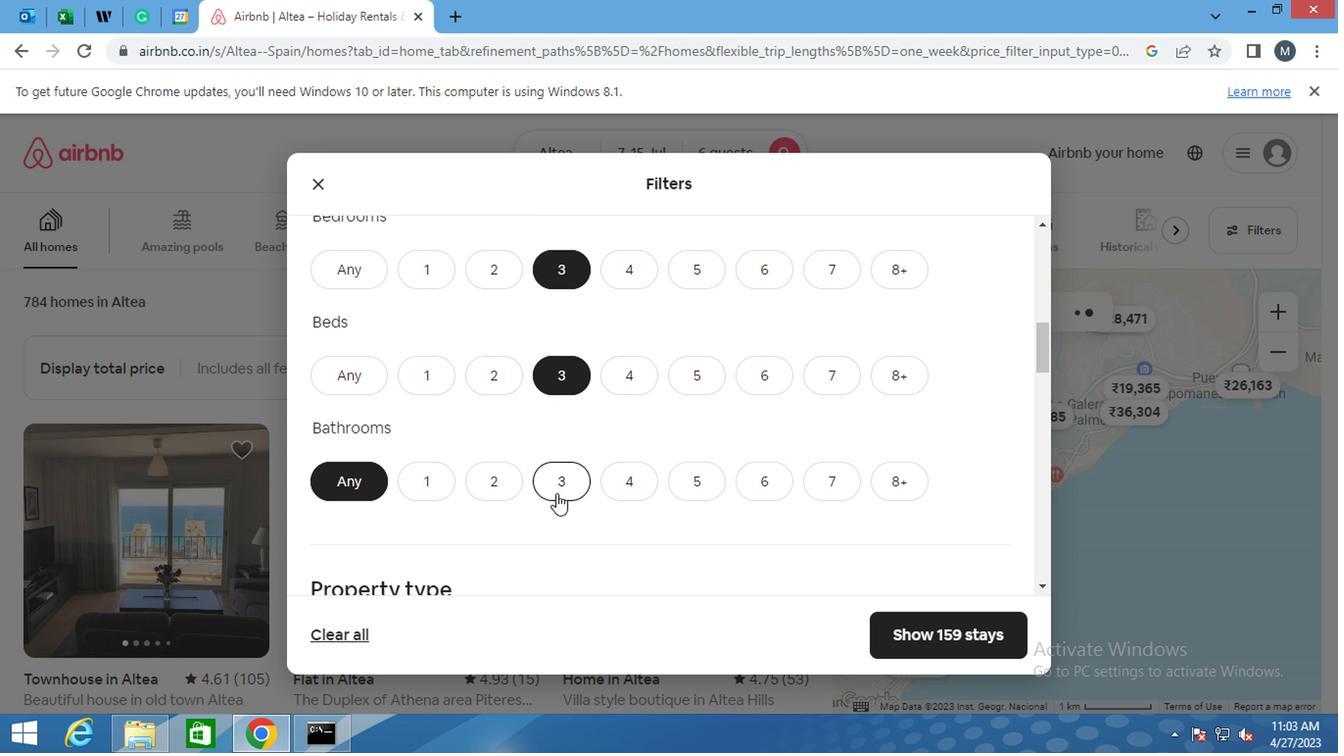 
Action: Mouse moved to (523, 479)
Screenshot: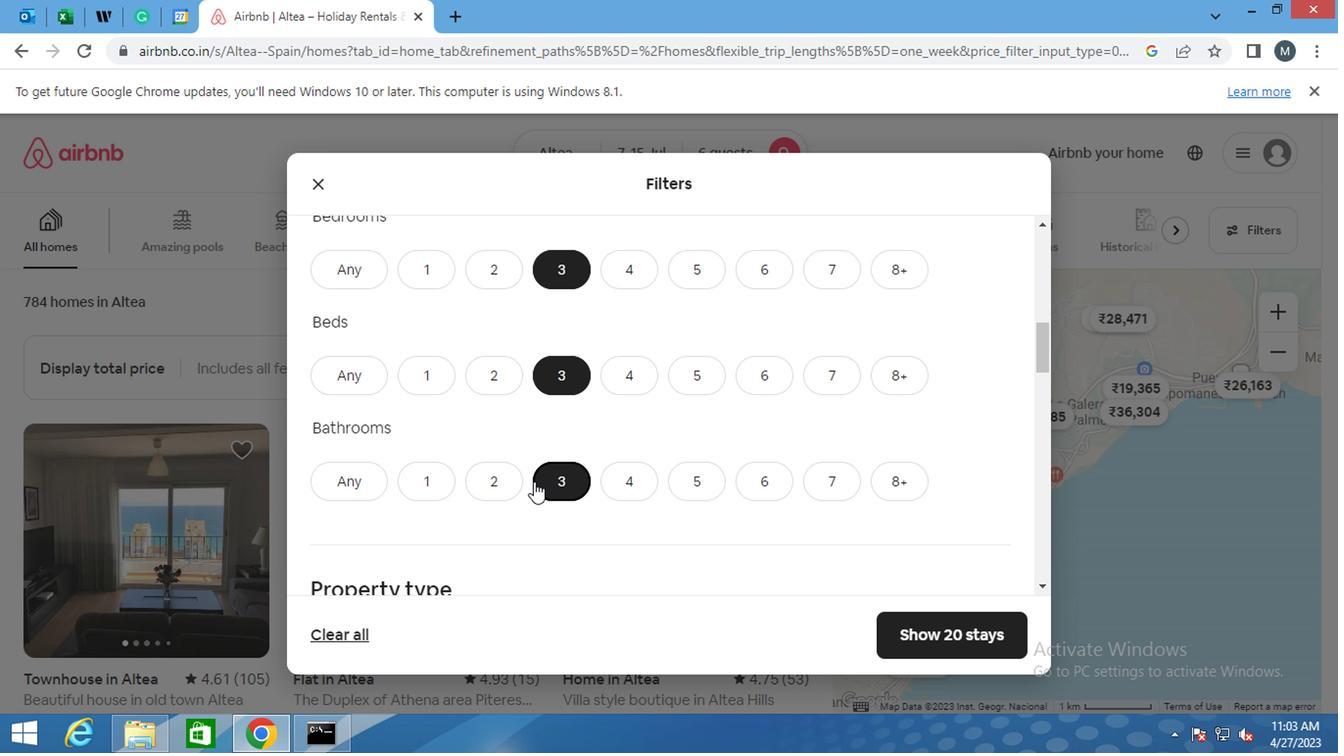 
Action: Mouse scrolled (523, 479) with delta (0, 0)
Screenshot: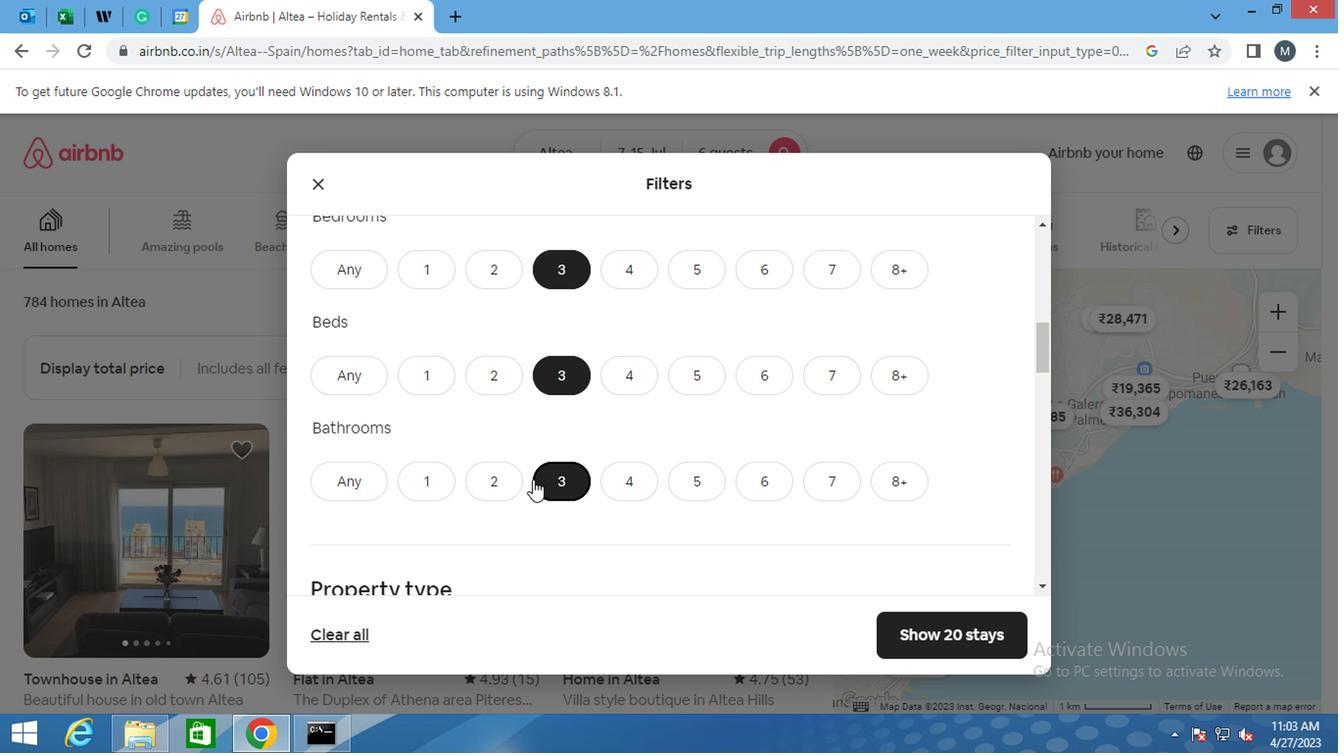 
Action: Mouse scrolled (523, 479) with delta (0, 0)
Screenshot: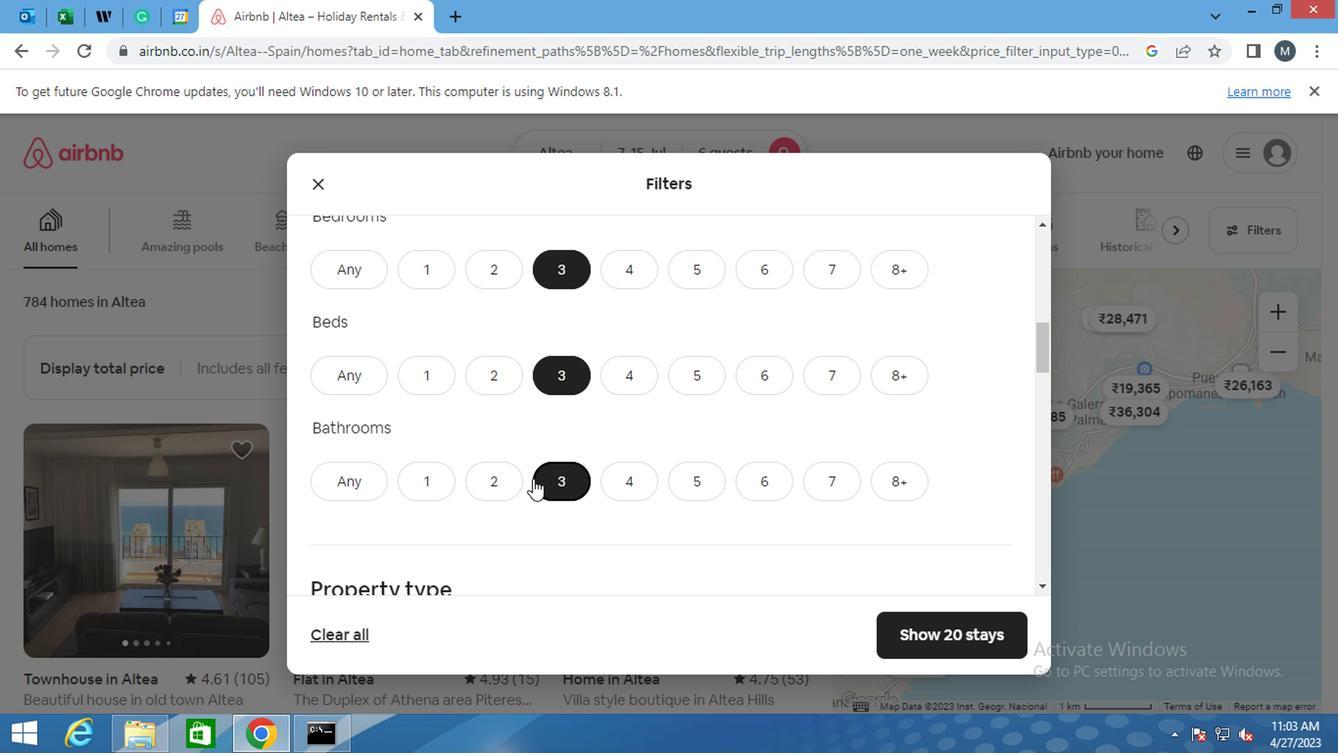 
Action: Mouse scrolled (523, 479) with delta (0, 0)
Screenshot: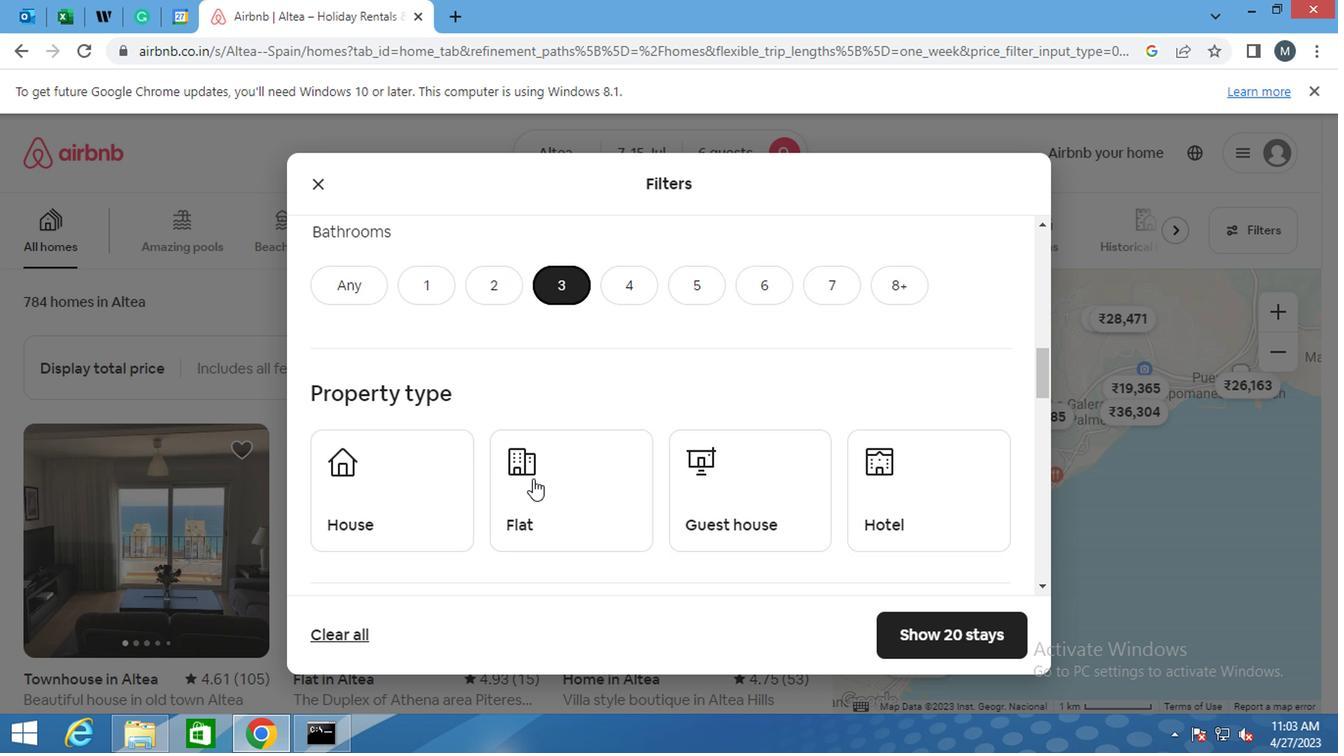 
Action: Mouse moved to (451, 513)
Screenshot: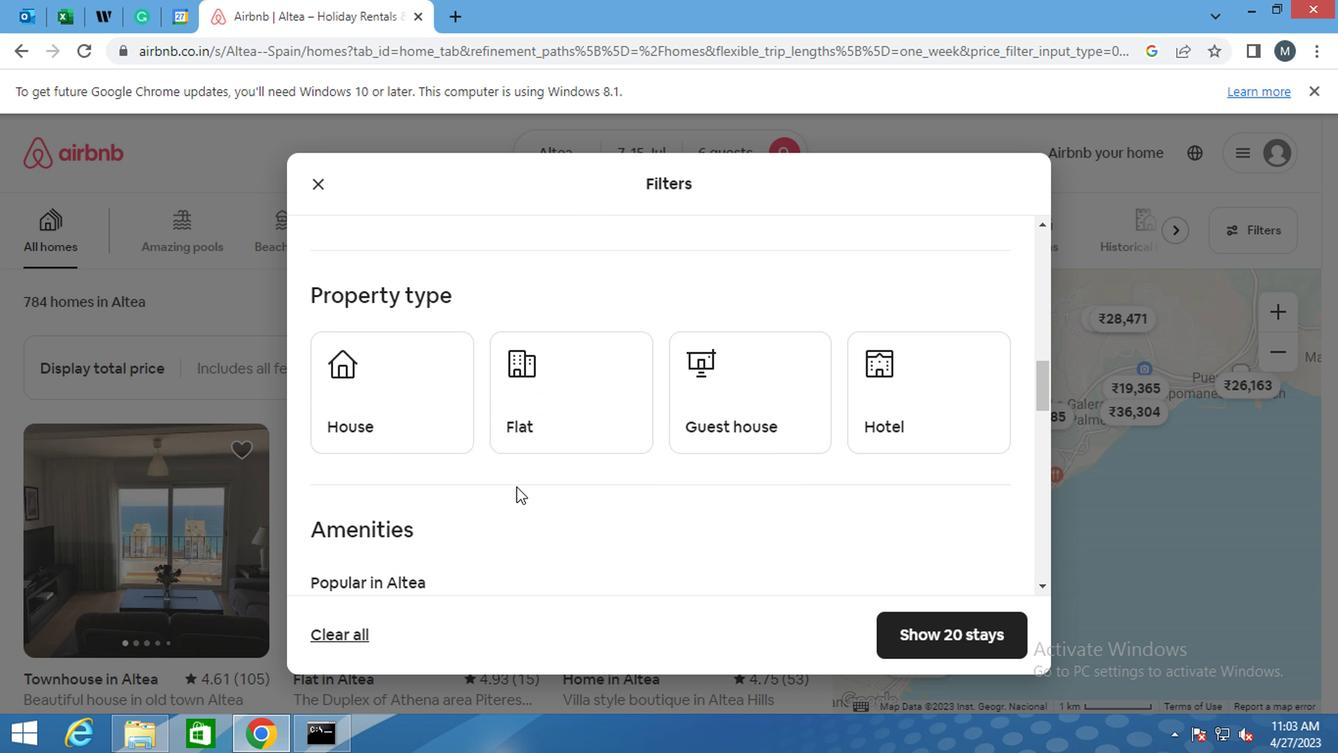 
Action: Mouse scrolled (451, 512) with delta (0, 0)
Screenshot: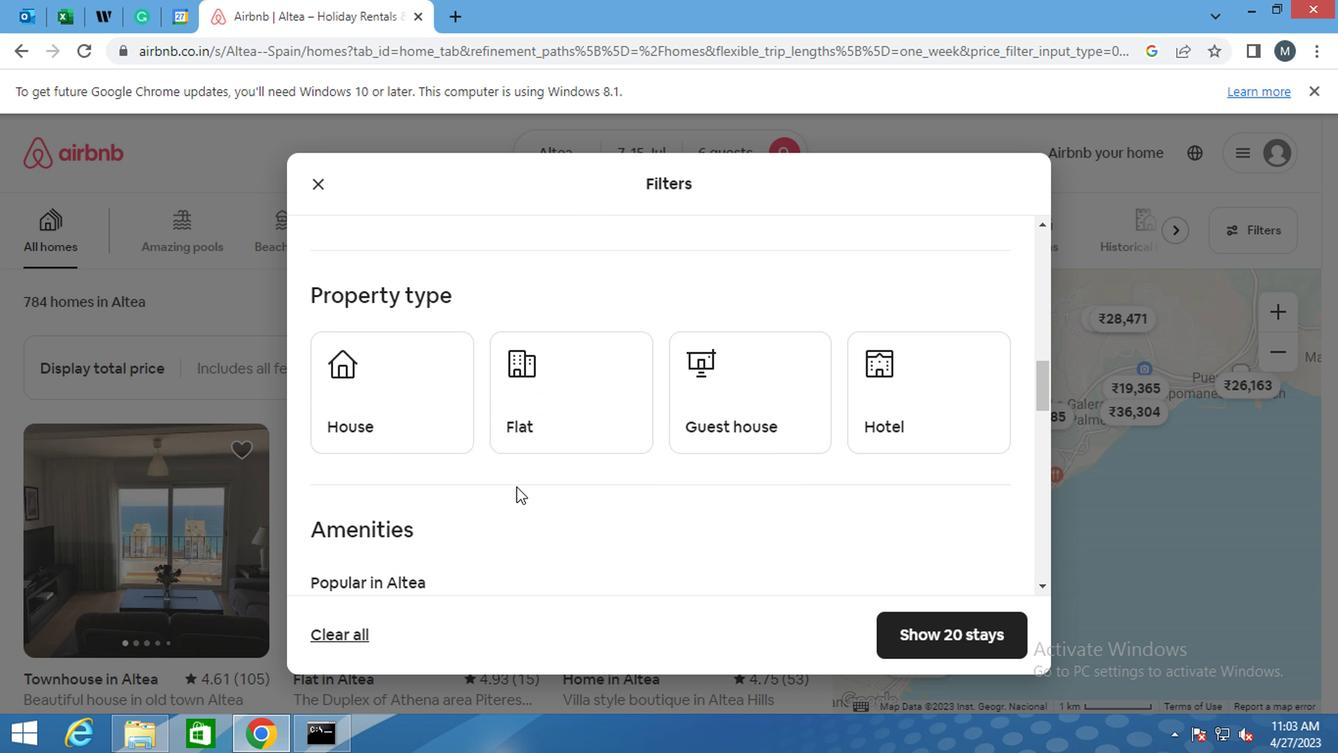 
Action: Mouse moved to (339, 276)
Screenshot: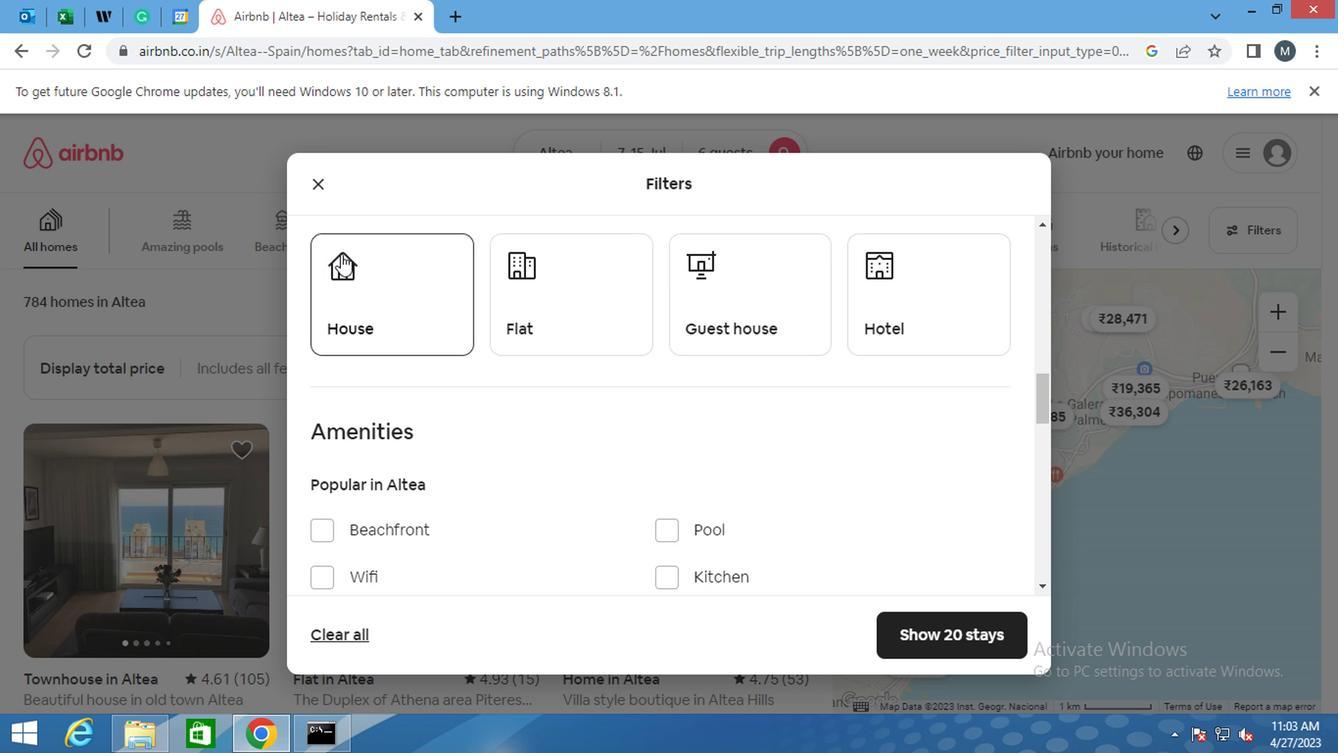 
Action: Mouse pressed left at (339, 276)
Screenshot: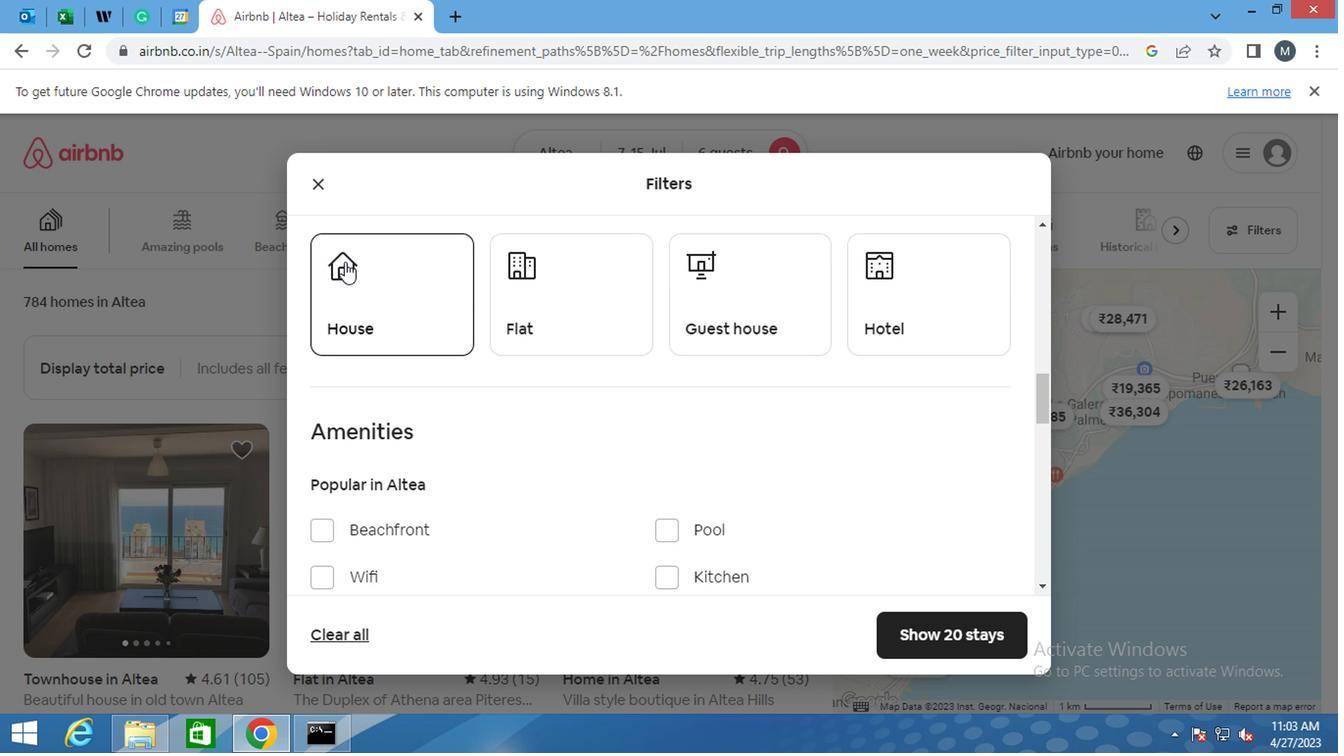 
Action: Mouse moved to (533, 296)
Screenshot: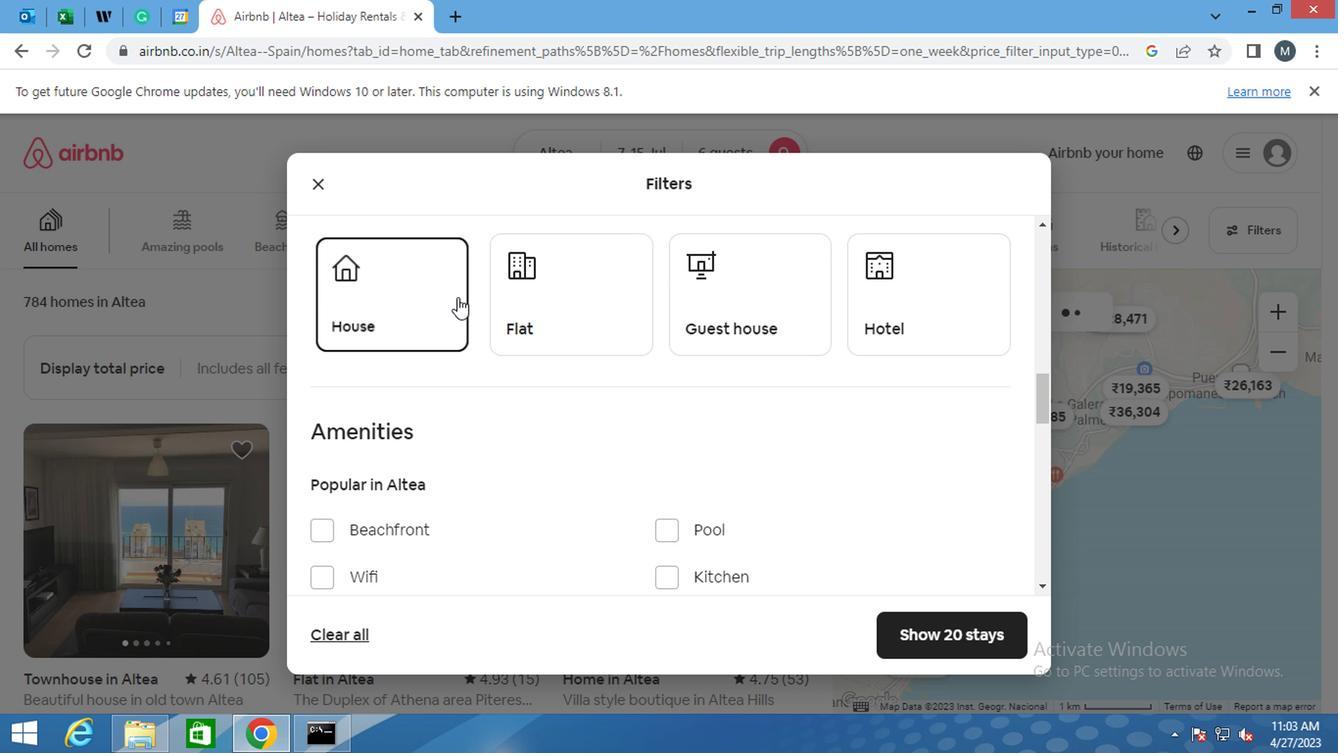 
Action: Mouse pressed left at (533, 296)
Screenshot: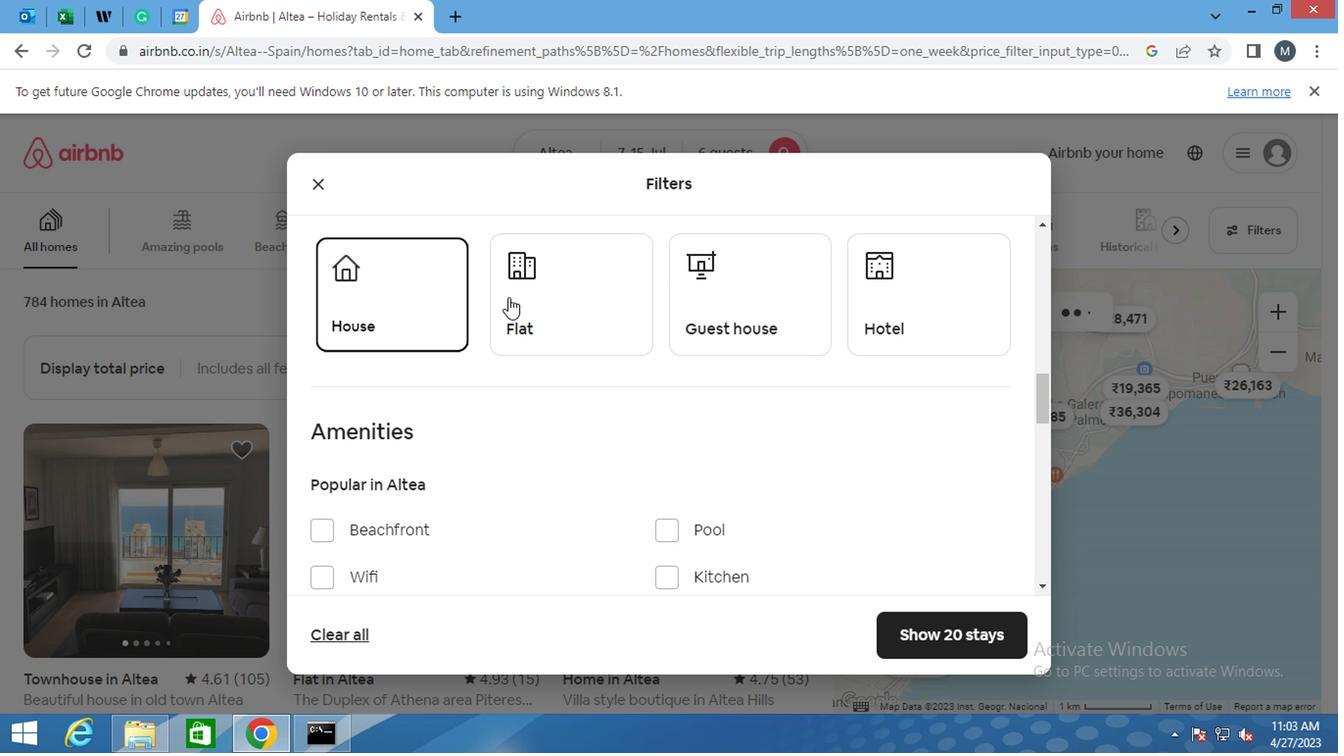 
Action: Mouse moved to (718, 313)
Screenshot: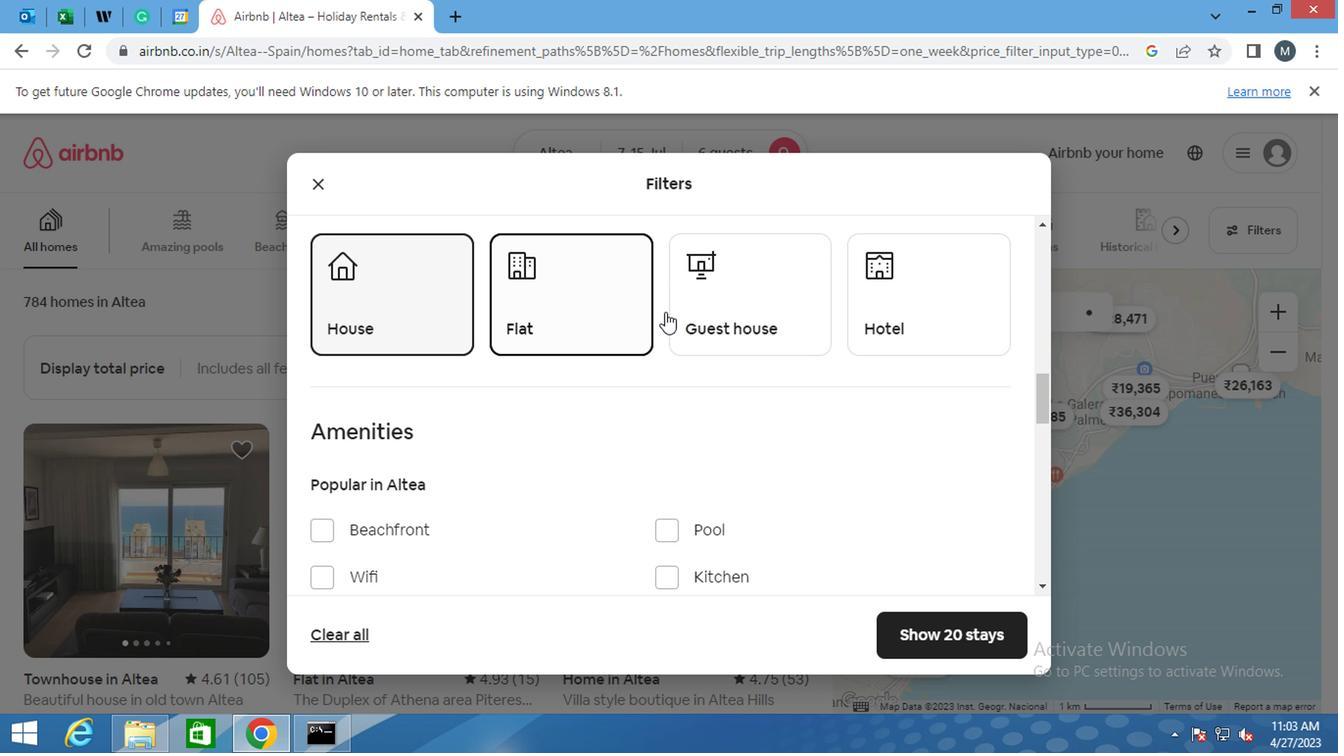 
Action: Mouse pressed left at (718, 313)
Screenshot: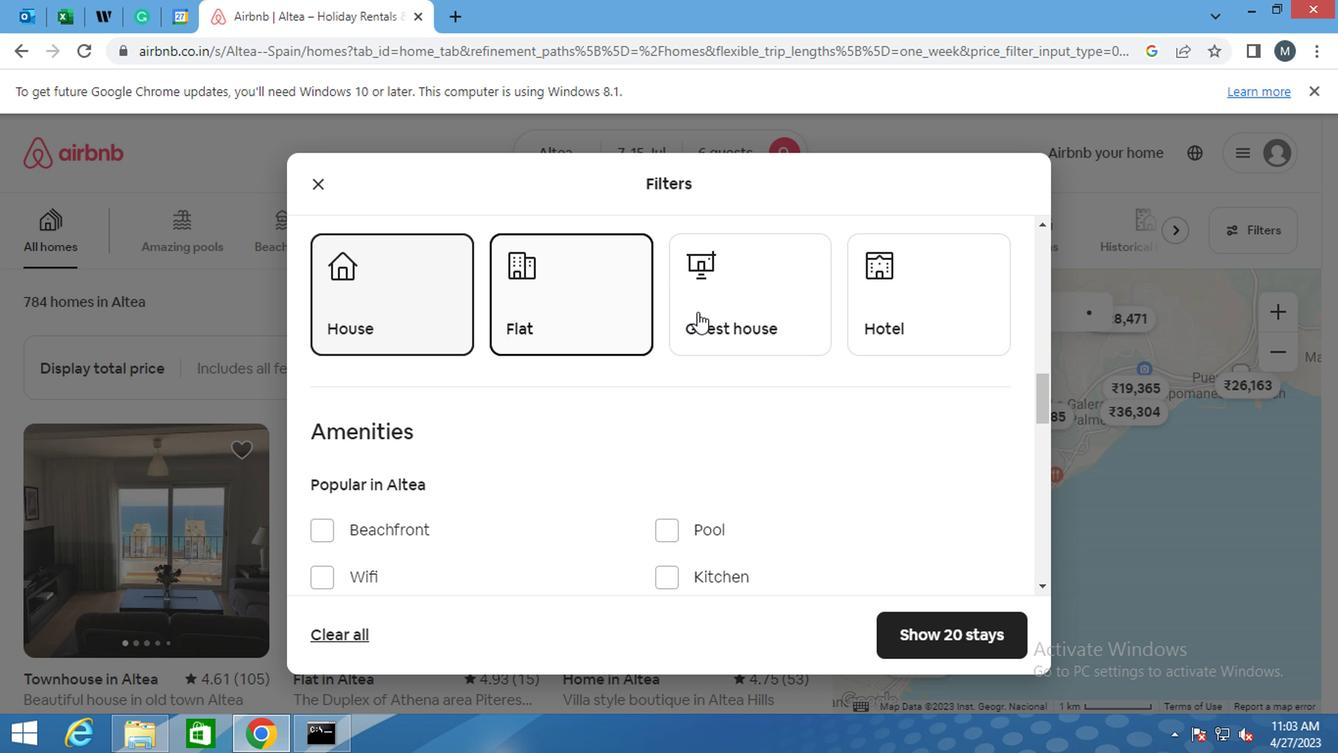 
Action: Mouse moved to (676, 313)
Screenshot: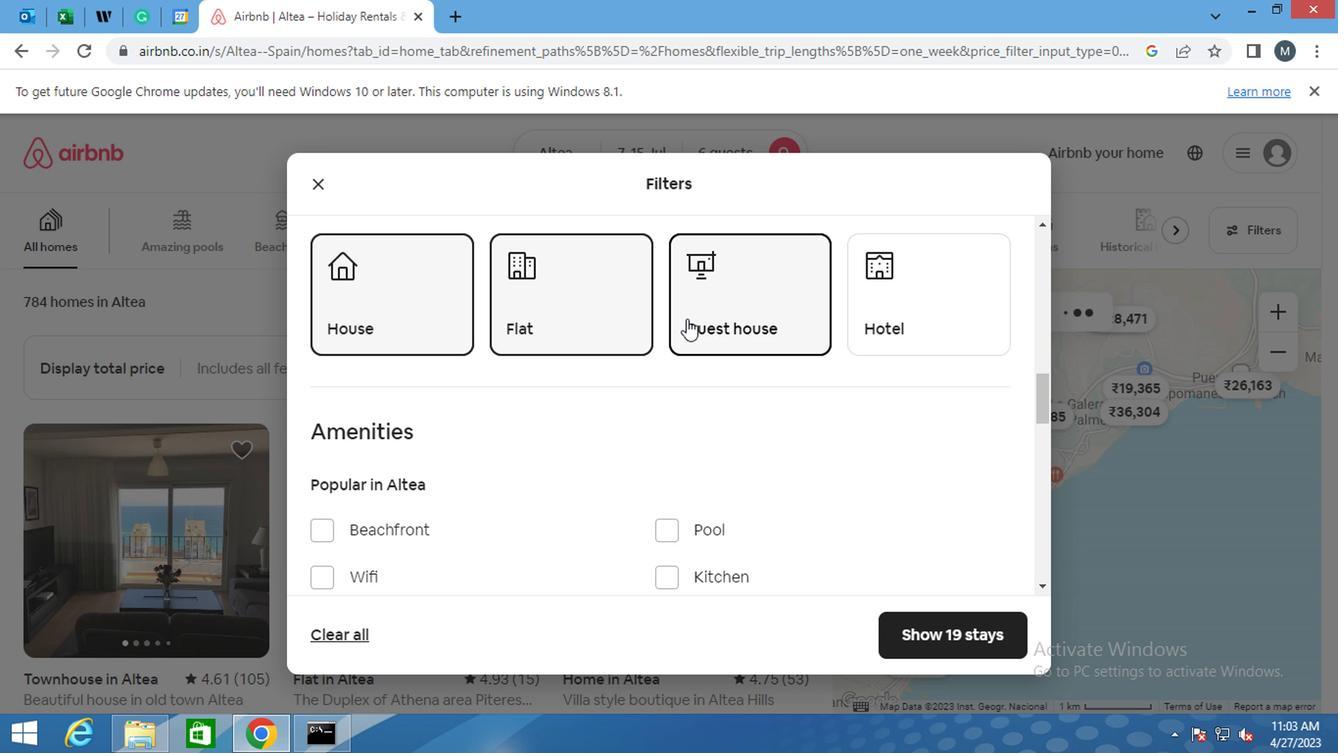 
Action: Mouse scrolled (676, 313) with delta (0, 0)
Screenshot: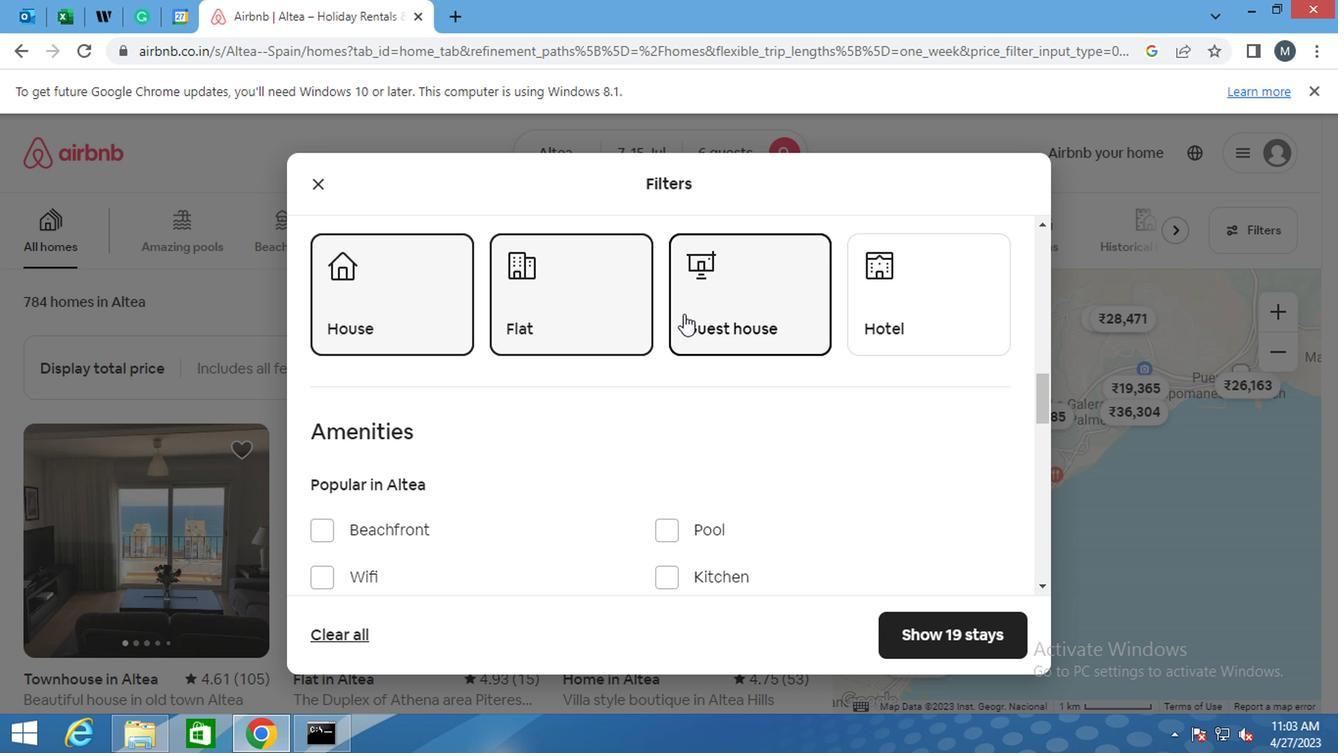 
Action: Mouse scrolled (676, 313) with delta (0, 0)
Screenshot: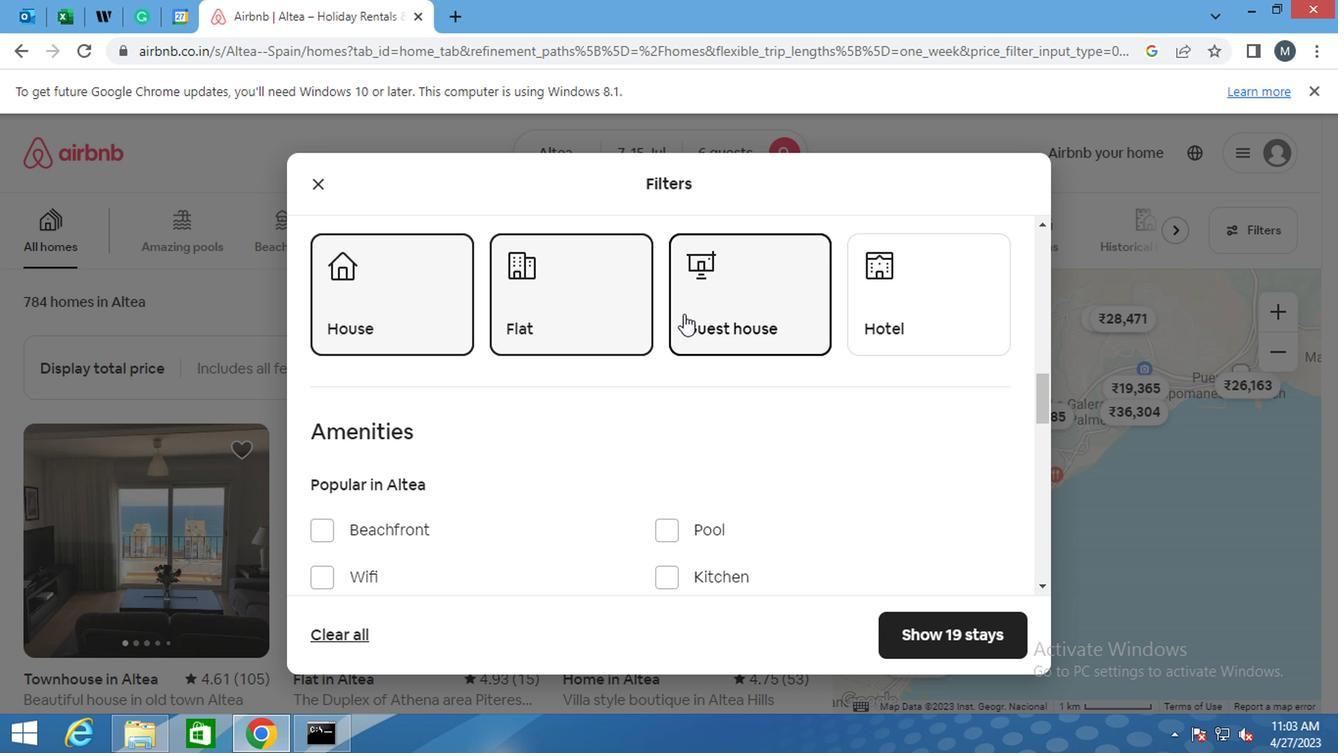 
Action: Mouse moved to (676, 316)
Screenshot: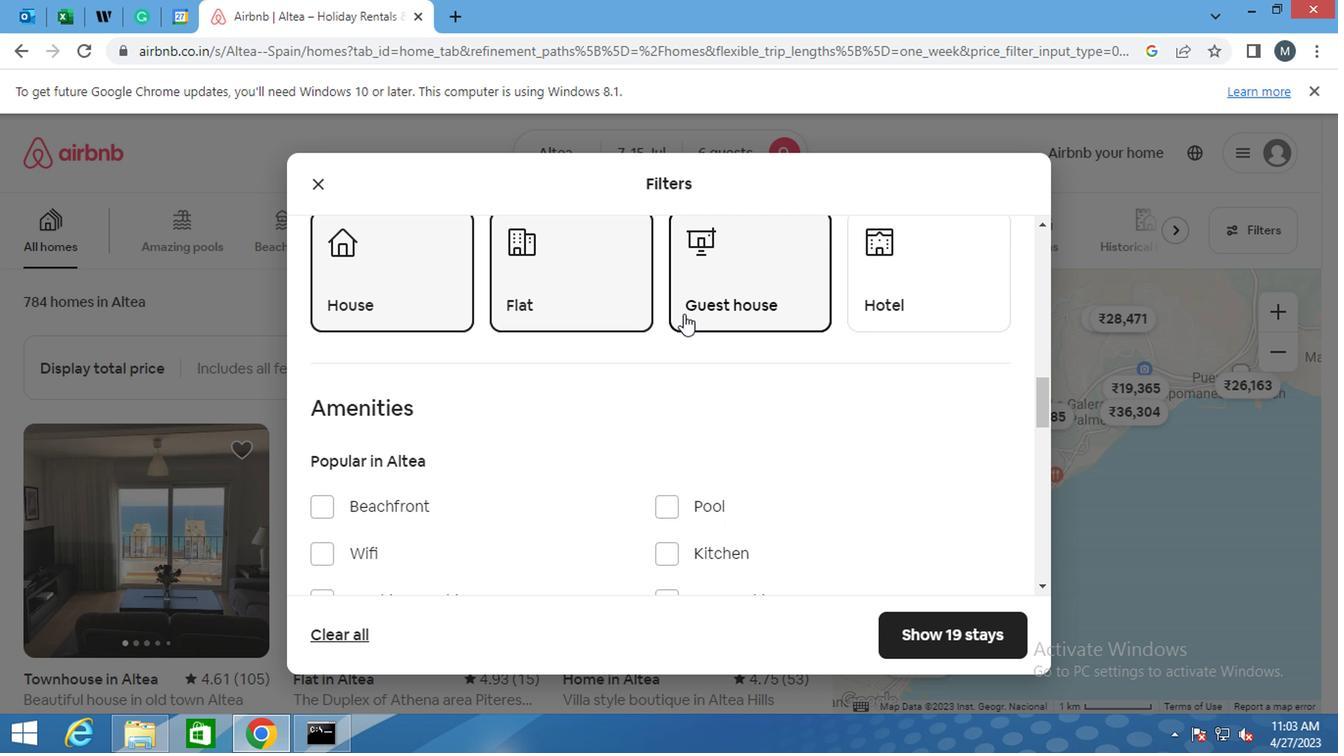 
Action: Mouse scrolled (676, 315) with delta (0, 0)
Screenshot: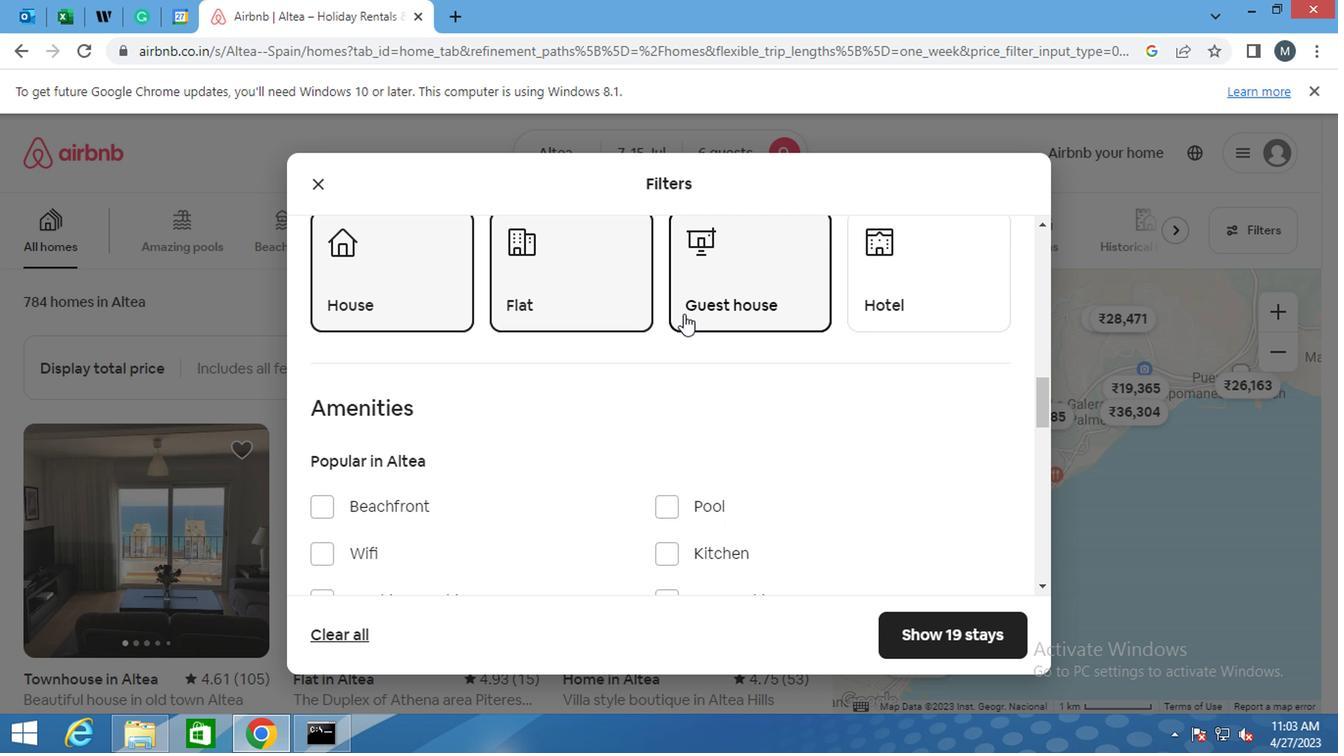
Action: Mouse moved to (676, 317)
Screenshot: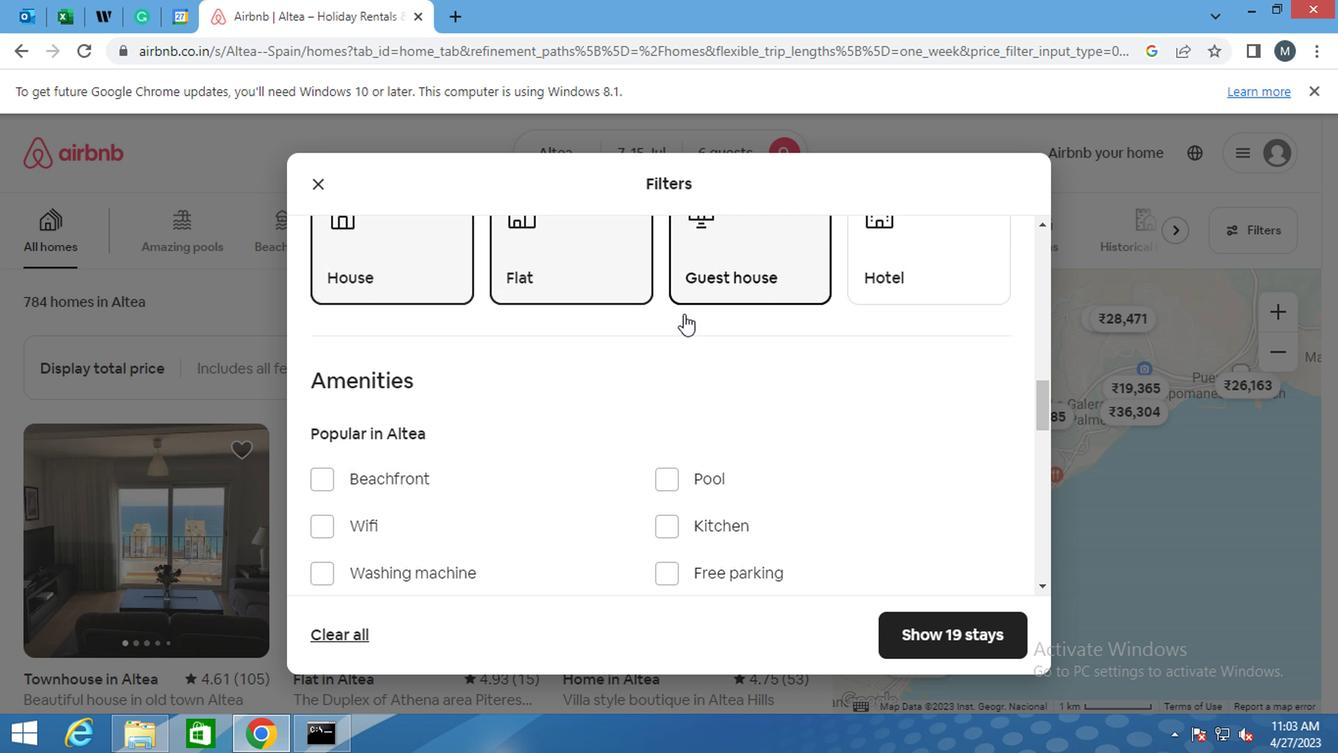 
Action: Mouse scrolled (676, 316) with delta (0, -1)
Screenshot: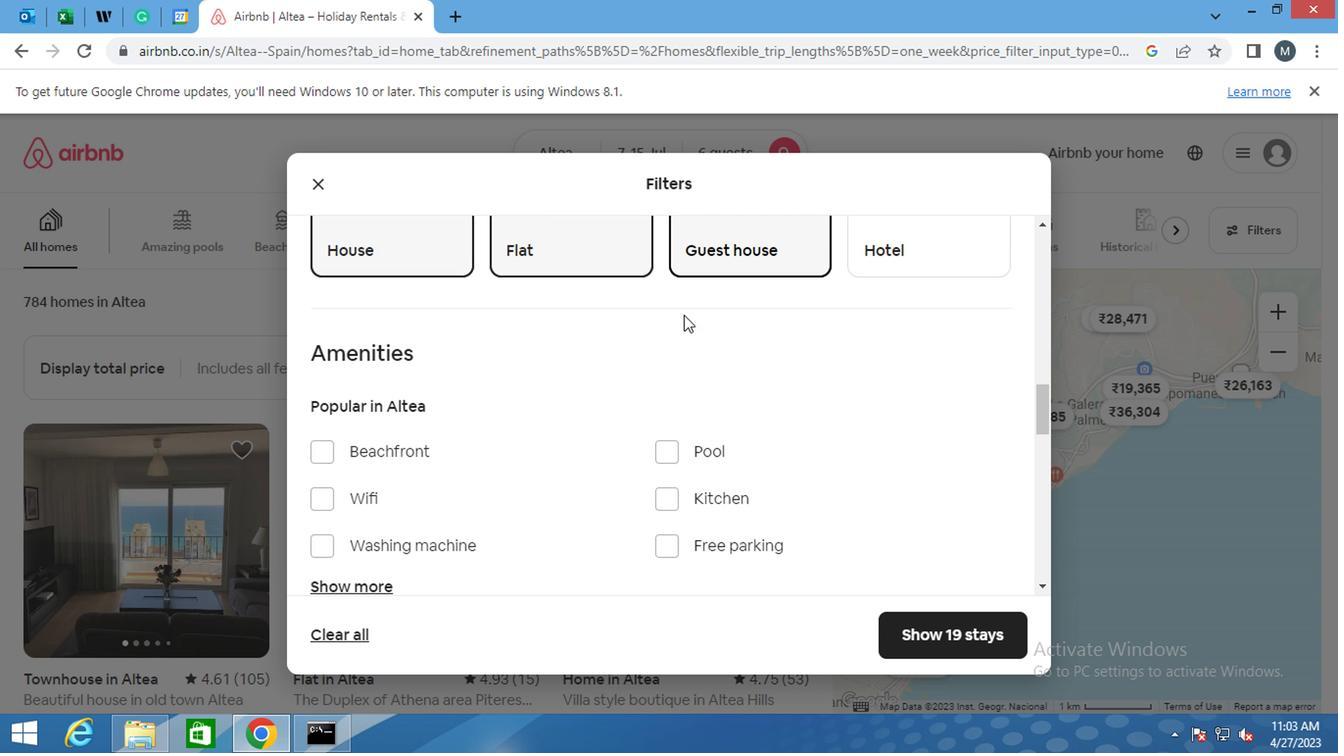 
Action: Mouse moved to (674, 322)
Screenshot: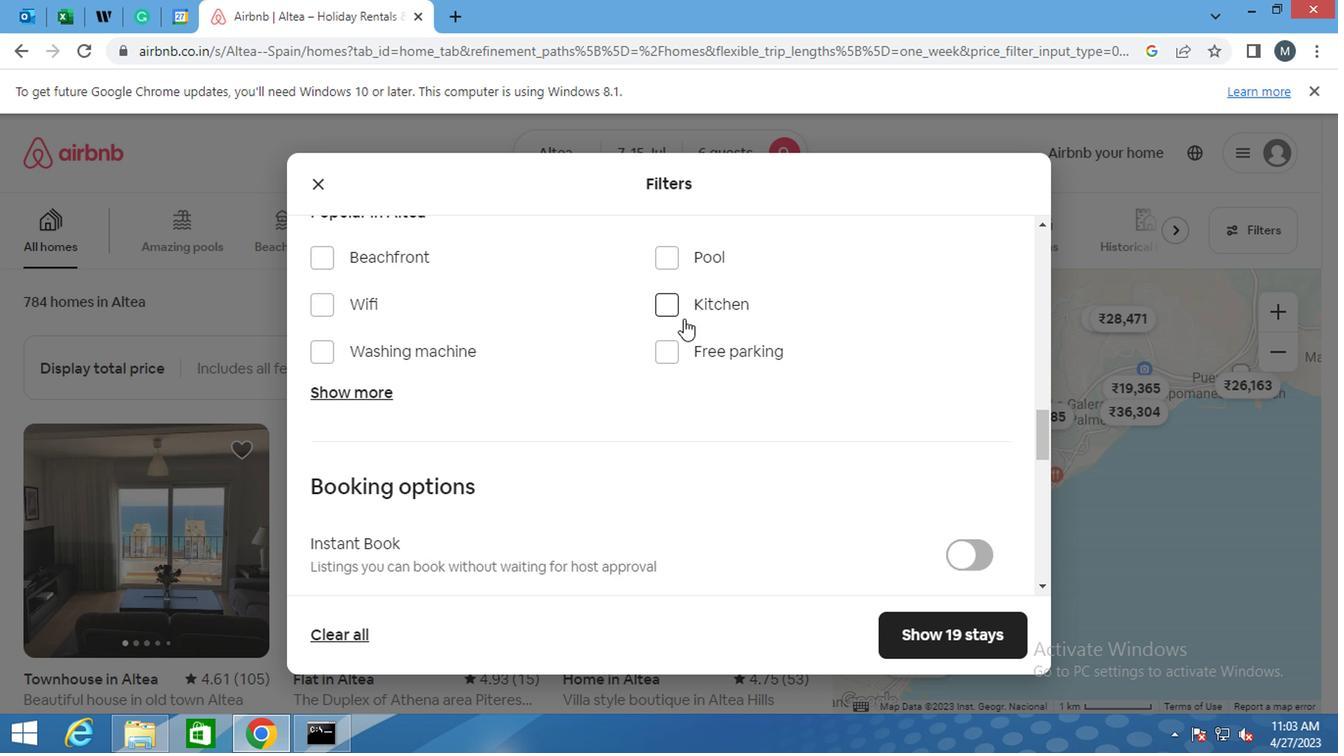 
Action: Mouse scrolled (674, 321) with delta (0, -1)
Screenshot: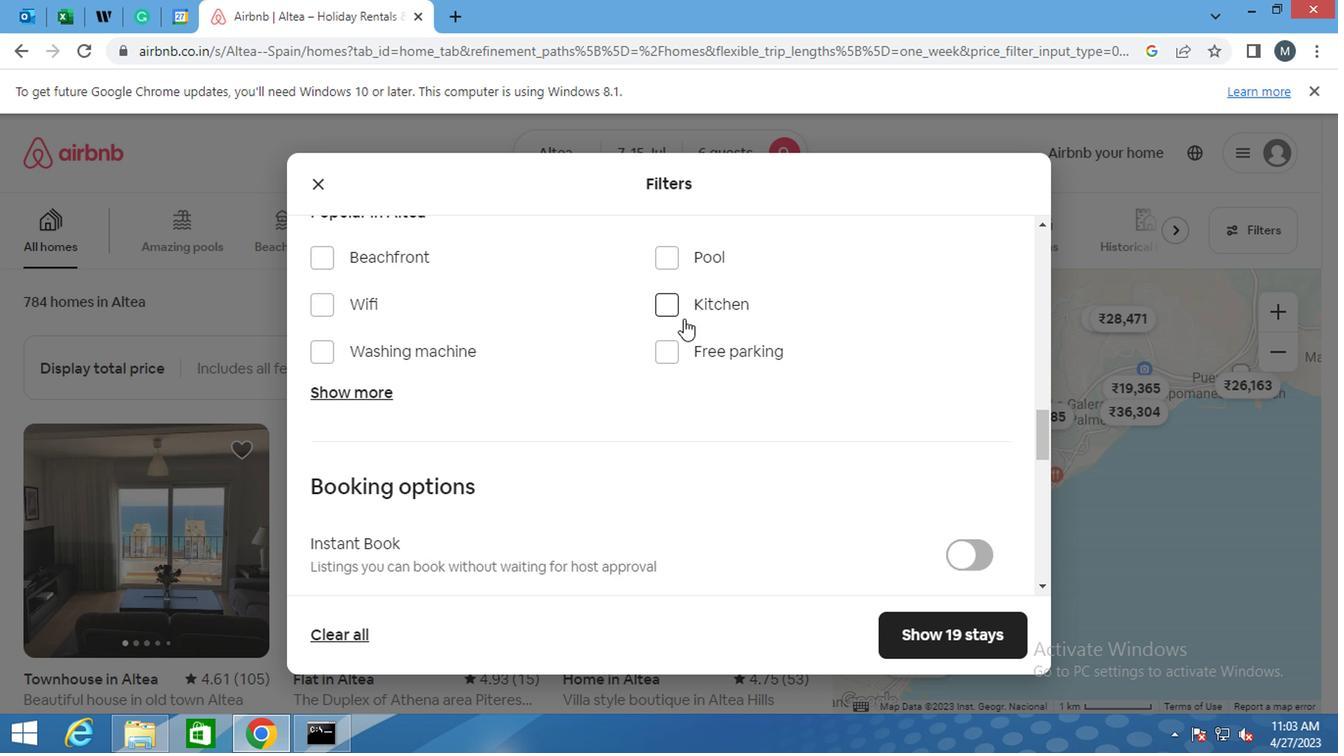 
Action: Mouse moved to (976, 408)
Screenshot: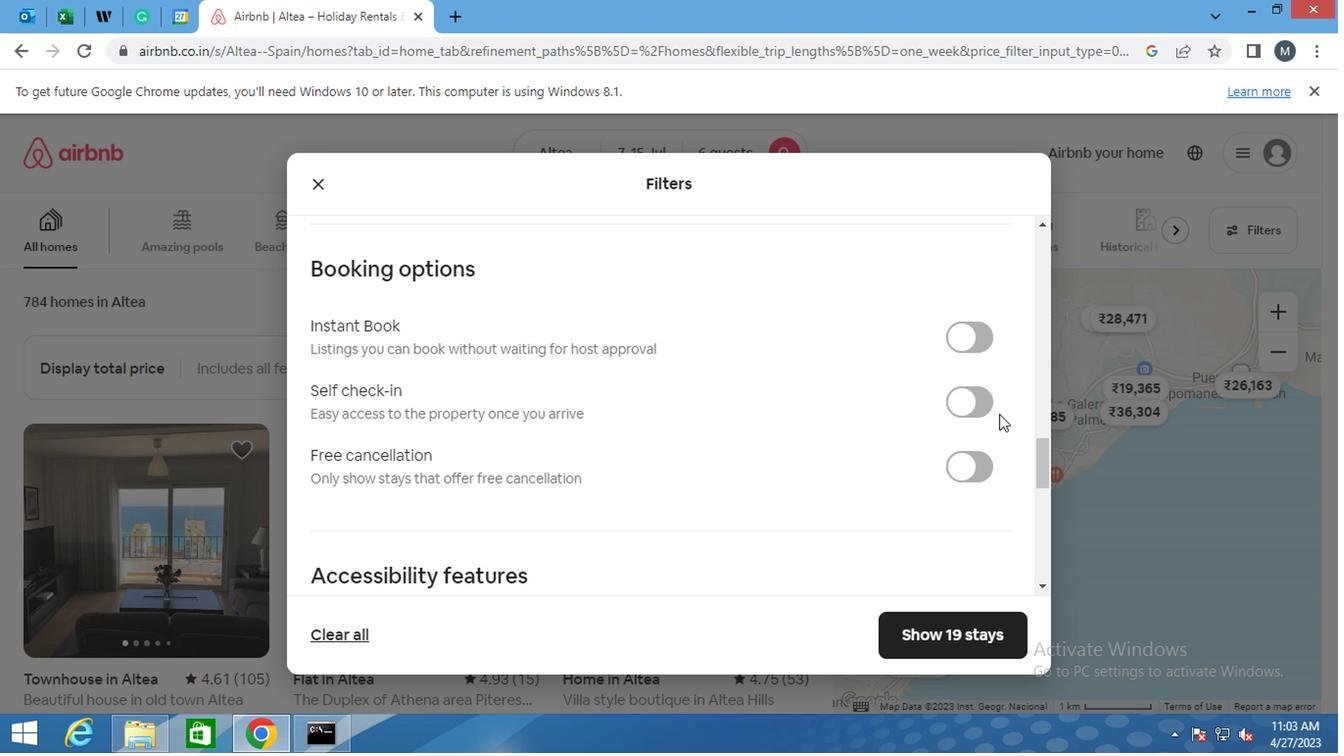 
Action: Mouse pressed left at (976, 408)
Screenshot: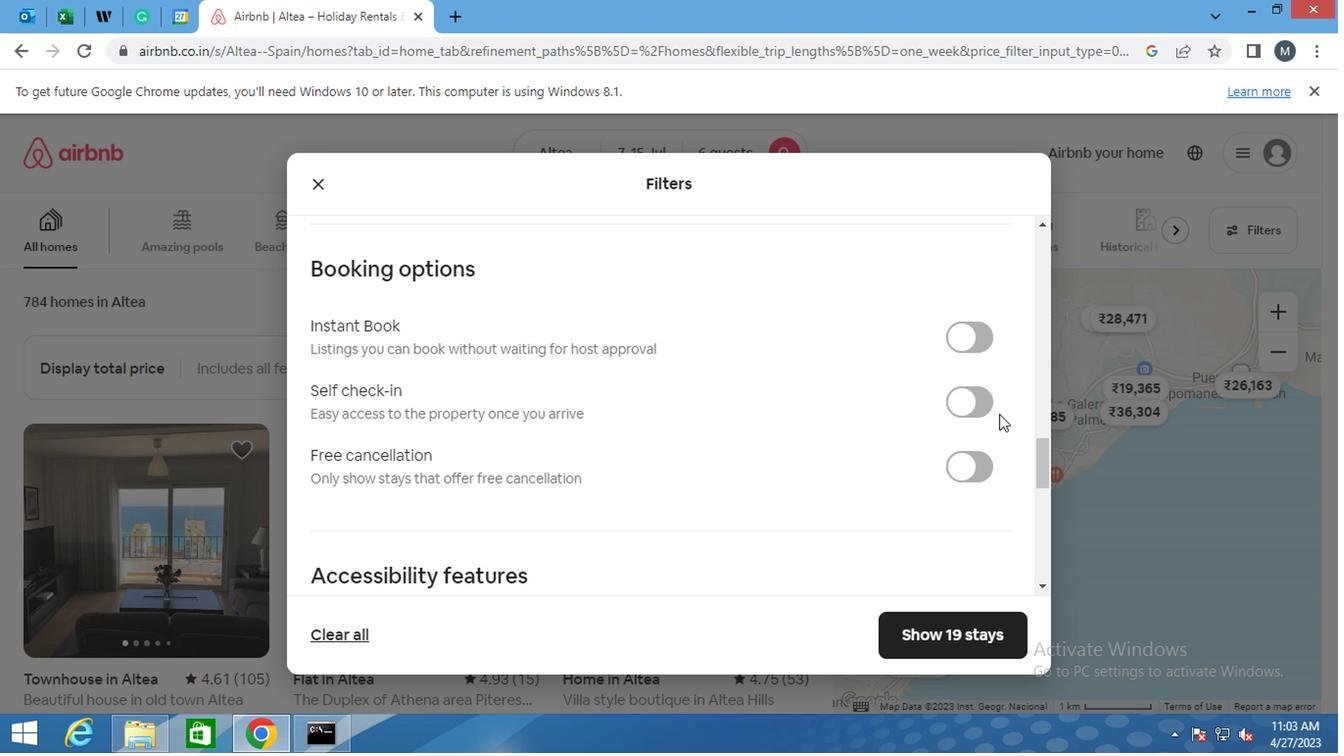 
Action: Mouse moved to (819, 398)
Screenshot: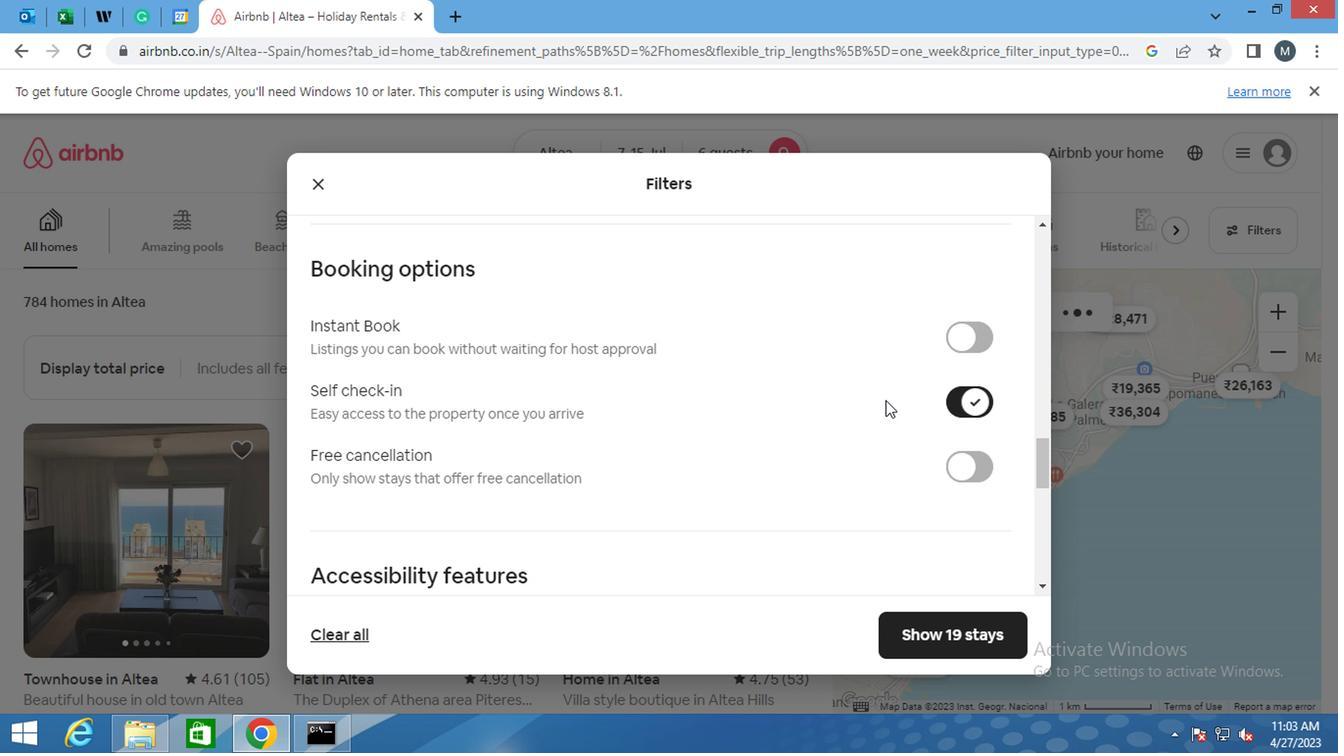 
Action: Mouse scrolled (819, 398) with delta (0, 0)
Screenshot: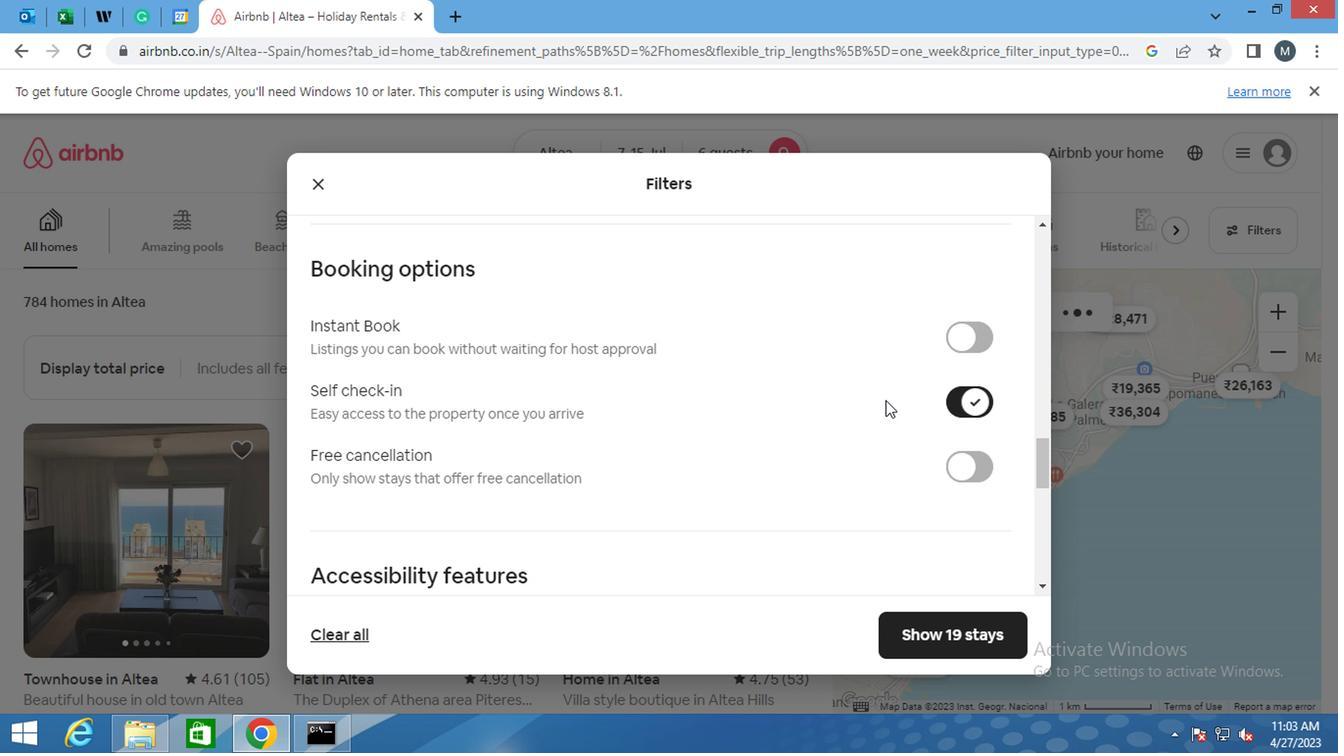 
Action: Mouse scrolled (819, 398) with delta (0, 0)
Screenshot: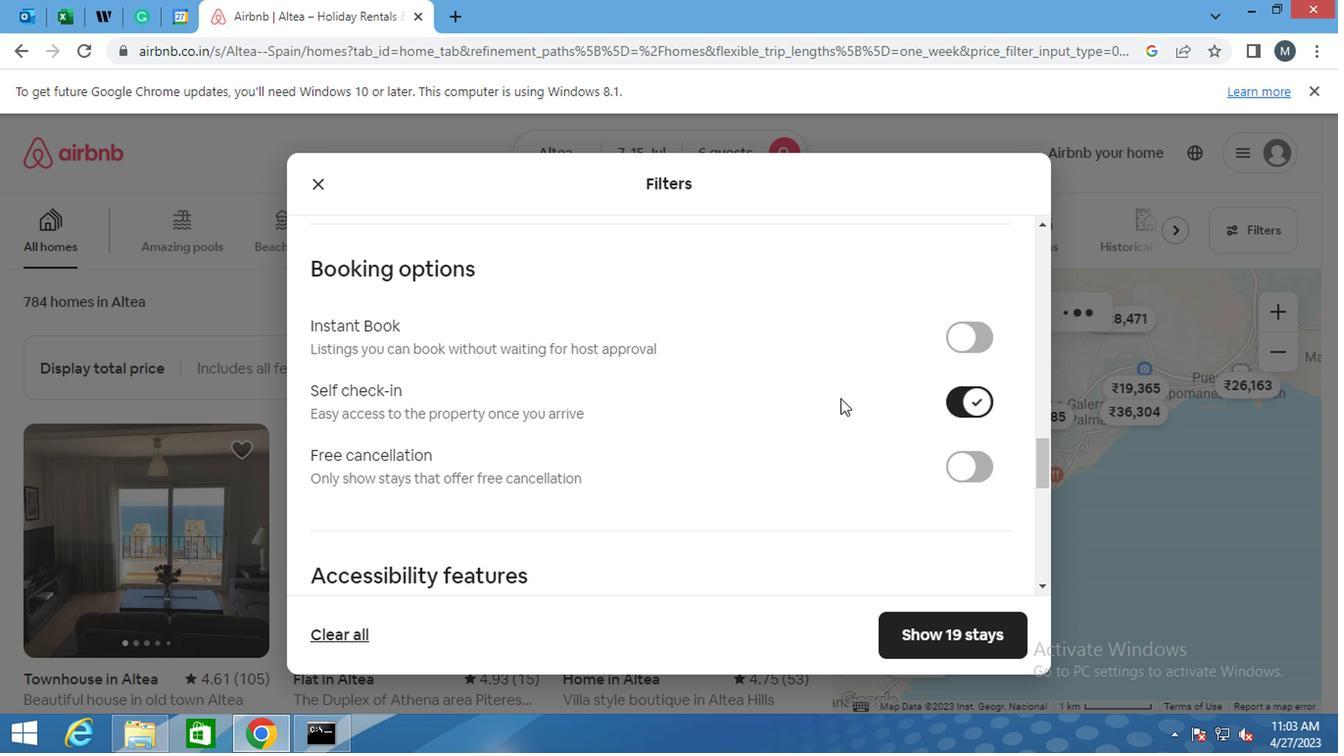 
Action: Mouse scrolled (819, 398) with delta (0, 0)
Screenshot: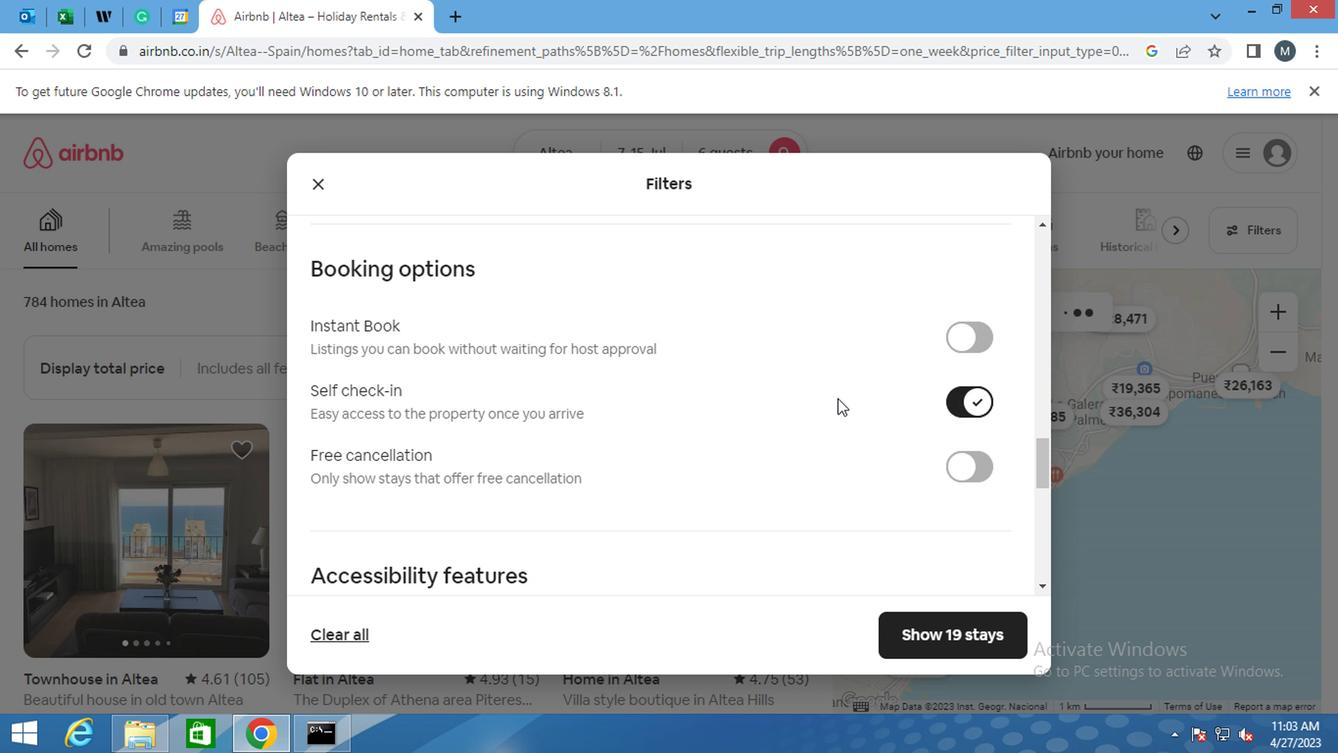 
Action: Mouse moved to (778, 408)
Screenshot: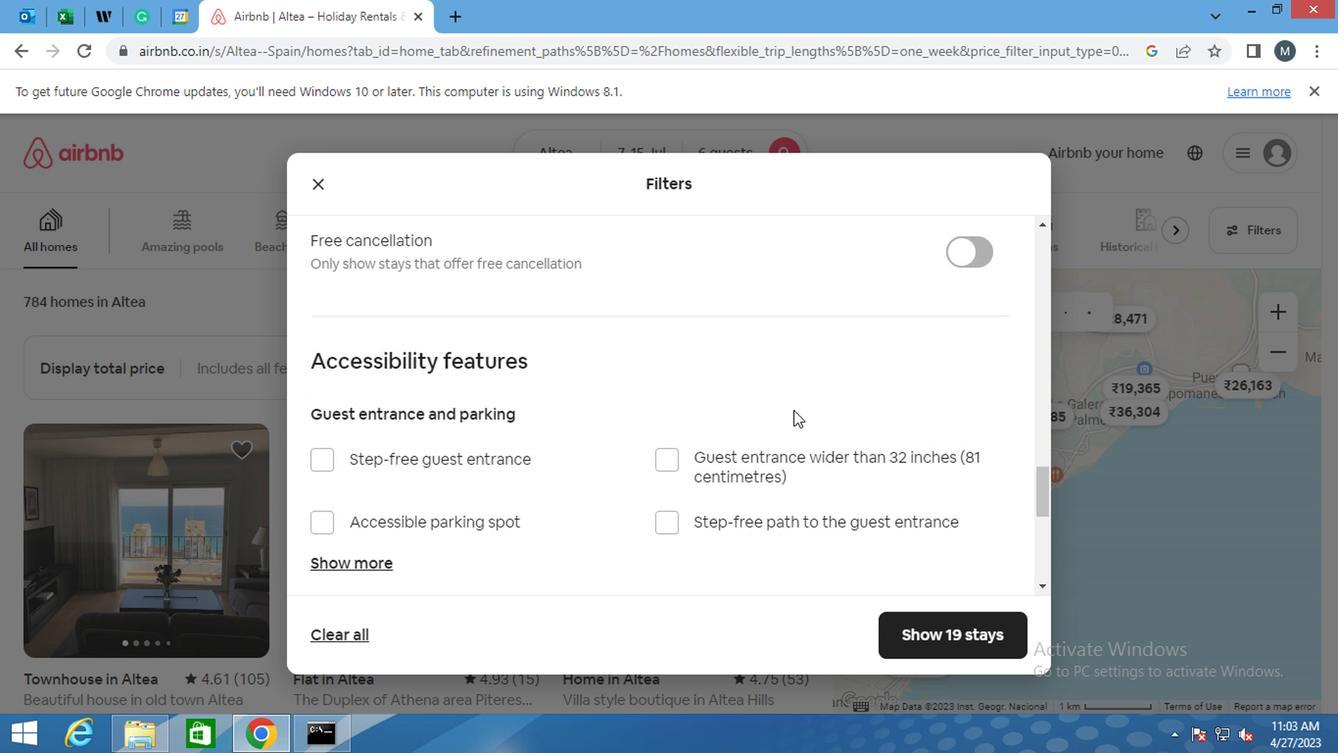 
Action: Mouse scrolled (778, 407) with delta (0, 0)
Screenshot: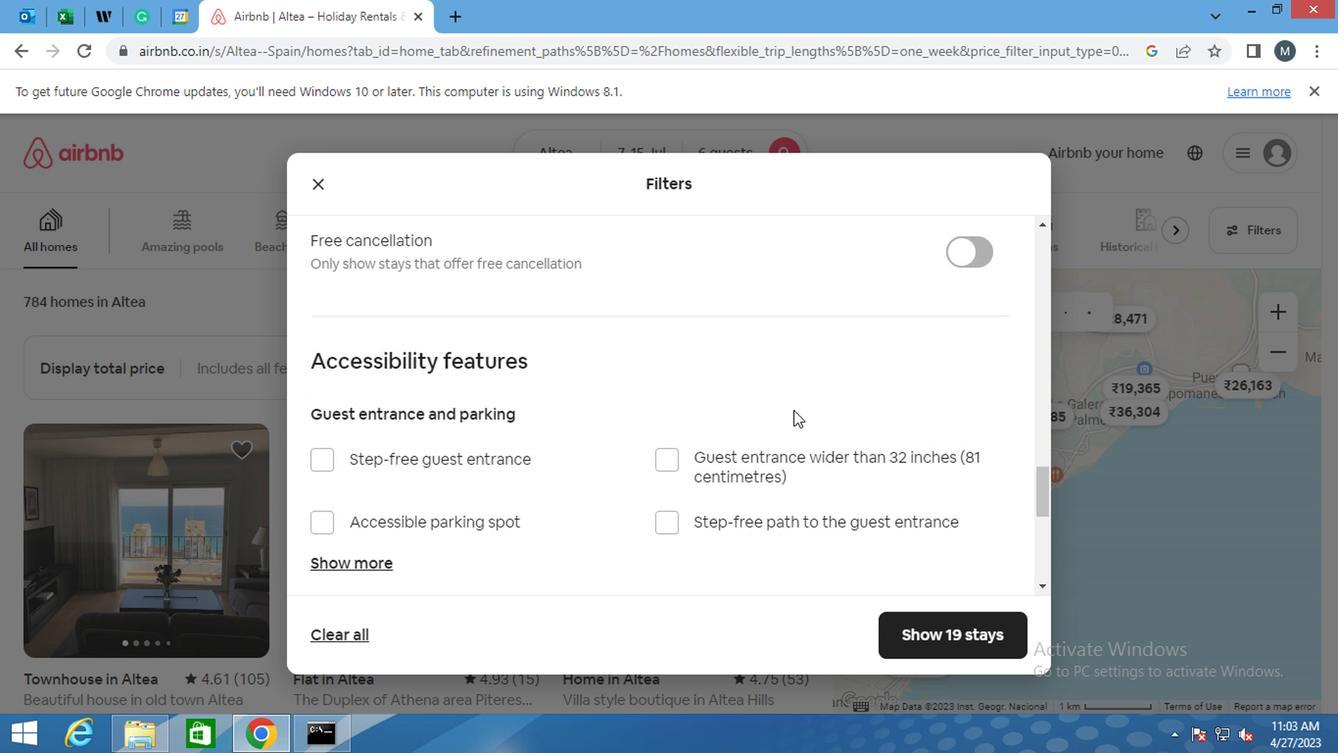 
Action: Mouse moved to (655, 411)
Screenshot: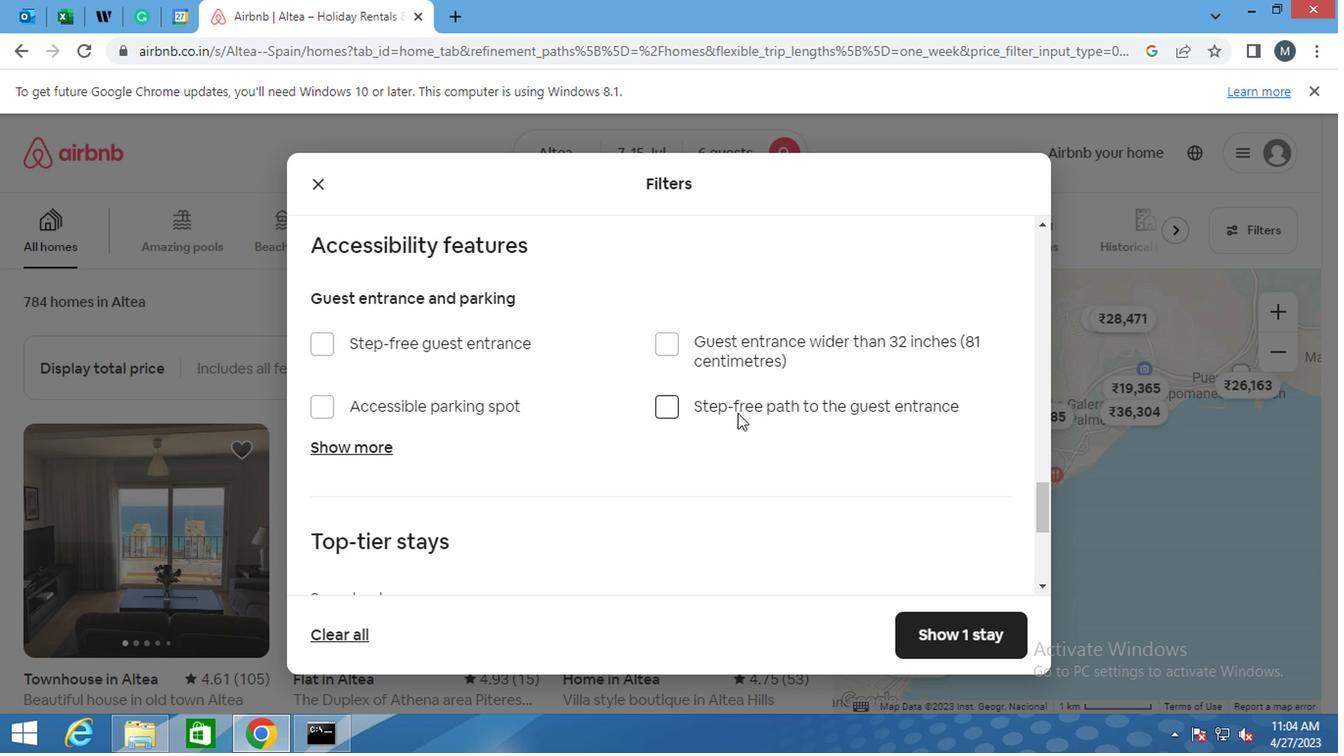 
Action: Mouse scrolled (655, 410) with delta (0, 0)
Screenshot: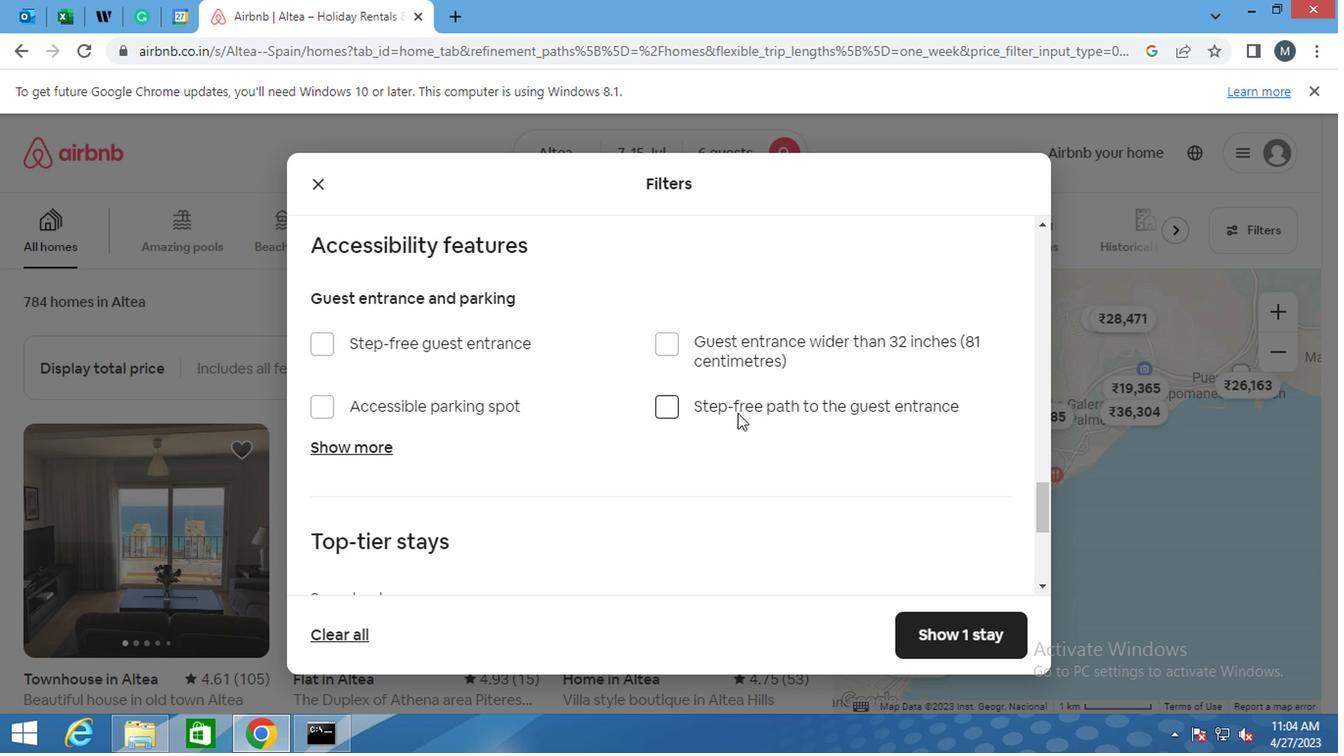 
Action: Mouse scrolled (655, 410) with delta (0, 0)
Screenshot: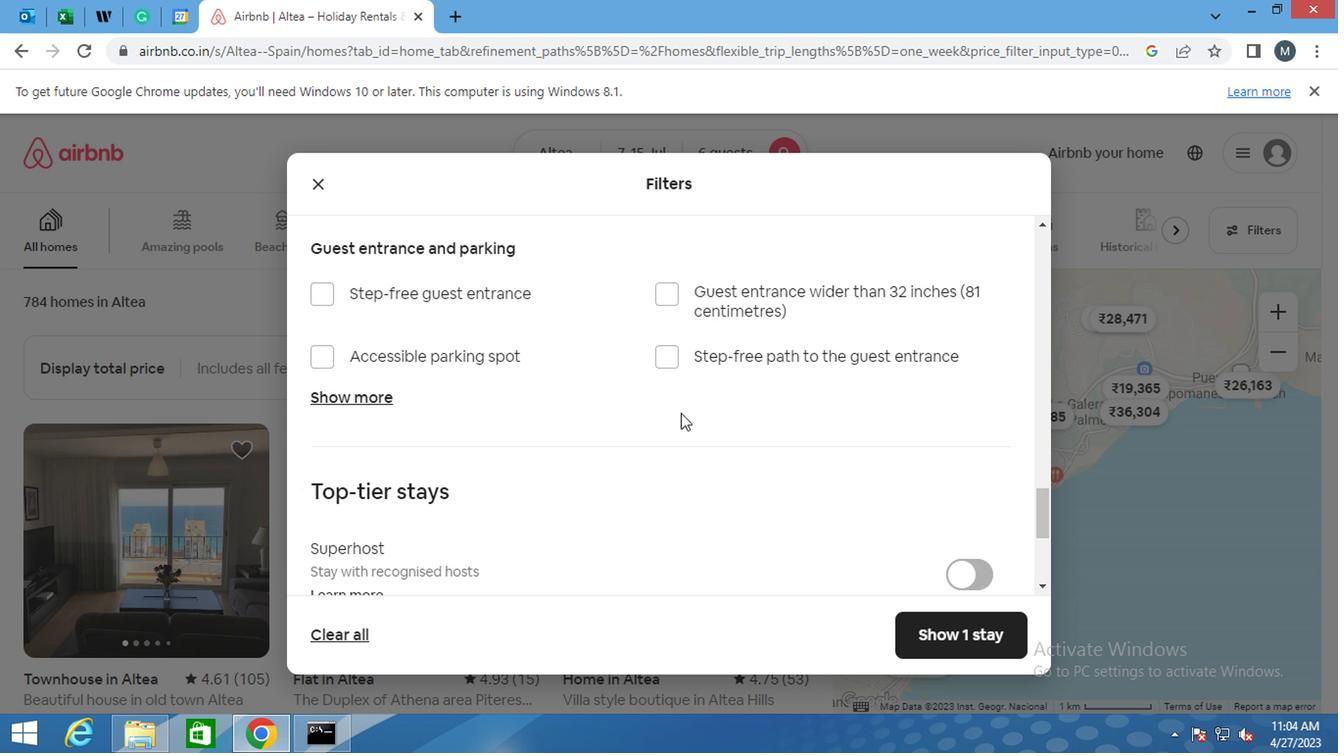 
Action: Mouse moved to (507, 430)
Screenshot: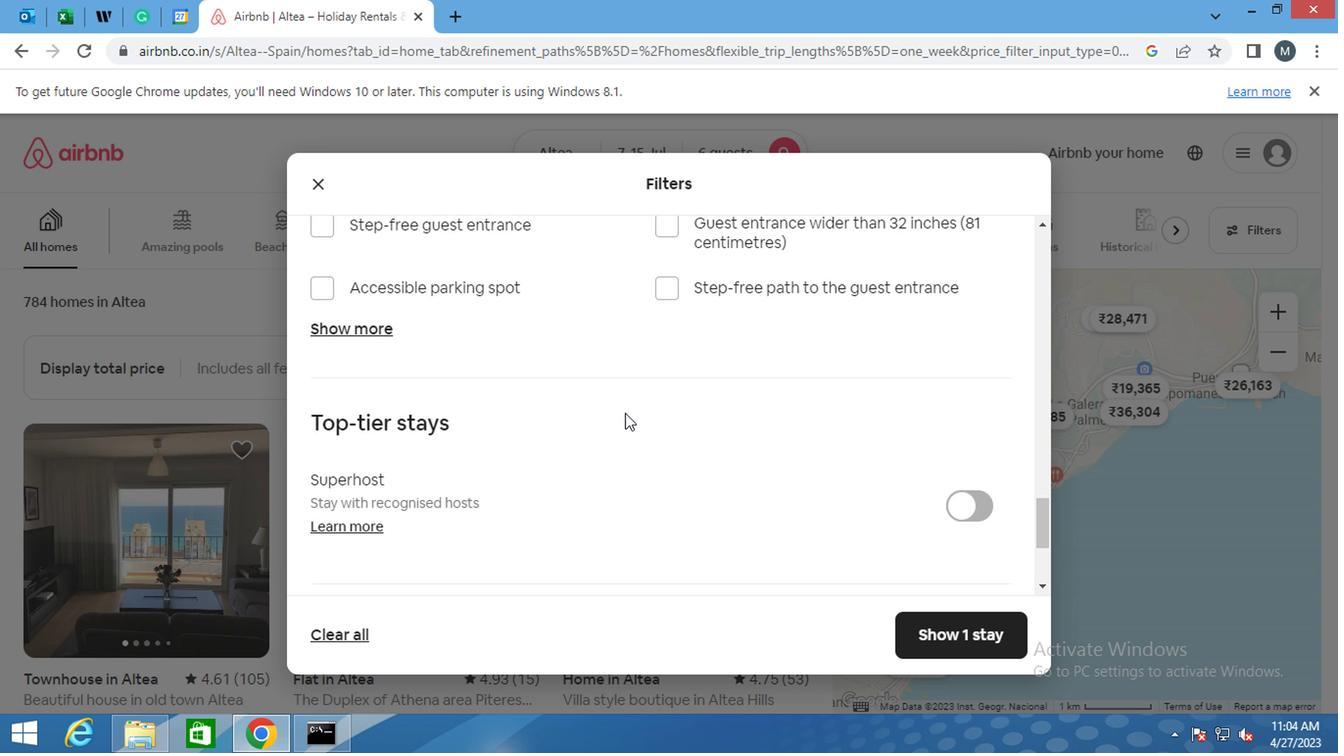 
Action: Mouse scrolled (507, 429) with delta (0, 0)
Screenshot: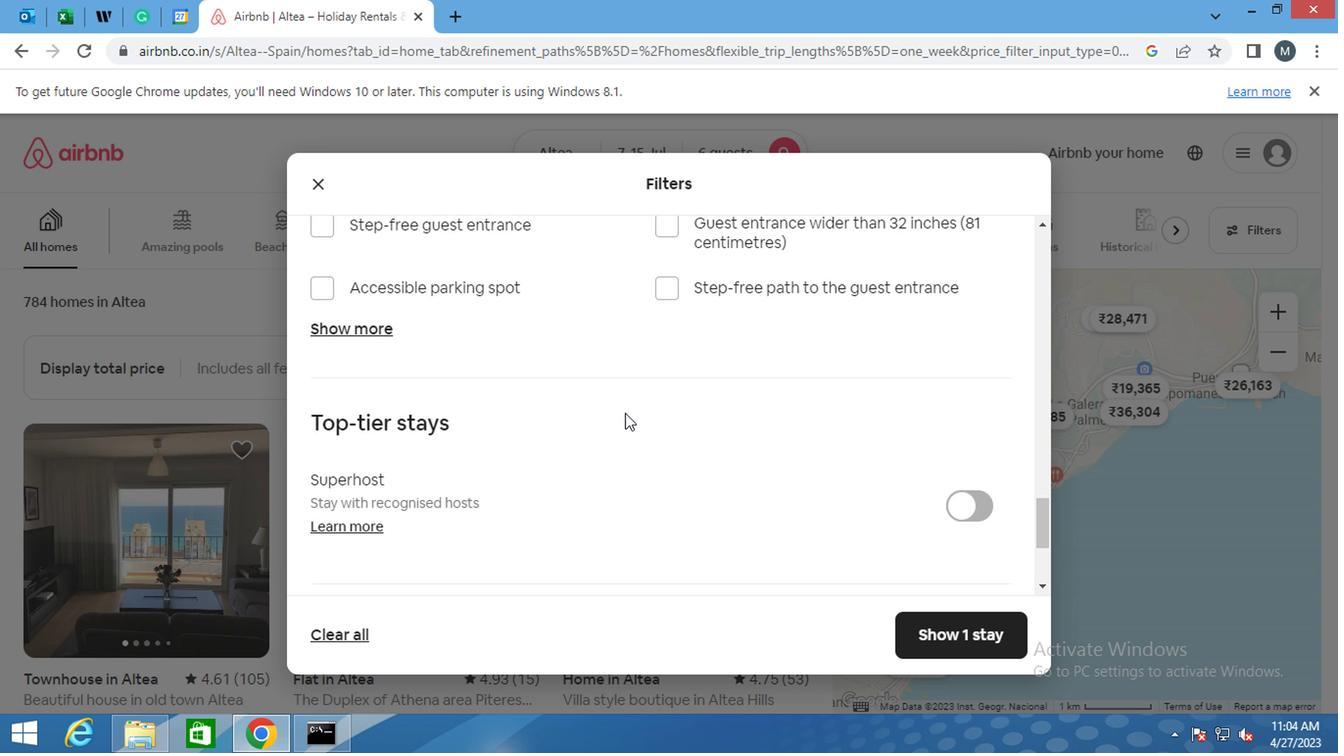 
Action: Mouse moved to (322, 467)
Screenshot: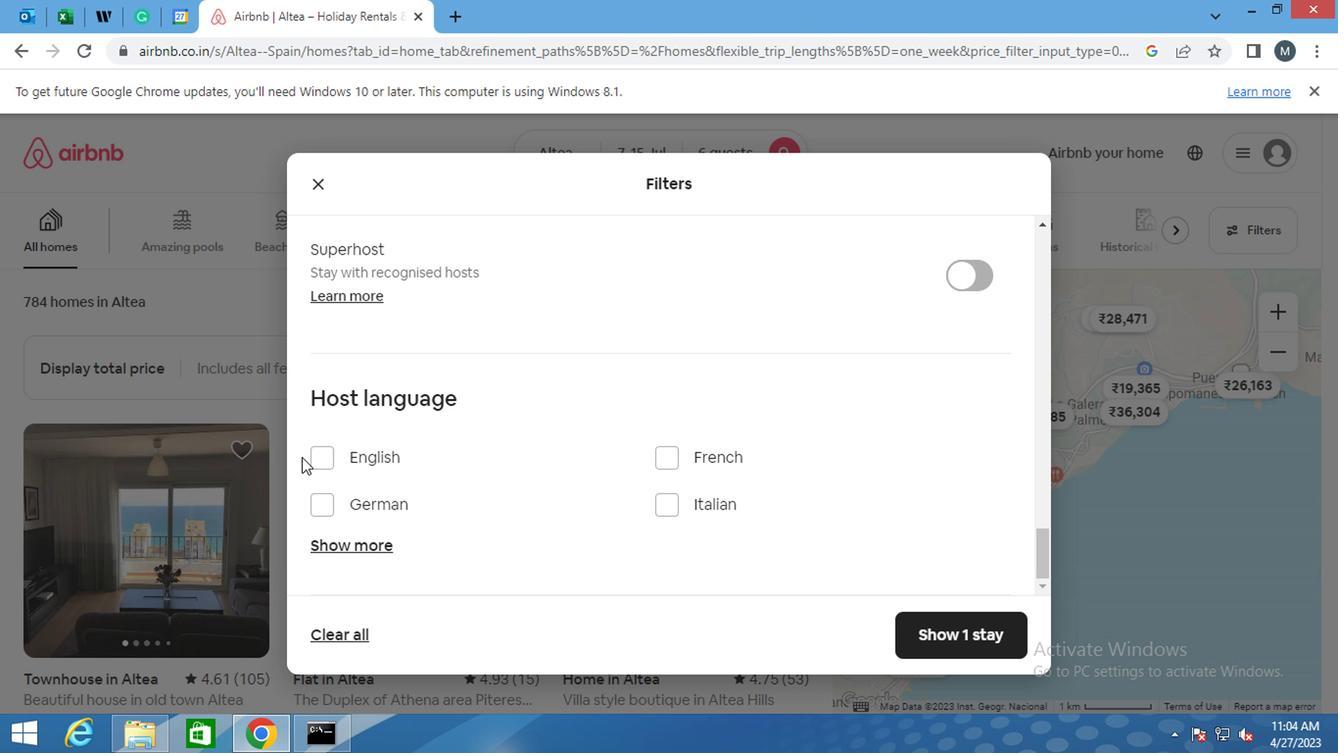 
Action: Mouse pressed left at (322, 467)
Screenshot: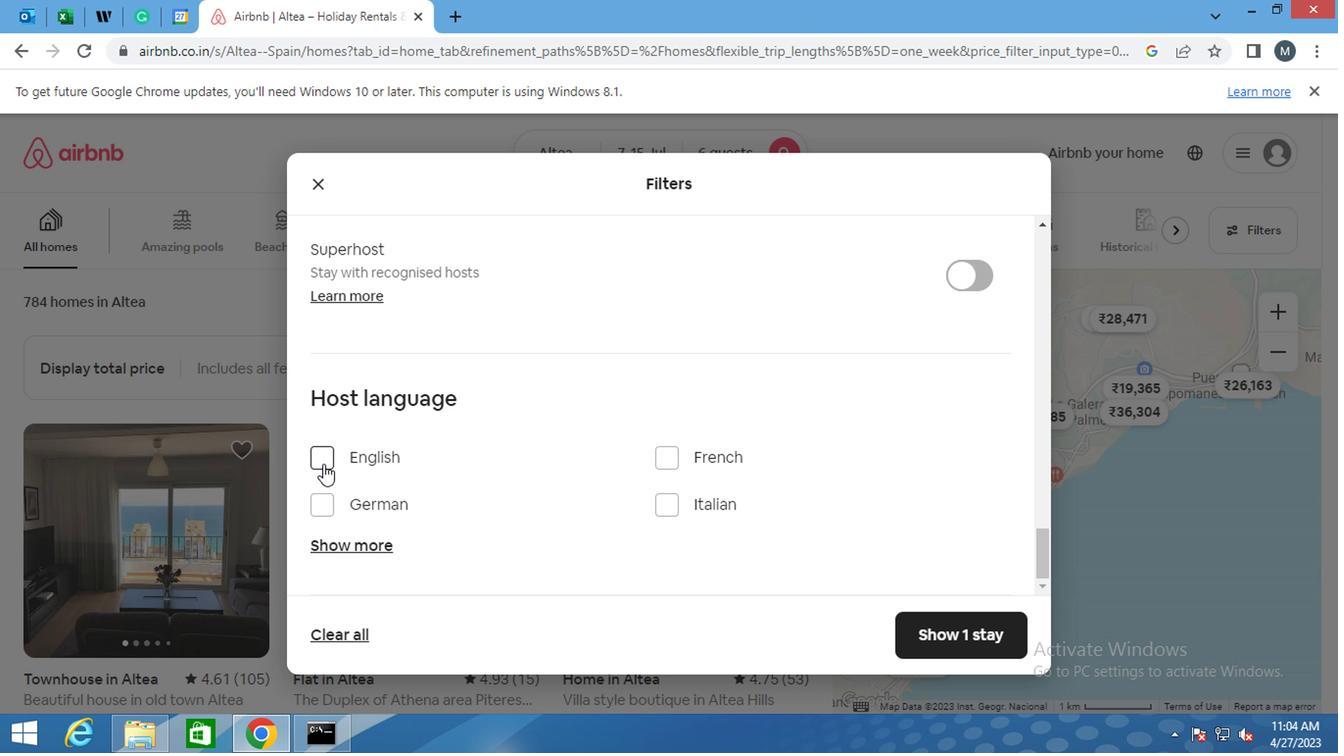 
Action: Mouse moved to (955, 642)
Screenshot: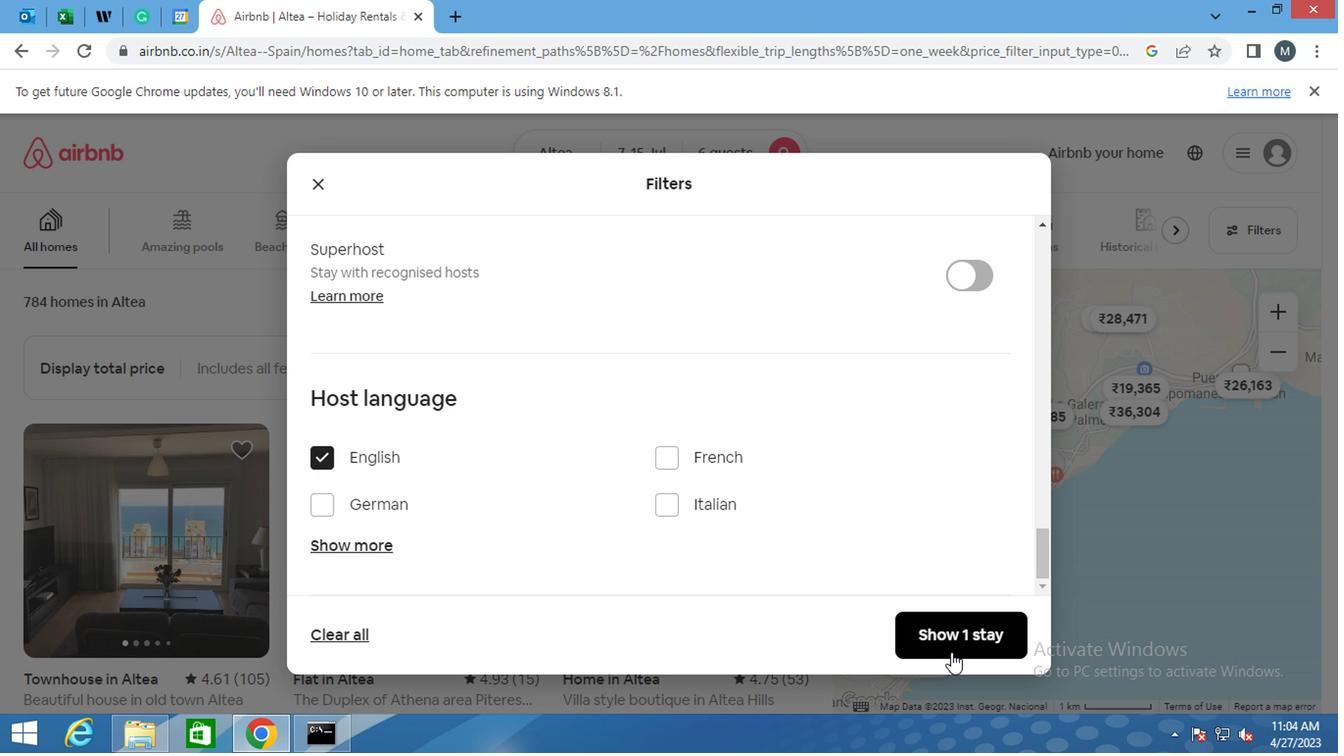 
Action: Mouse pressed left at (955, 642)
Screenshot: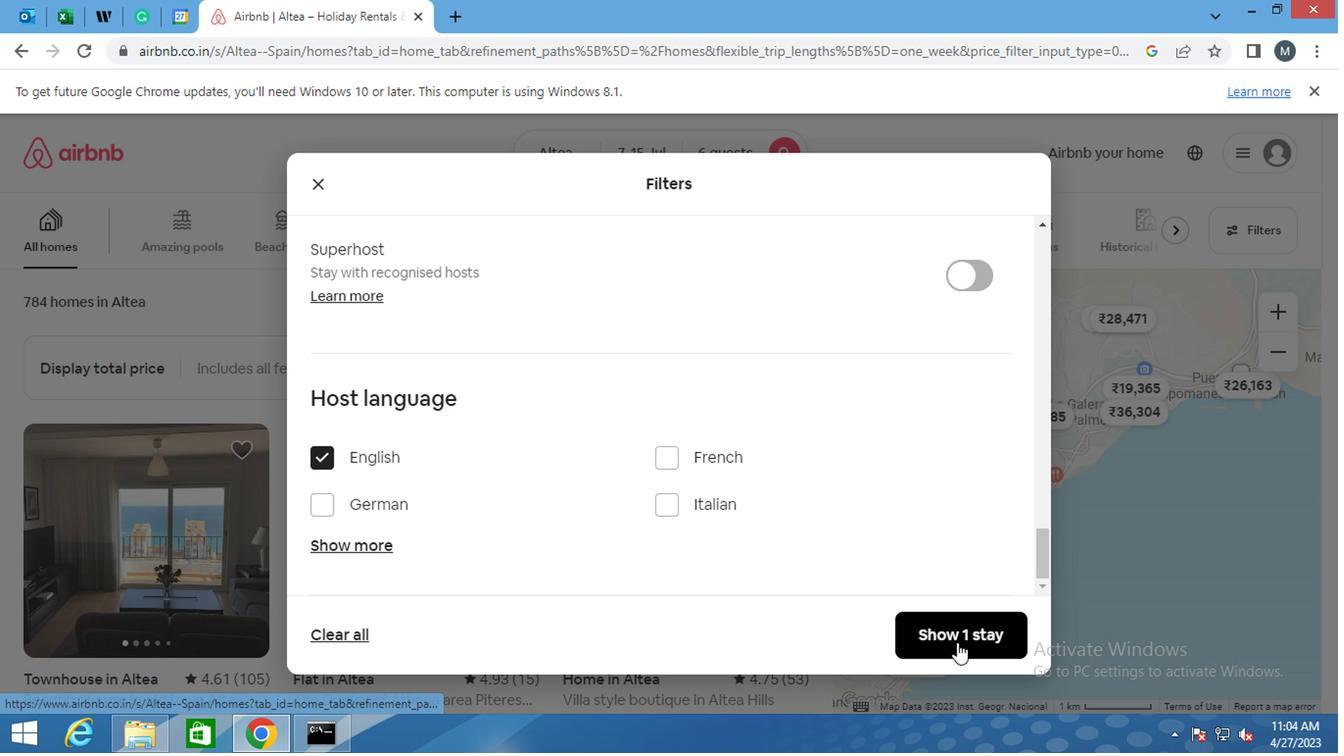 
Action: Mouse moved to (955, 642)
Screenshot: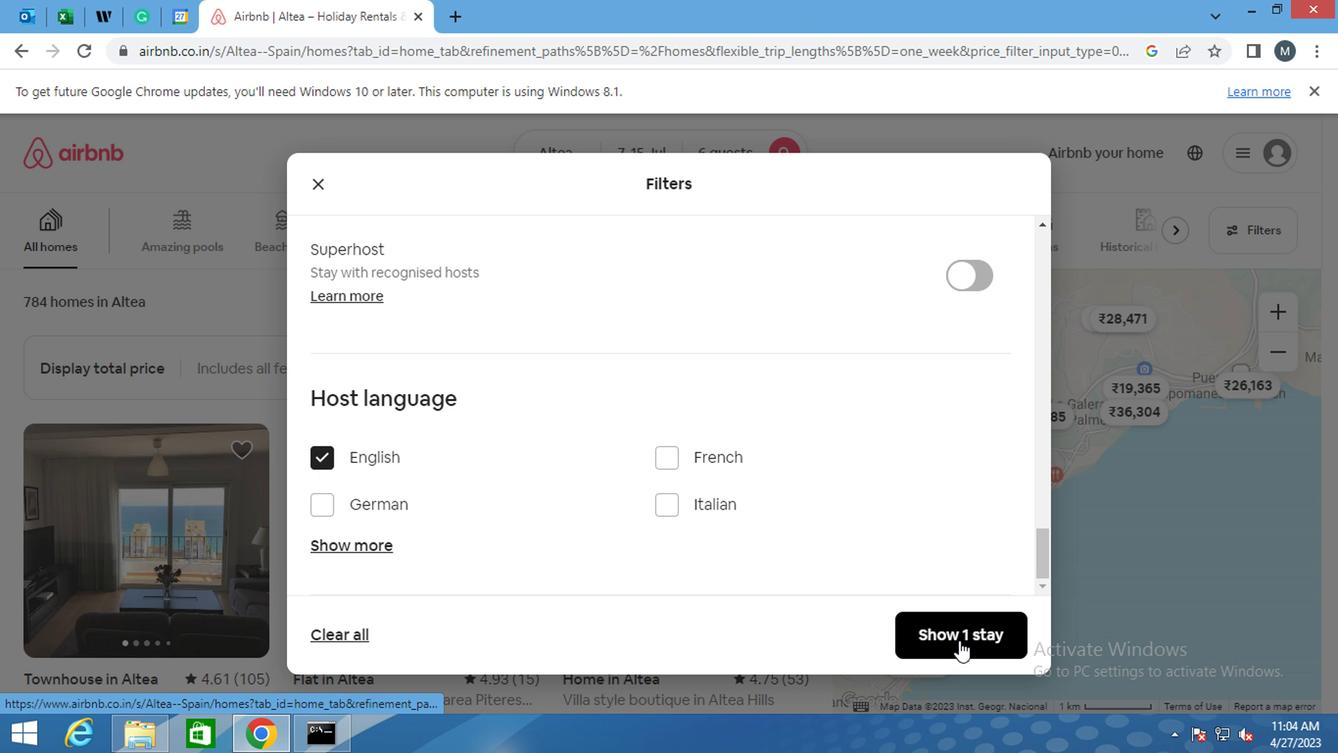 
